 Task: Find connections with filter location Sardārshahr with filter topic #staysafewith filter profile language Potuguese with filter current company L&T Hydrocarbon Engineering Limited with filter school Indian Institute of Technology, Kharagpur with filter industry Optometrists with filter service category Coaching & Mentoring with filter keywords title Credit Counselor
Action: Mouse moved to (560, 78)
Screenshot: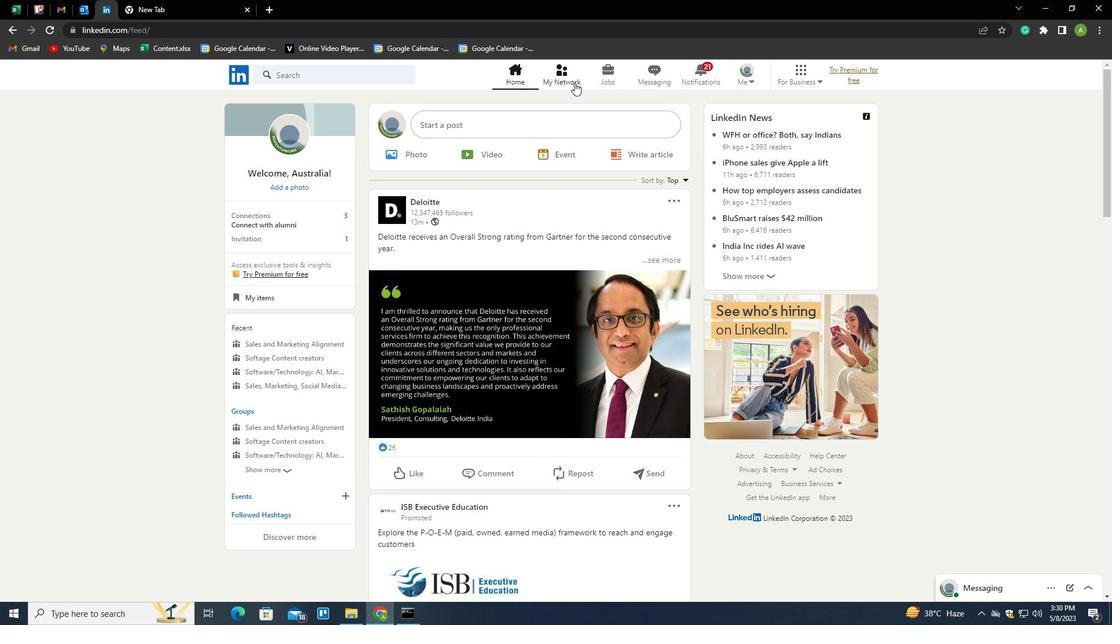 
Action: Mouse pressed left at (560, 78)
Screenshot: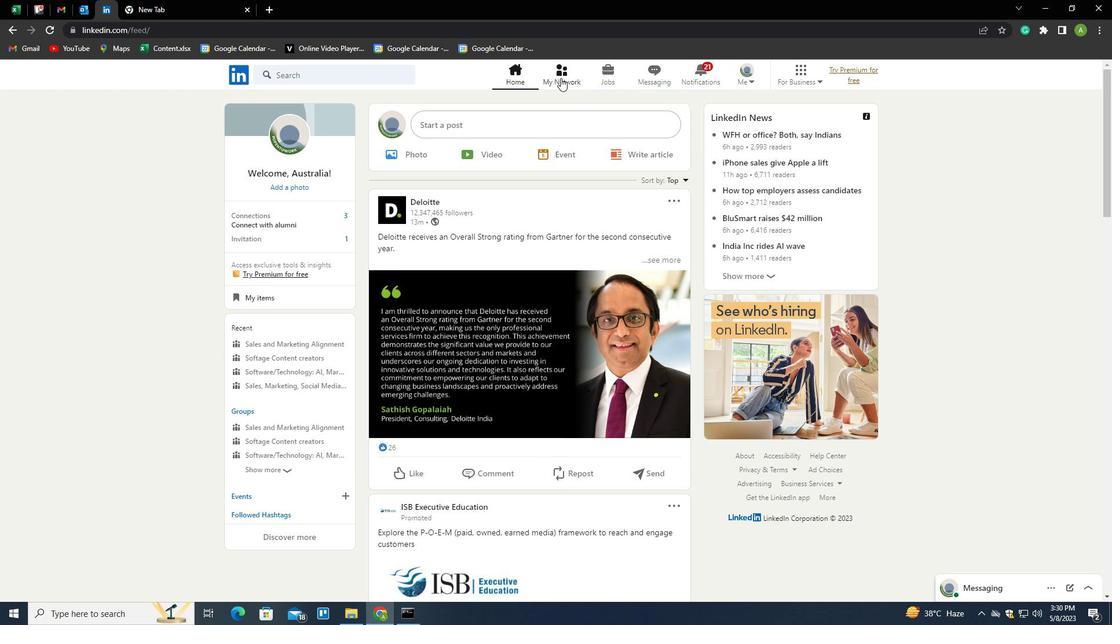 
Action: Mouse moved to (303, 141)
Screenshot: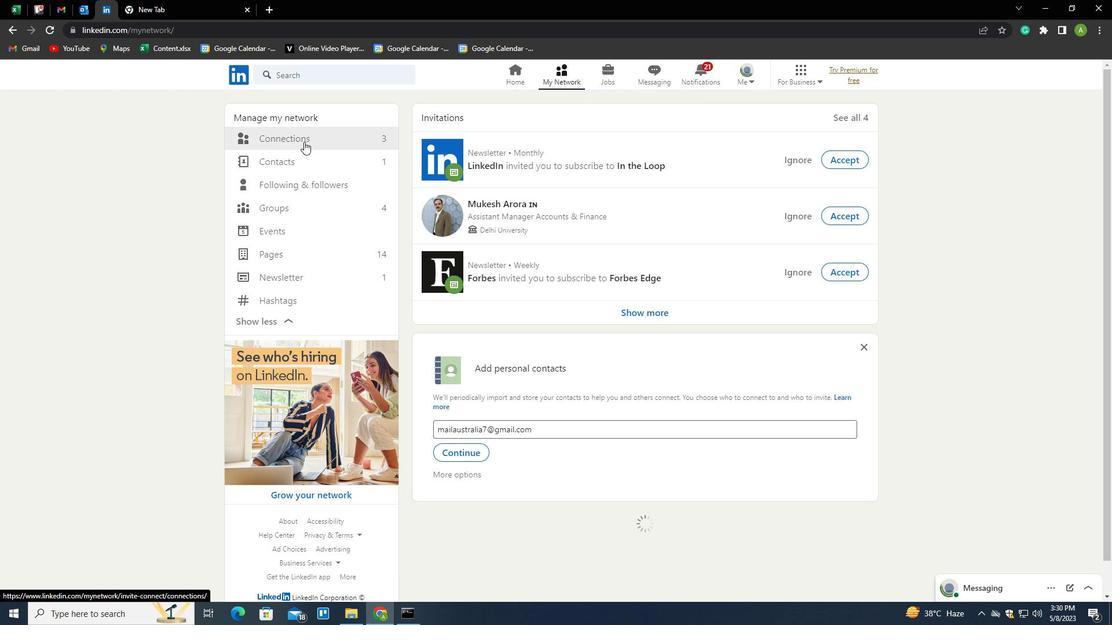 
Action: Mouse pressed left at (303, 141)
Screenshot: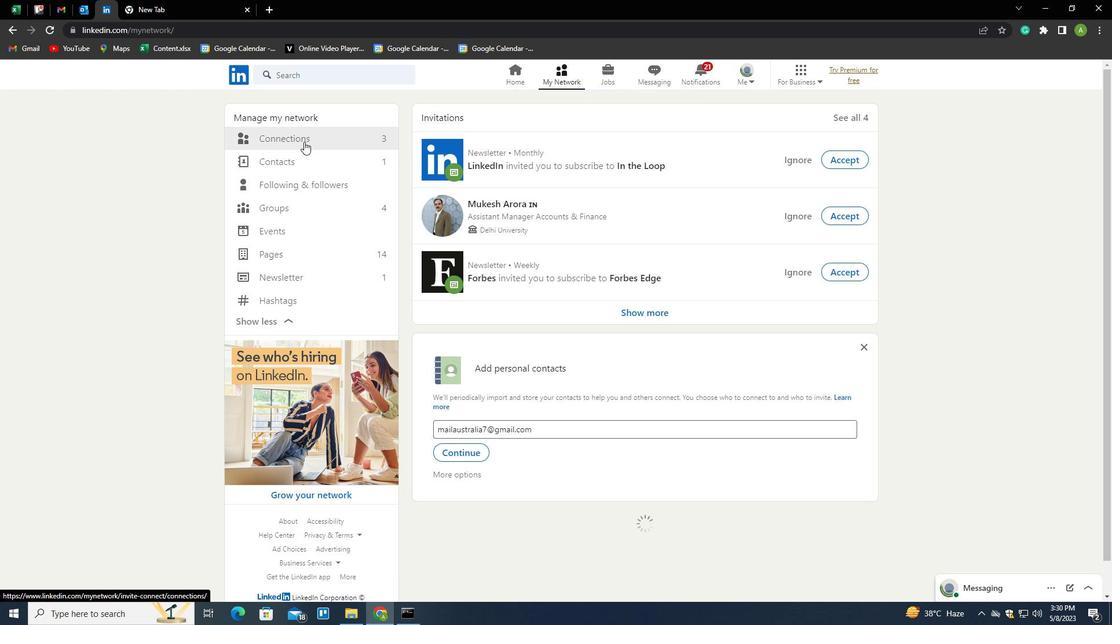 
Action: Mouse moved to (629, 140)
Screenshot: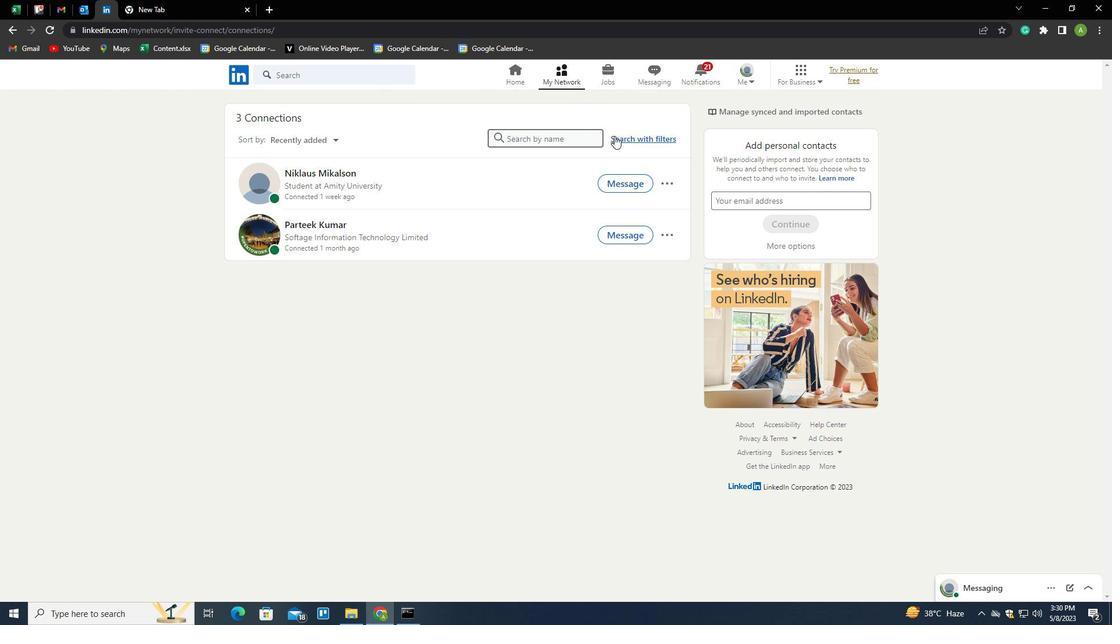 
Action: Mouse pressed left at (629, 140)
Screenshot: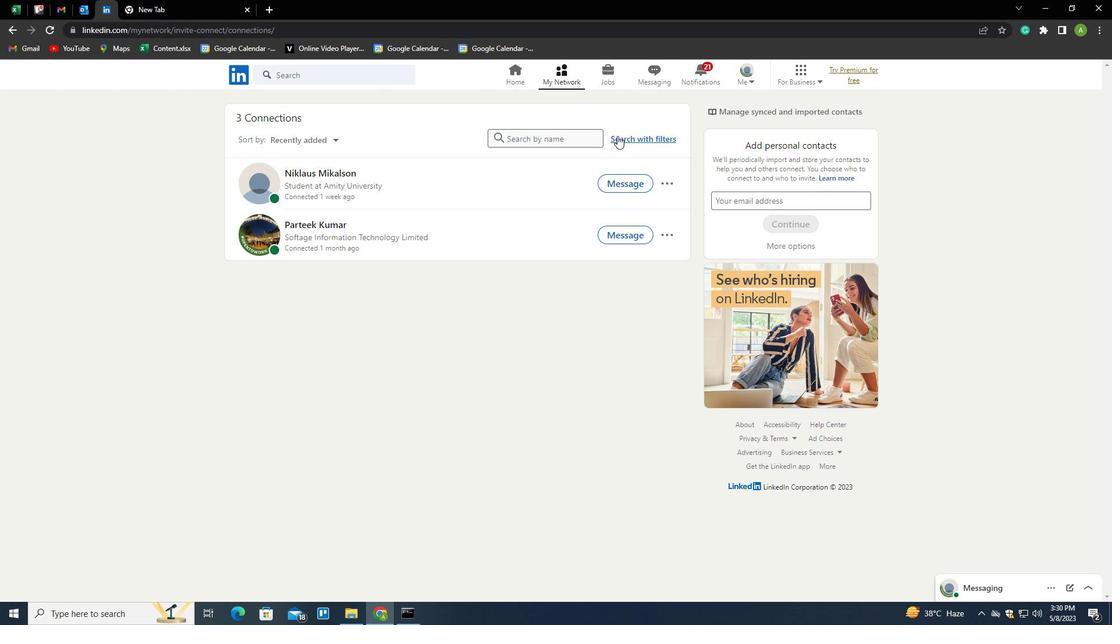 
Action: Mouse moved to (591, 106)
Screenshot: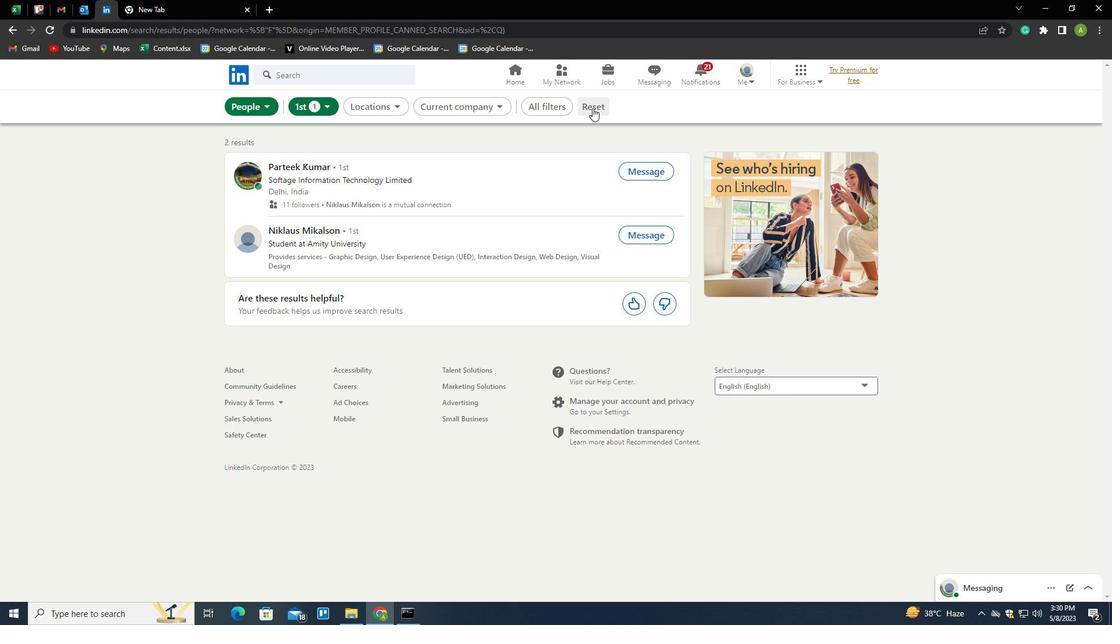 
Action: Mouse pressed left at (591, 106)
Screenshot: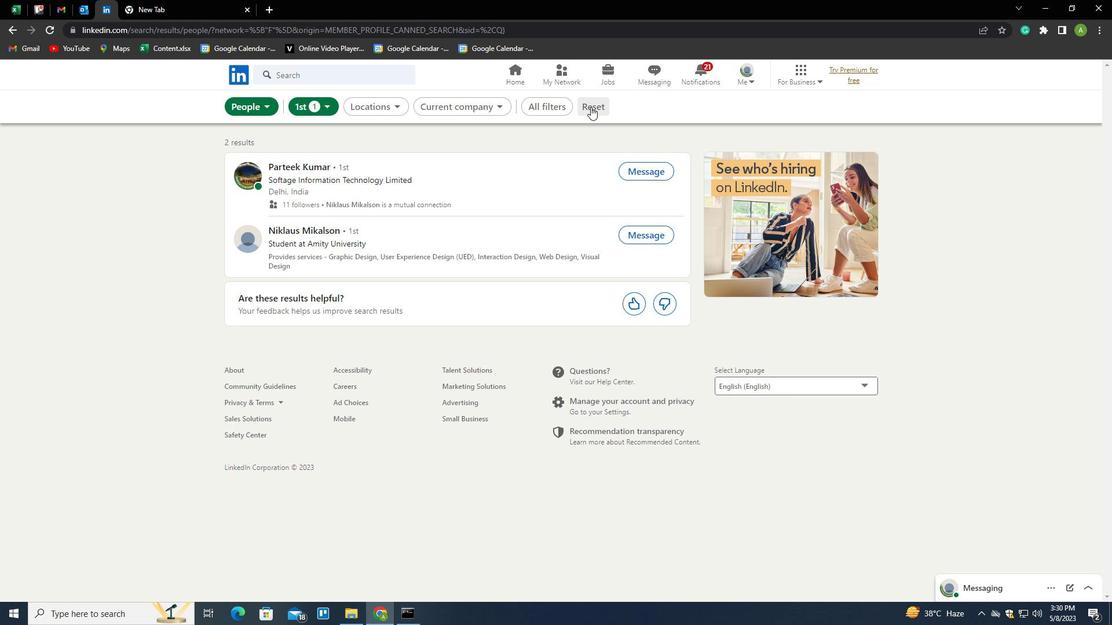 
Action: Mouse moved to (579, 107)
Screenshot: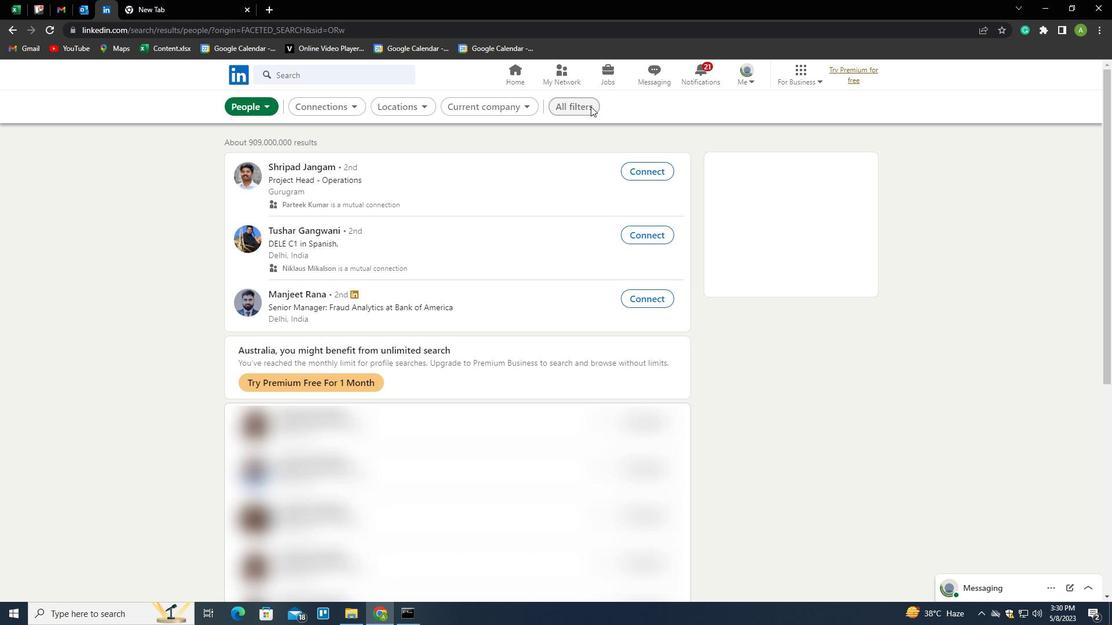 
Action: Mouse pressed left at (579, 107)
Screenshot: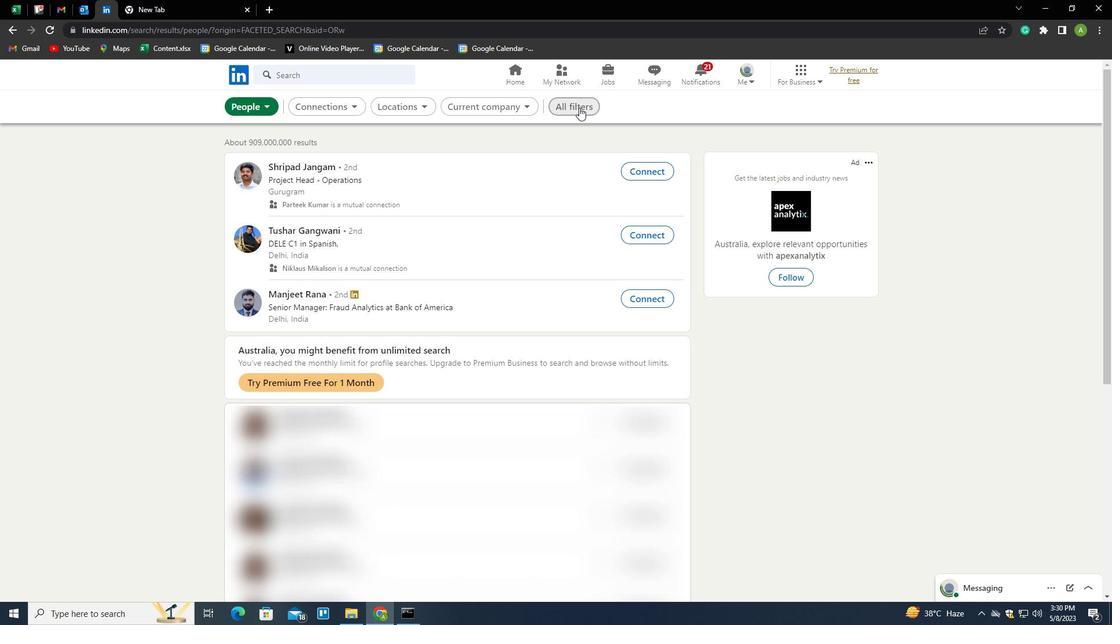 
Action: Mouse moved to (943, 373)
Screenshot: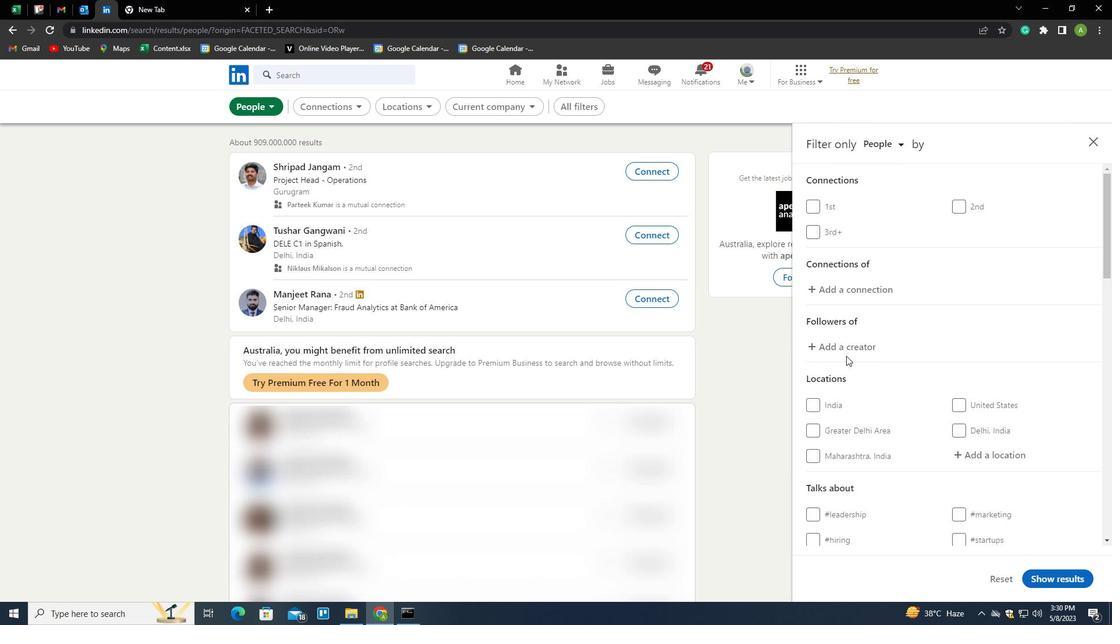 
Action: Mouse scrolled (943, 372) with delta (0, 0)
Screenshot: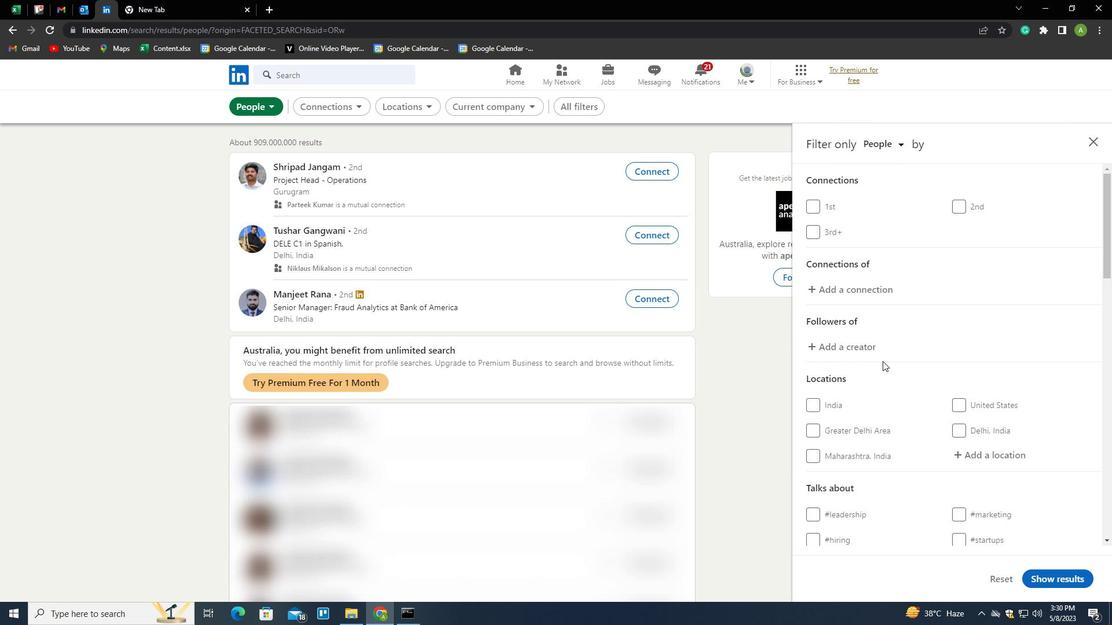 
Action: Mouse moved to (976, 398)
Screenshot: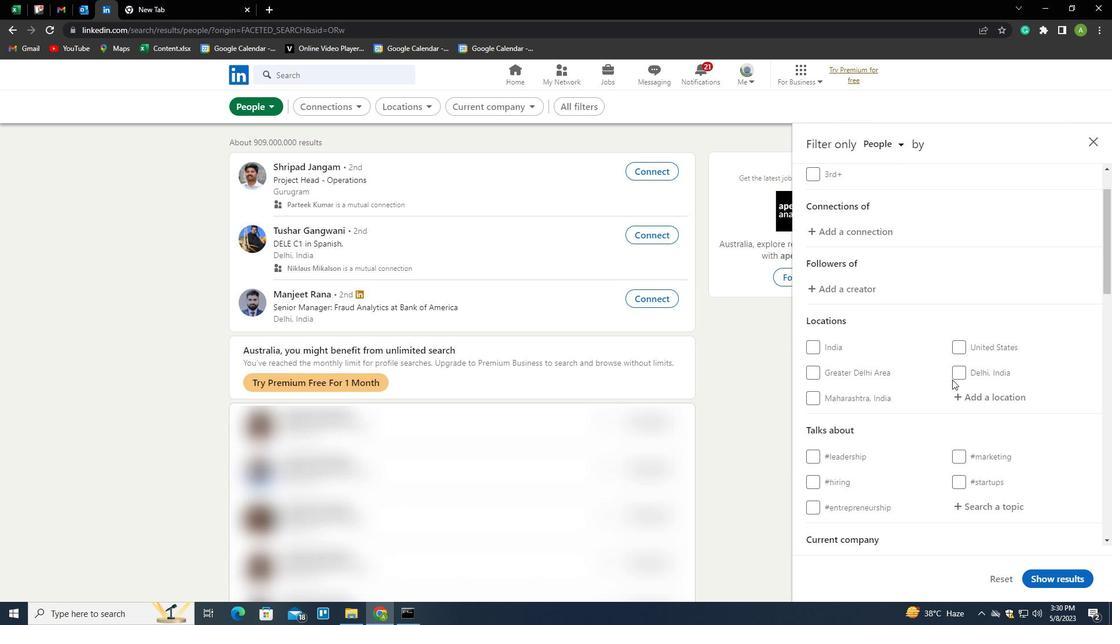 
Action: Mouse pressed left at (976, 398)
Screenshot: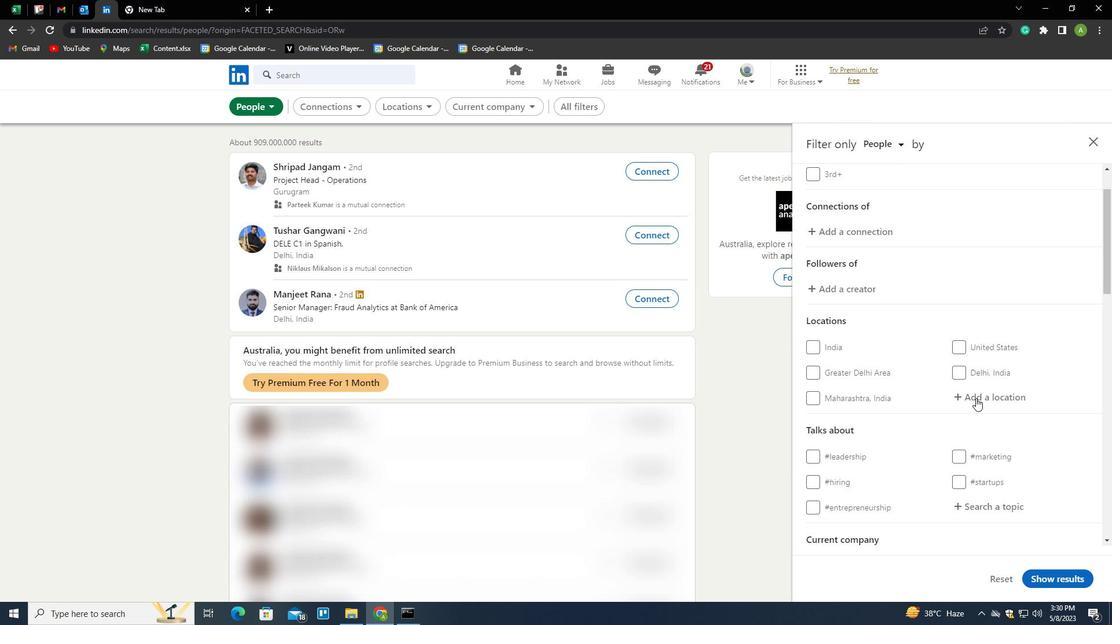
Action: Mouse moved to (998, 370)
Screenshot: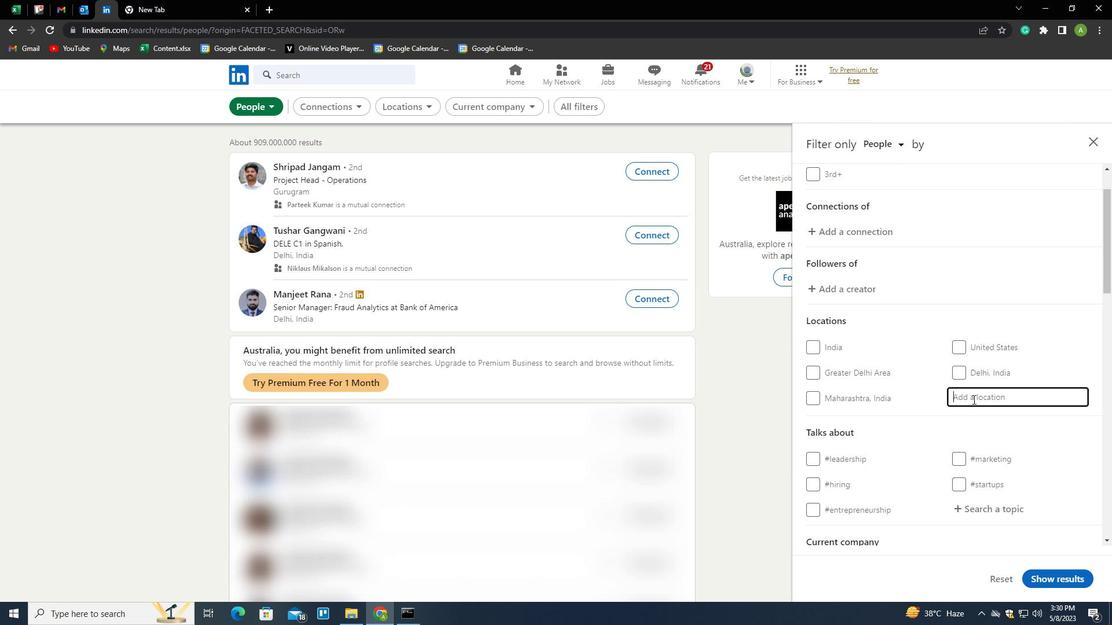 
Action: Key pressed <Key.shift>SARDARSHAHR<Key.down><Key.enter>
Screenshot: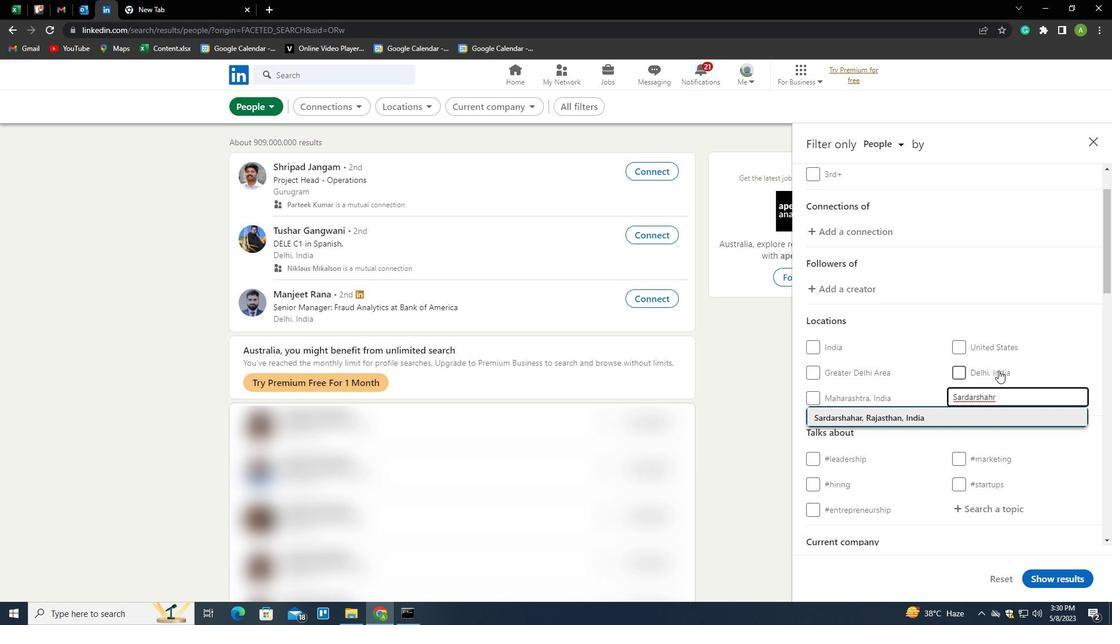 
Action: Mouse moved to (998, 370)
Screenshot: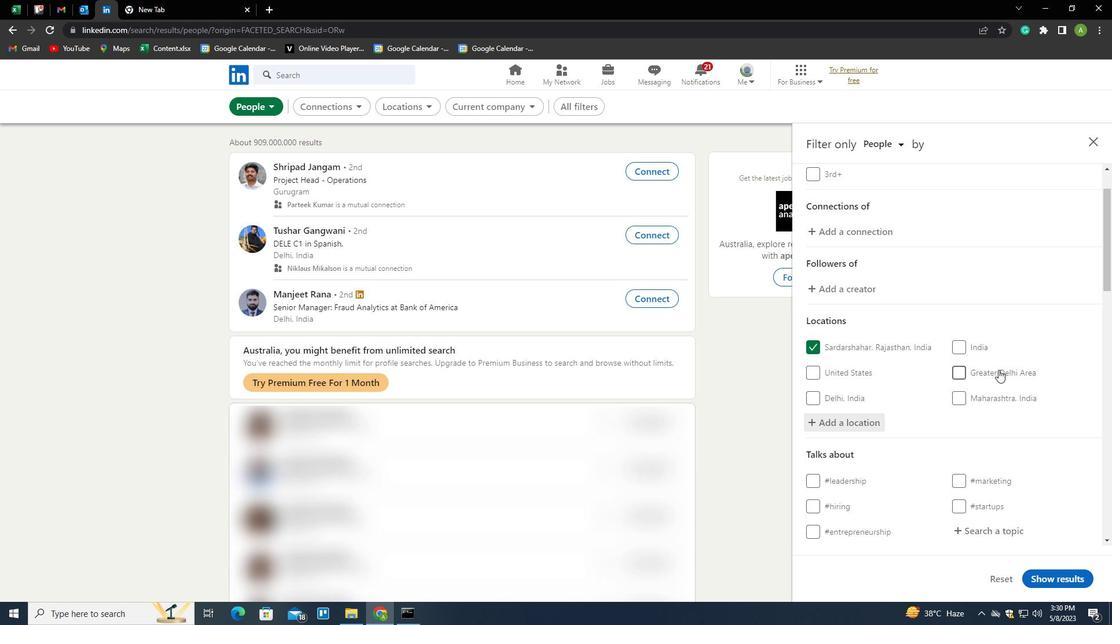 
Action: Mouse scrolled (998, 370) with delta (0, 0)
Screenshot: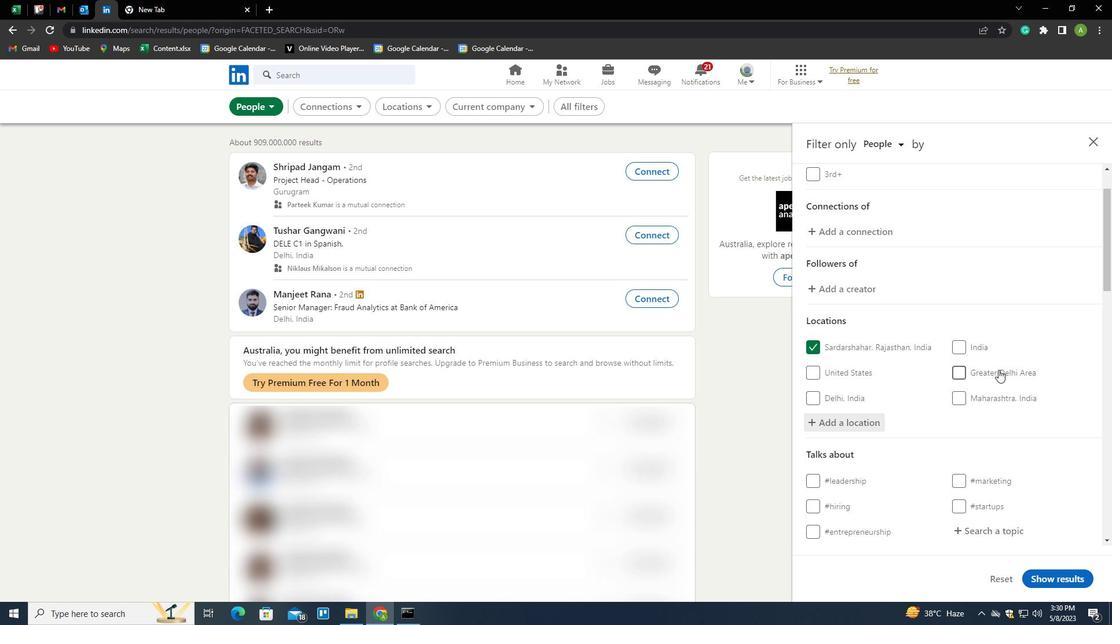 
Action: Mouse scrolled (998, 370) with delta (0, 0)
Screenshot: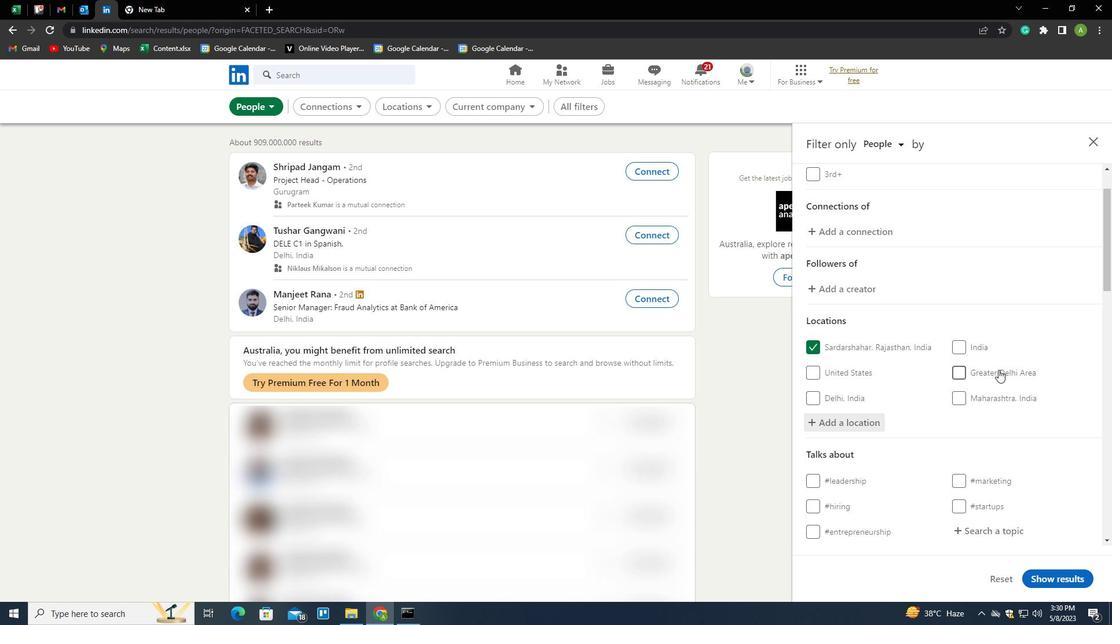 
Action: Mouse moved to (986, 409)
Screenshot: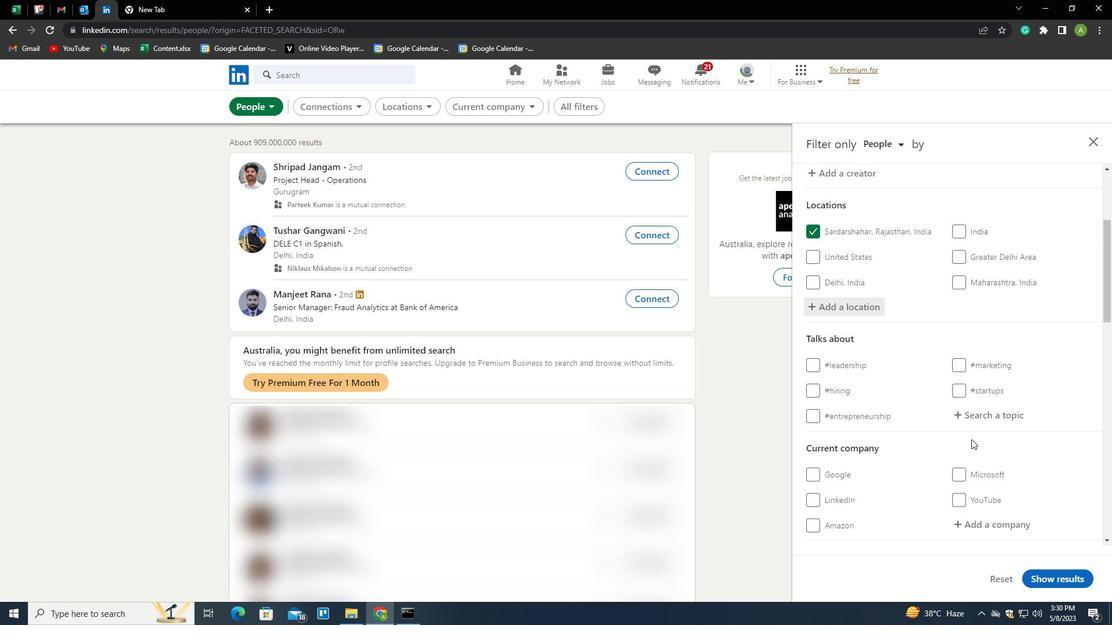 
Action: Mouse pressed left at (986, 409)
Screenshot: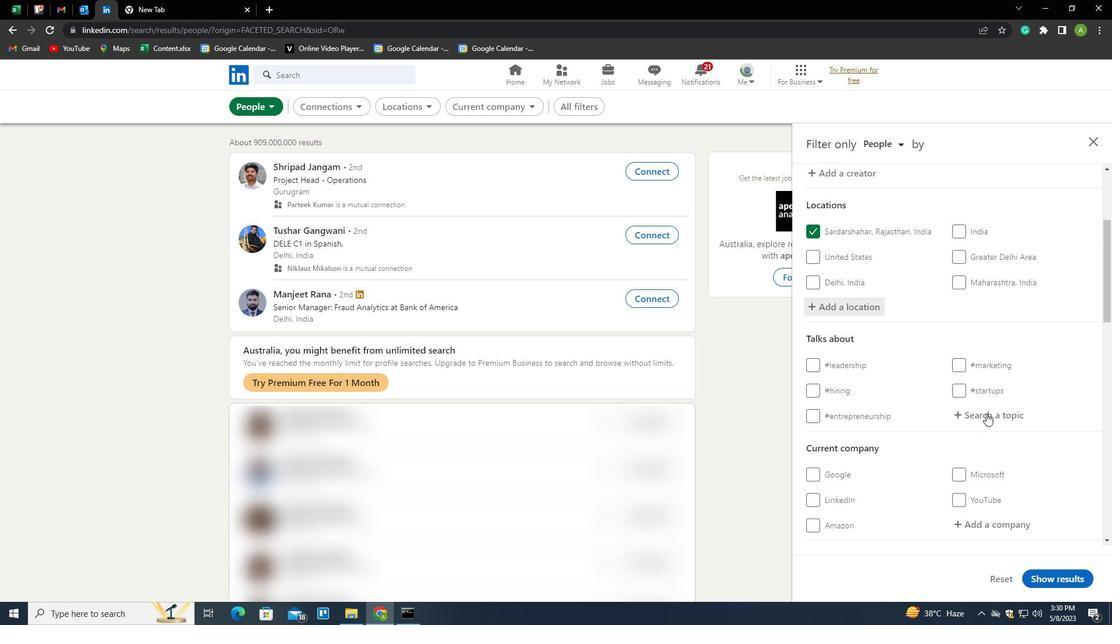 
Action: Mouse moved to (992, 406)
Screenshot: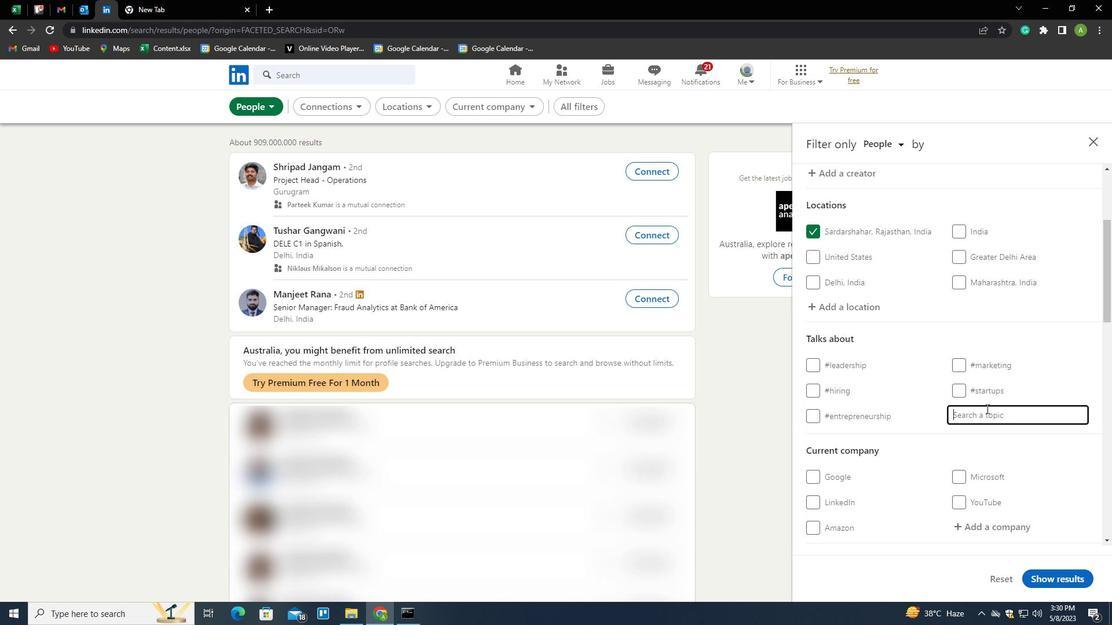 
Action: Key pressed STAYSAFE<Key.down><Key.enter>
Screenshot: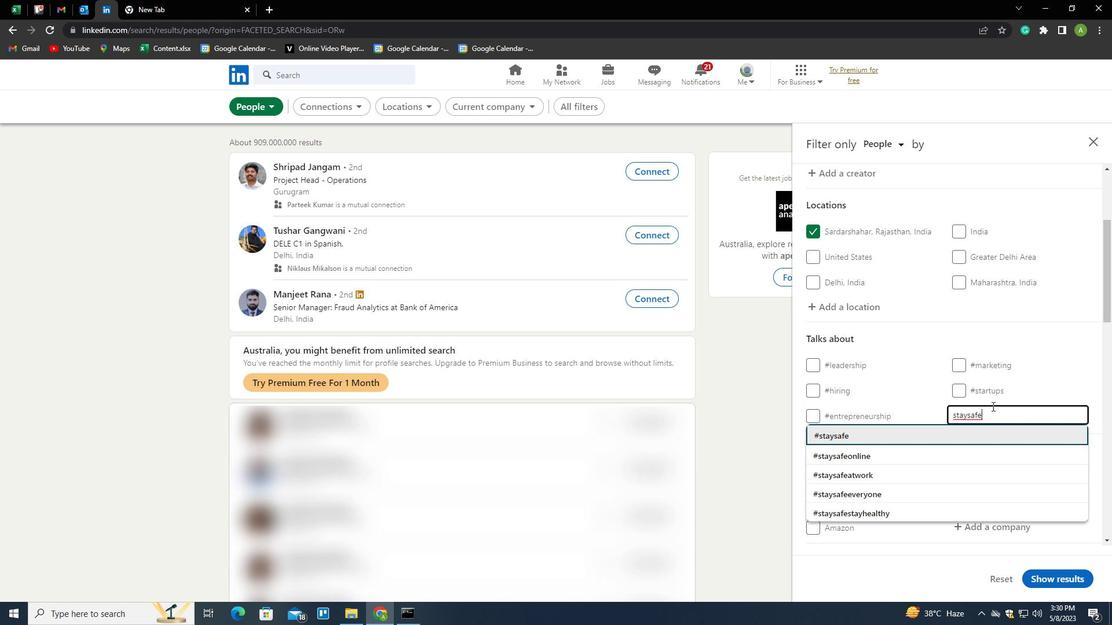 
Action: Mouse moved to (993, 407)
Screenshot: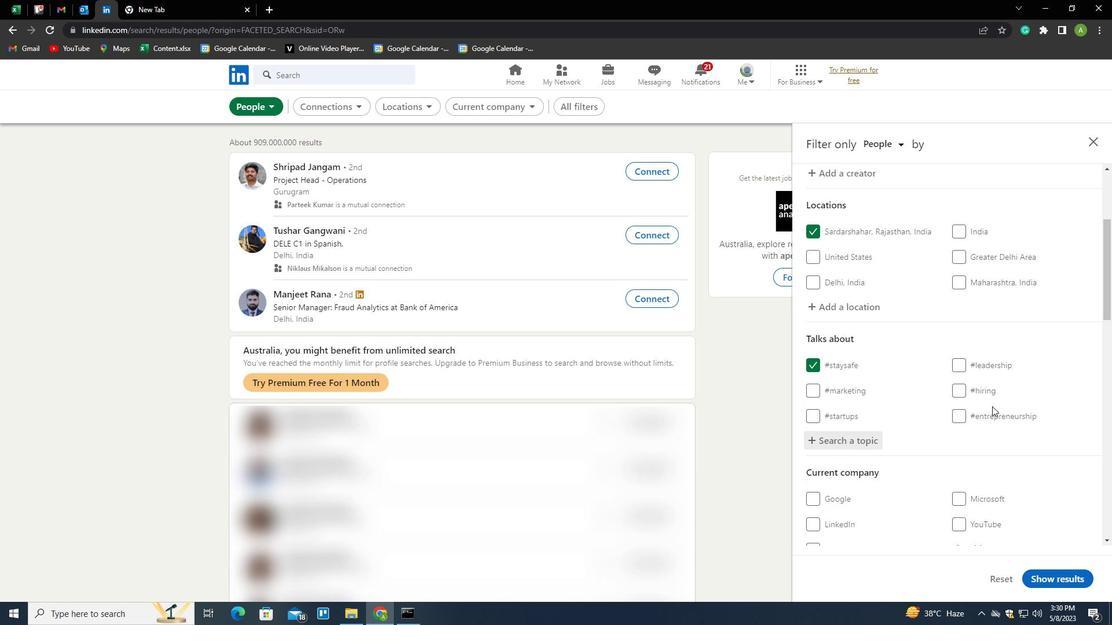 
Action: Mouse scrolled (993, 406) with delta (0, 0)
Screenshot: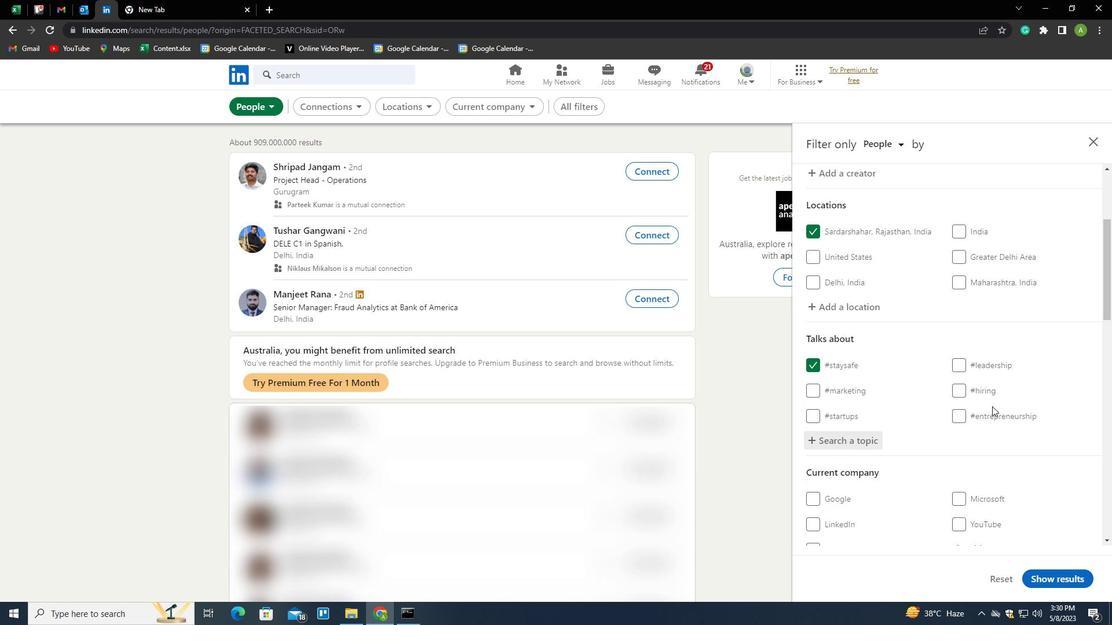 
Action: Mouse moved to (993, 407)
Screenshot: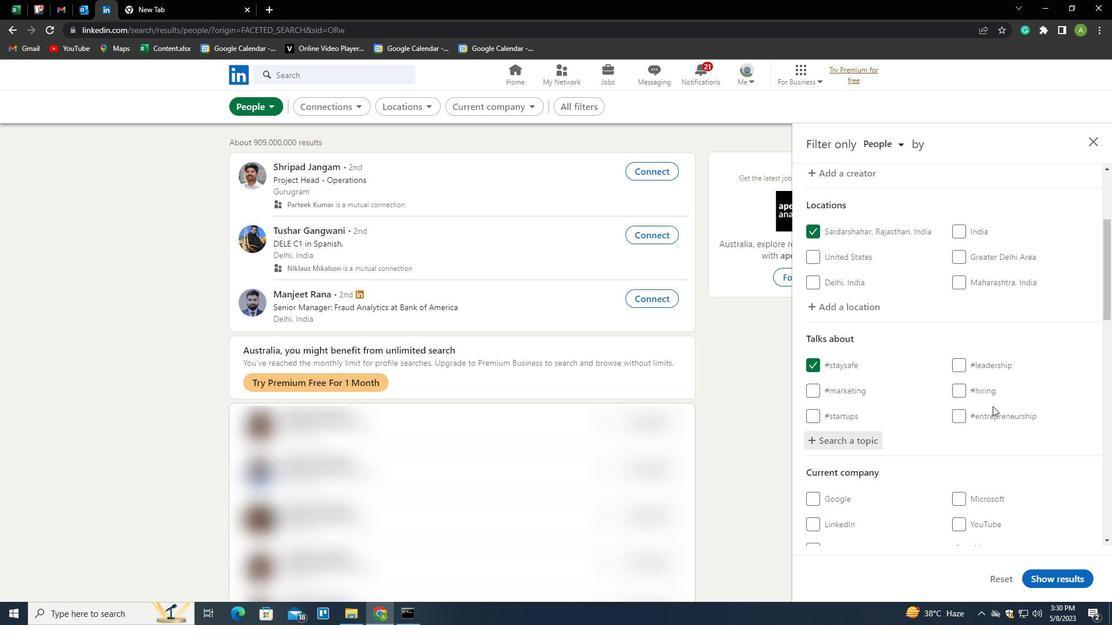 
Action: Mouse scrolled (993, 407) with delta (0, 0)
Screenshot: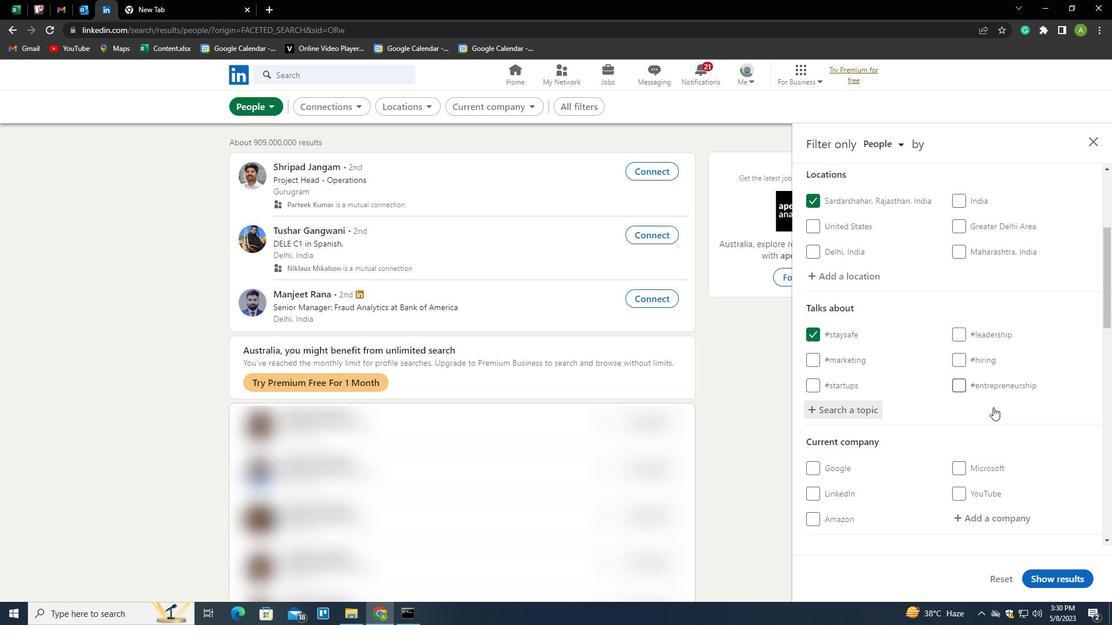 
Action: Mouse moved to (993, 409)
Screenshot: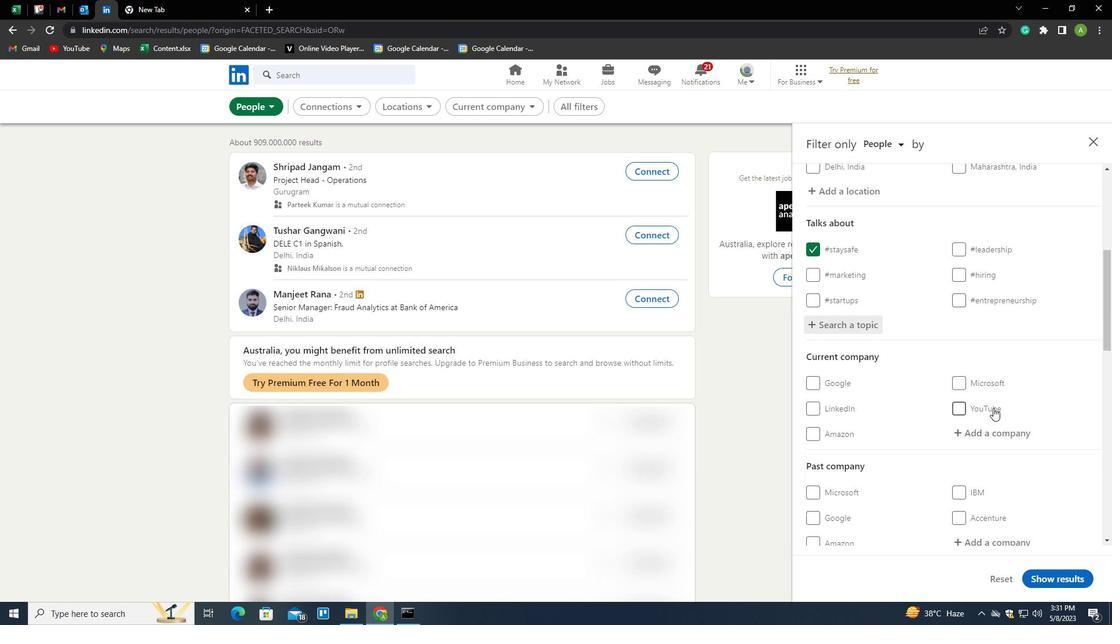 
Action: Mouse scrolled (993, 408) with delta (0, 0)
Screenshot: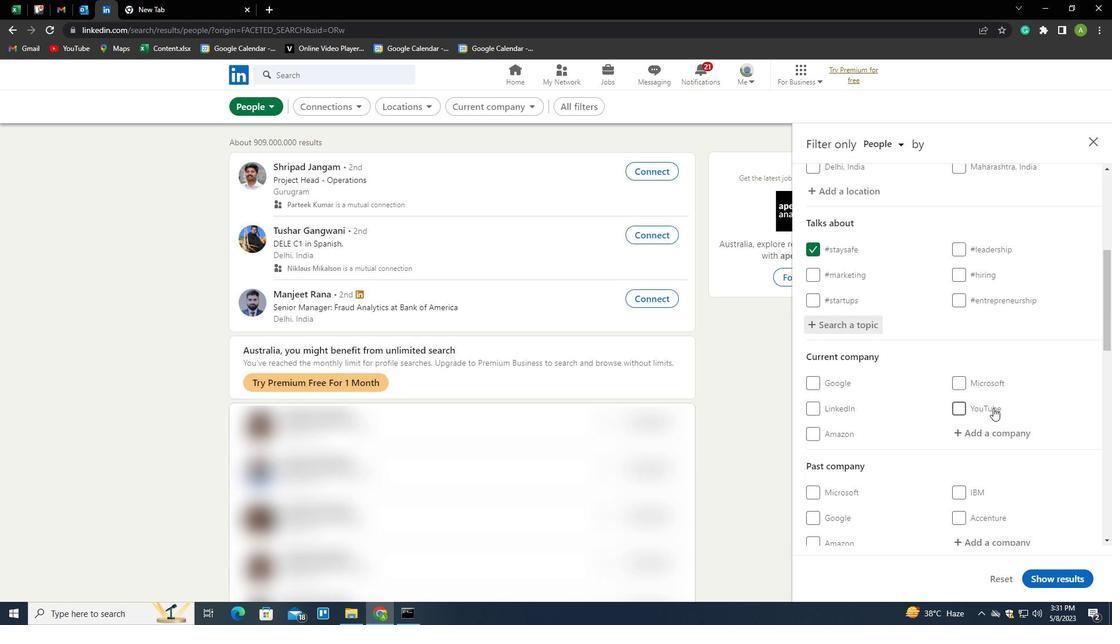 
Action: Mouse moved to (992, 409)
Screenshot: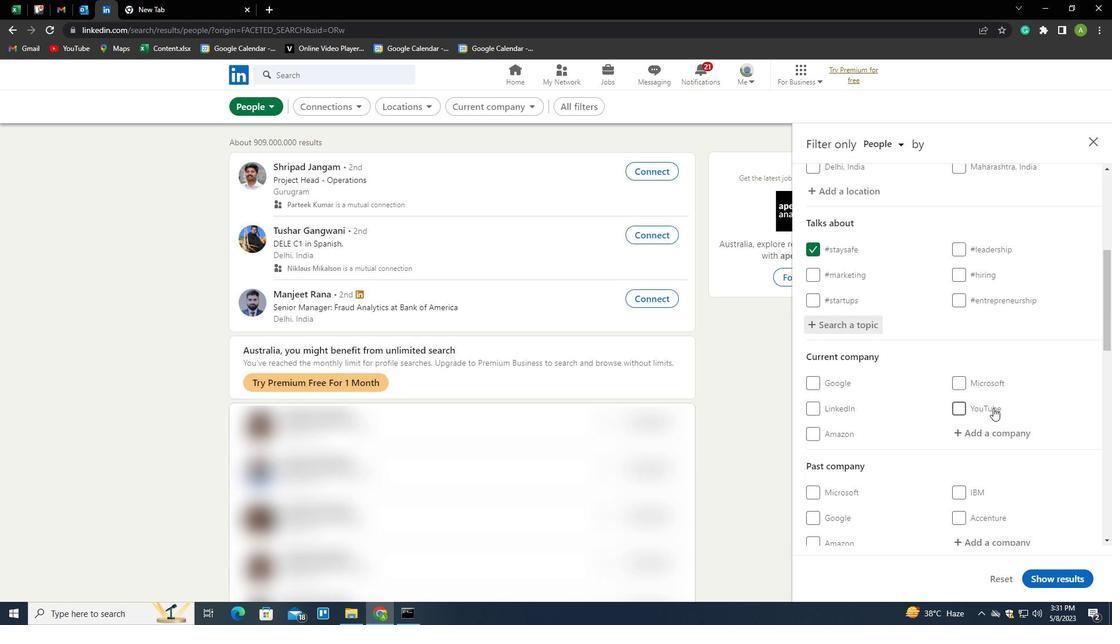 
Action: Mouse scrolled (992, 409) with delta (0, 0)
Screenshot: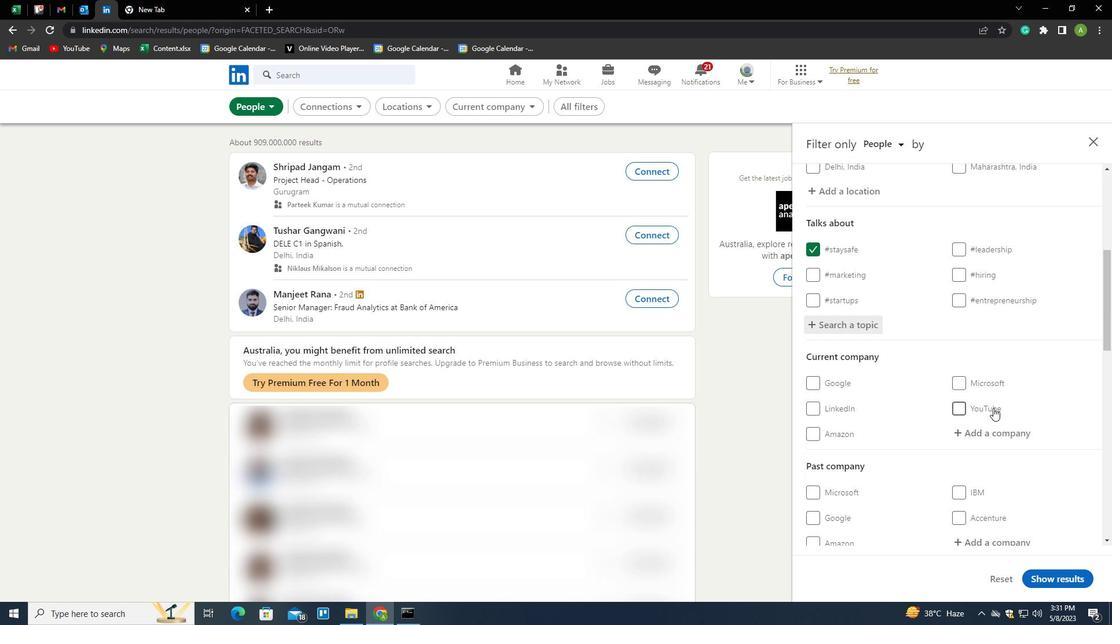 
Action: Mouse scrolled (992, 409) with delta (0, 0)
Screenshot: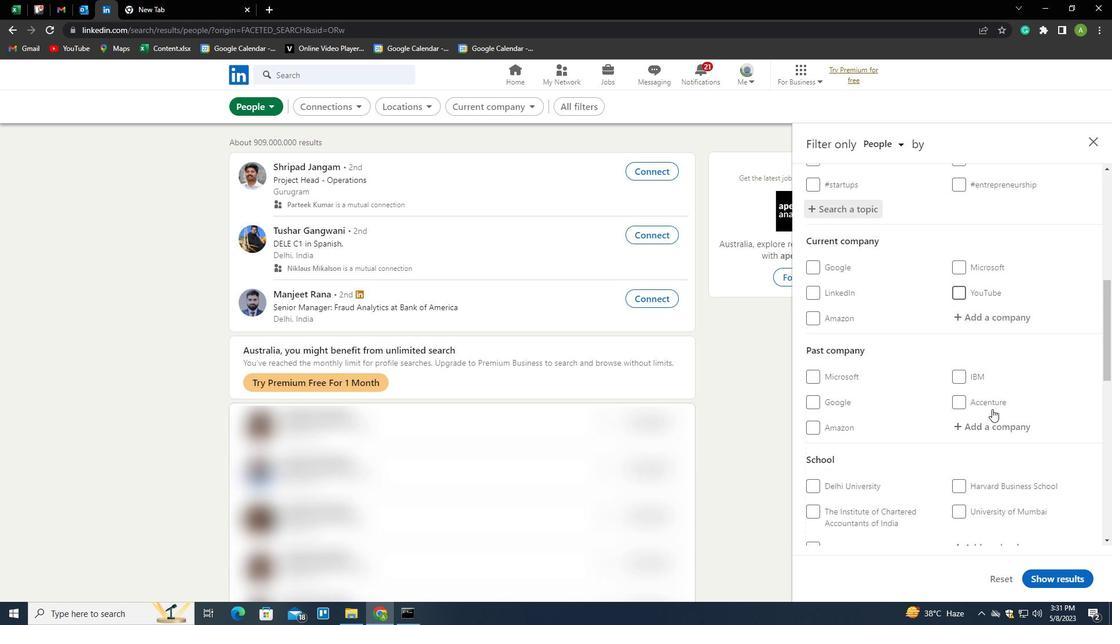 
Action: Mouse scrolled (992, 409) with delta (0, 0)
Screenshot: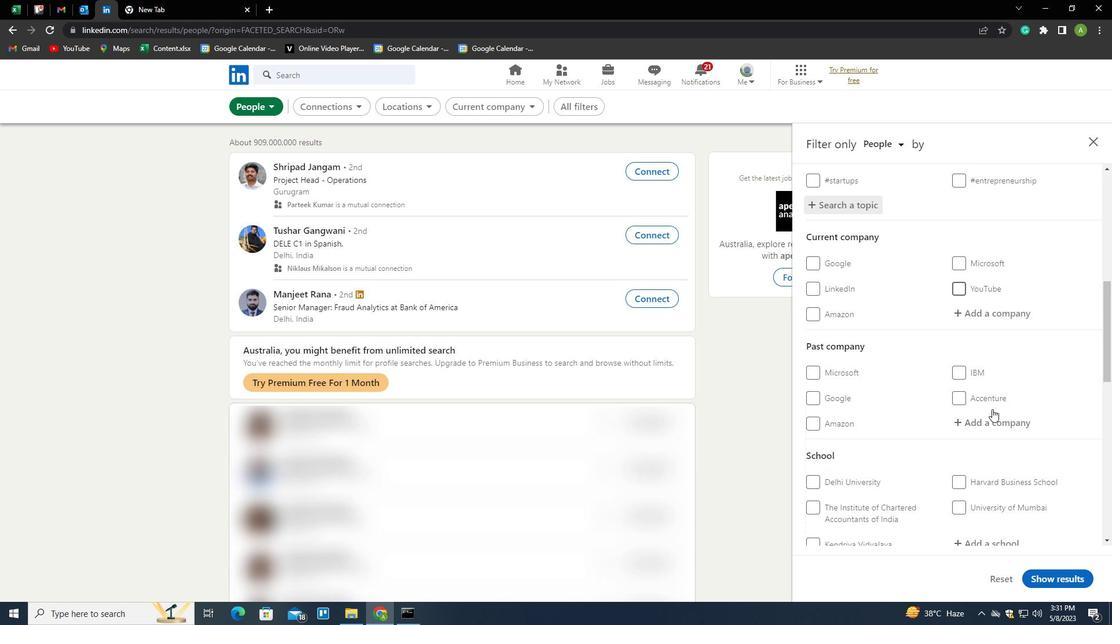 
Action: Mouse scrolled (992, 409) with delta (0, 0)
Screenshot: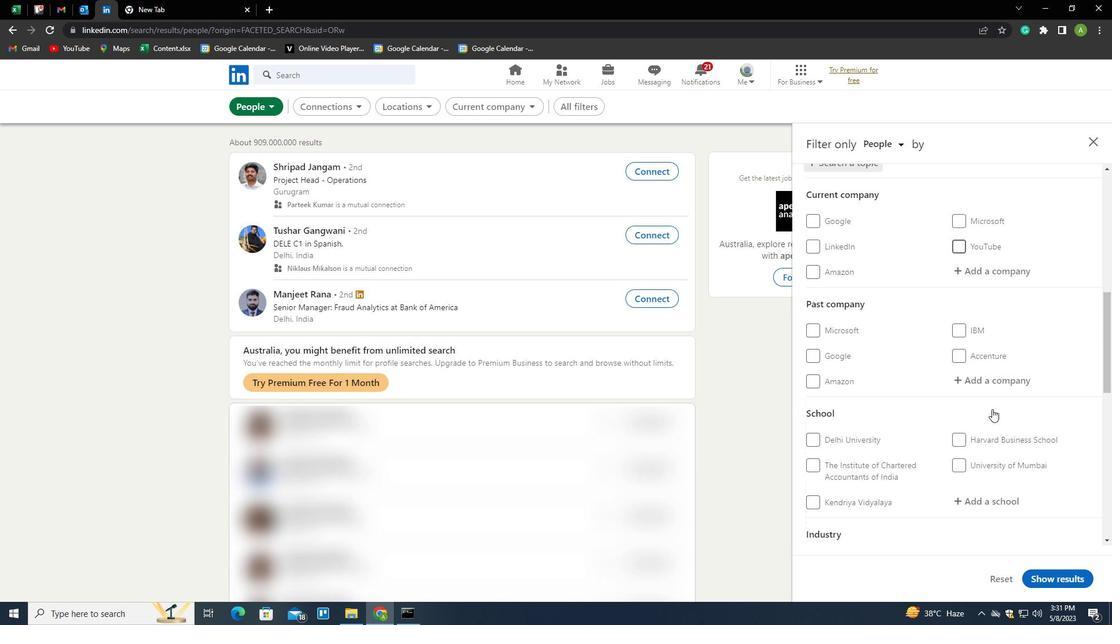 
Action: Mouse scrolled (992, 409) with delta (0, 0)
Screenshot: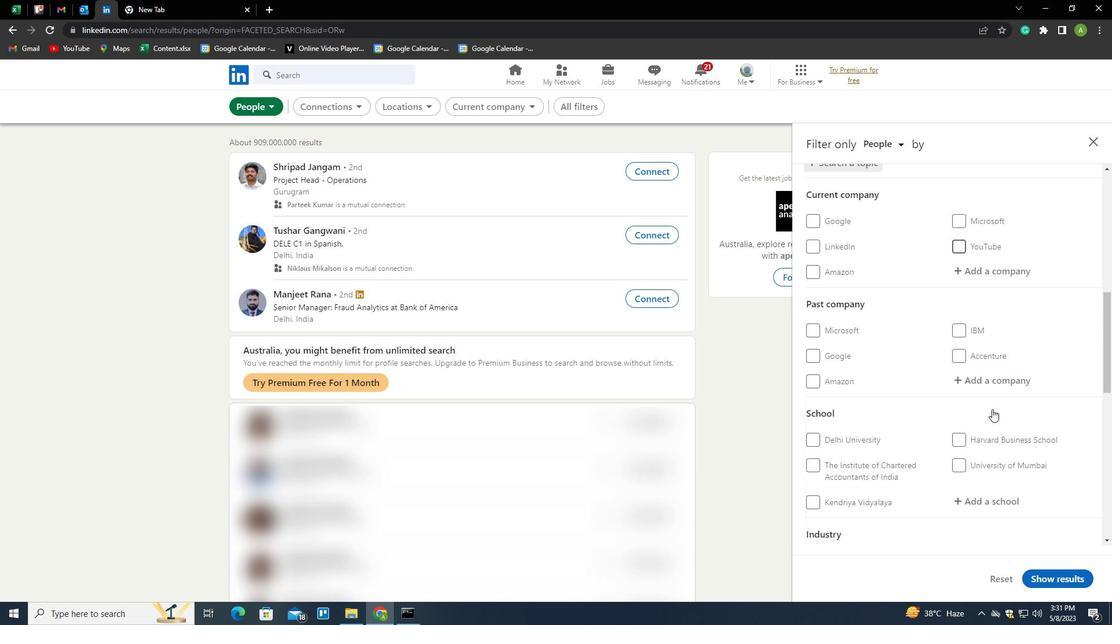 
Action: Mouse scrolled (992, 409) with delta (0, 0)
Screenshot: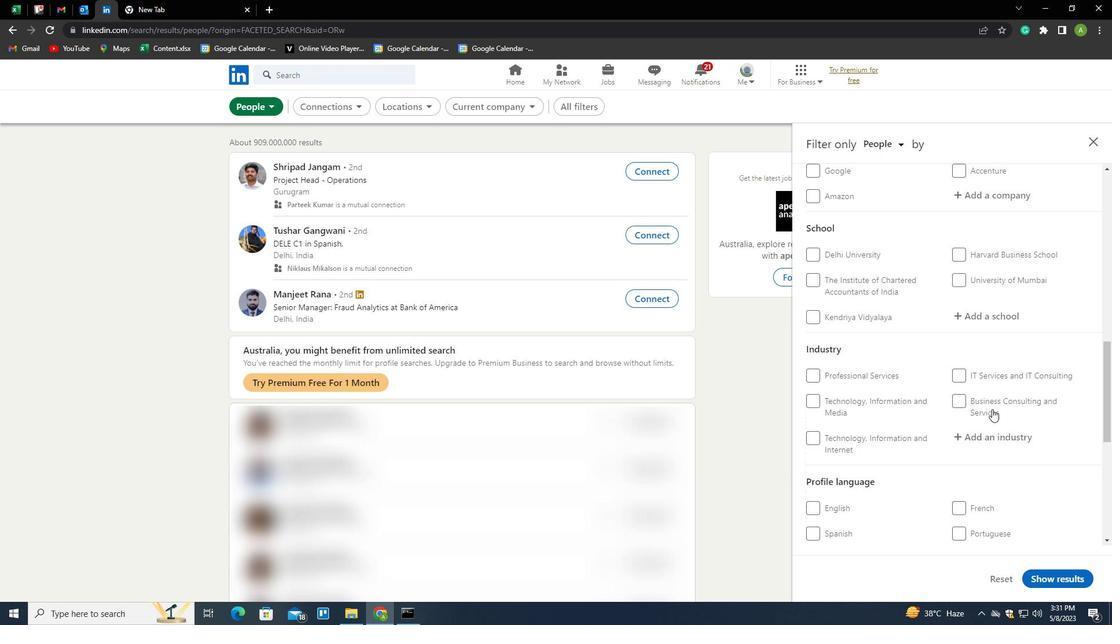 
Action: Mouse scrolled (992, 409) with delta (0, 0)
Screenshot: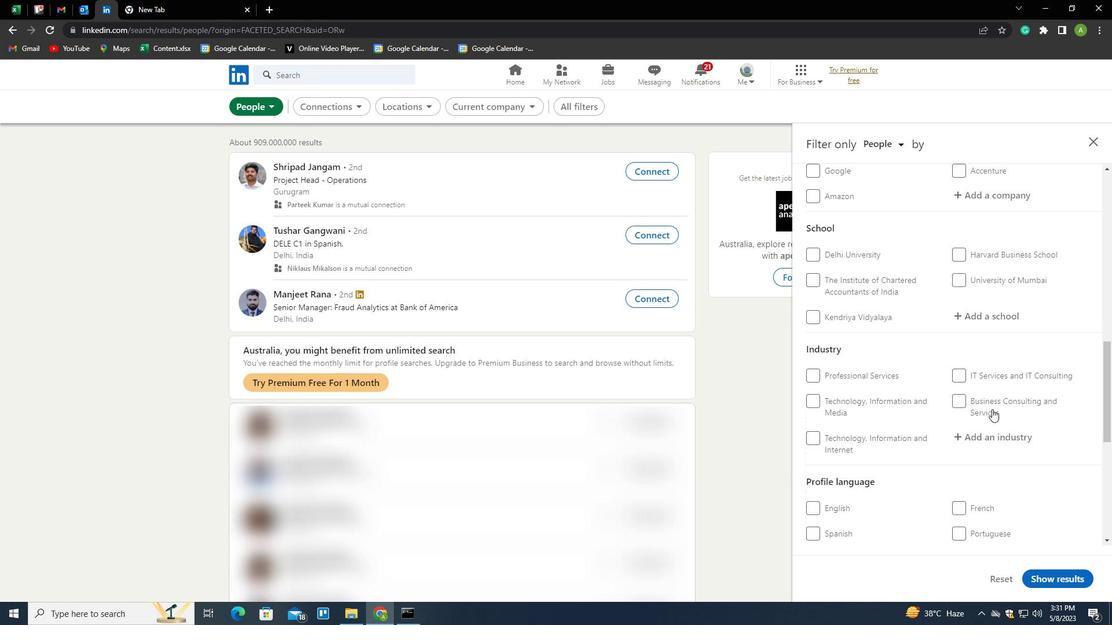 
Action: Mouse scrolled (992, 409) with delta (0, 0)
Screenshot: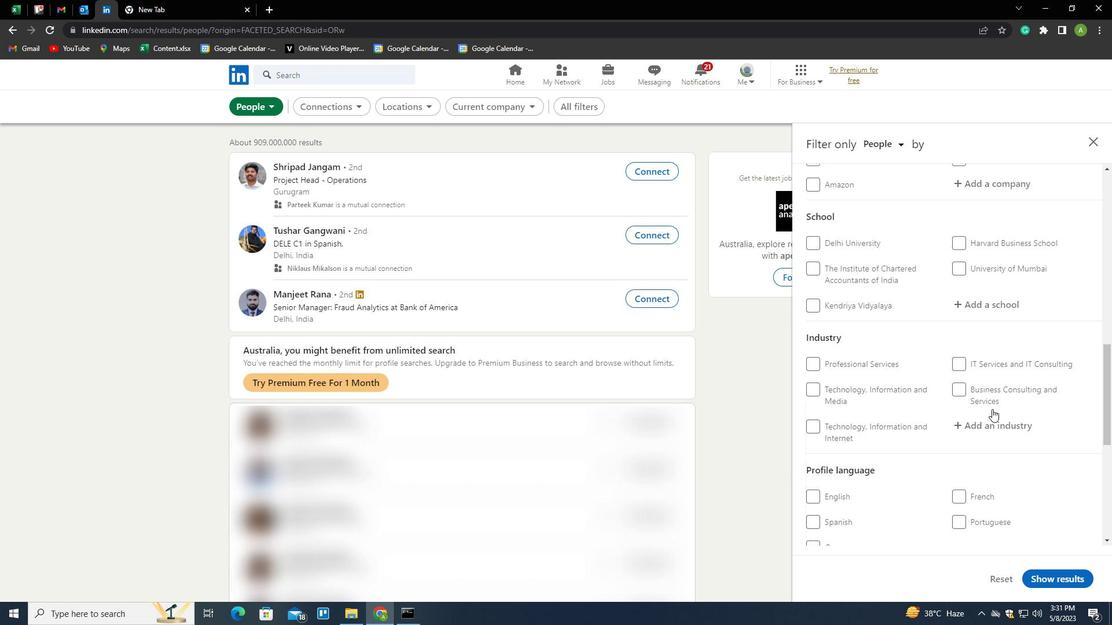 
Action: Mouse scrolled (992, 409) with delta (0, 0)
Screenshot: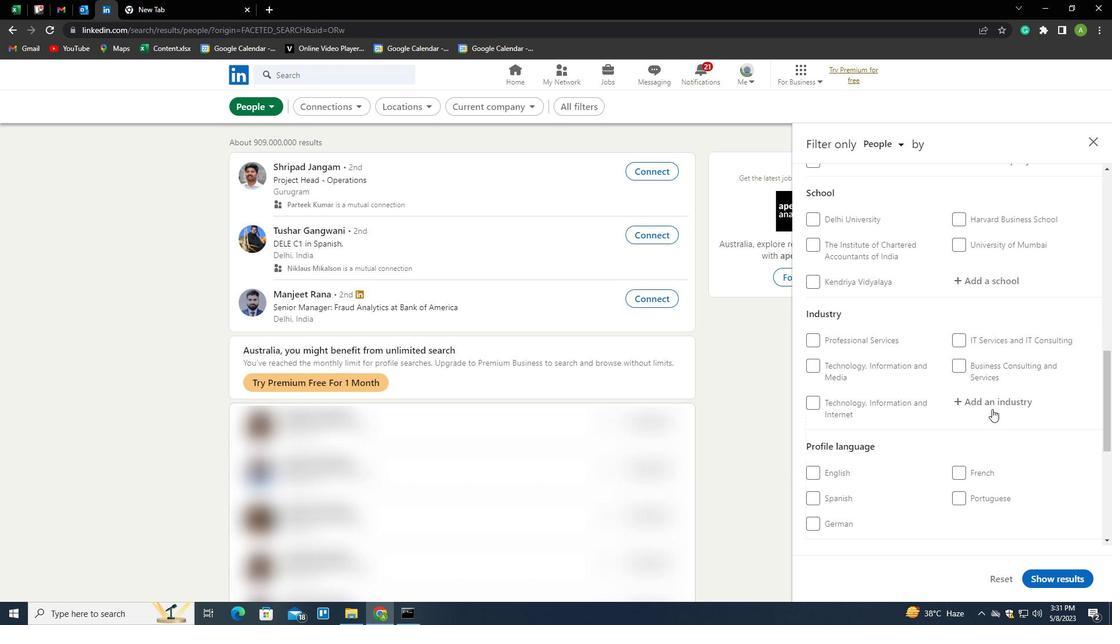 
Action: Mouse scrolled (992, 409) with delta (0, 0)
Screenshot: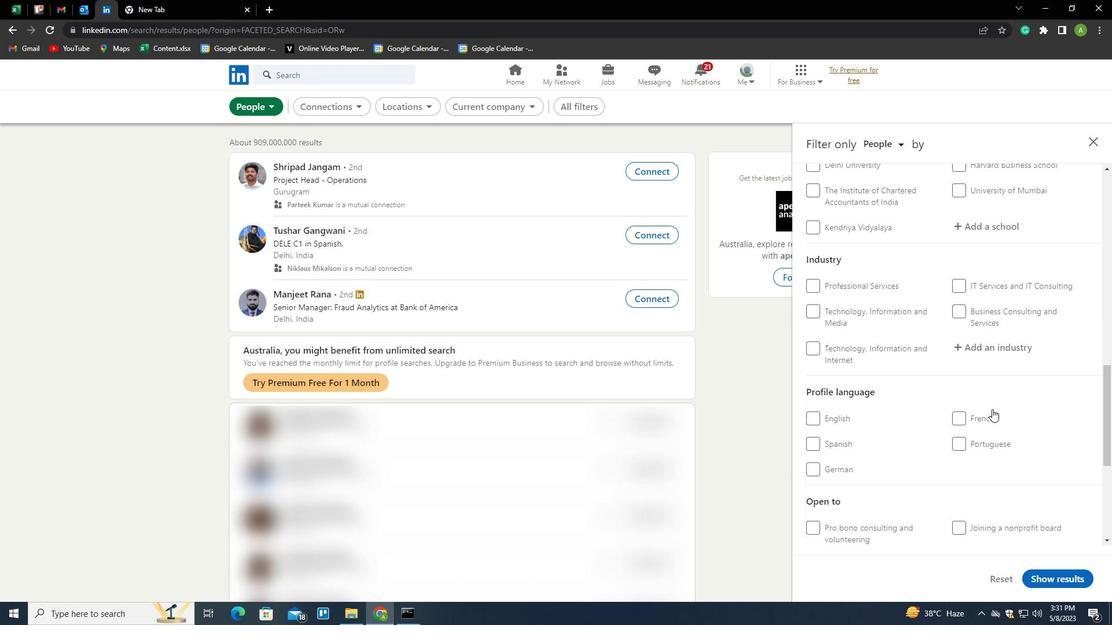 
Action: Mouse scrolled (992, 409) with delta (0, 0)
Screenshot: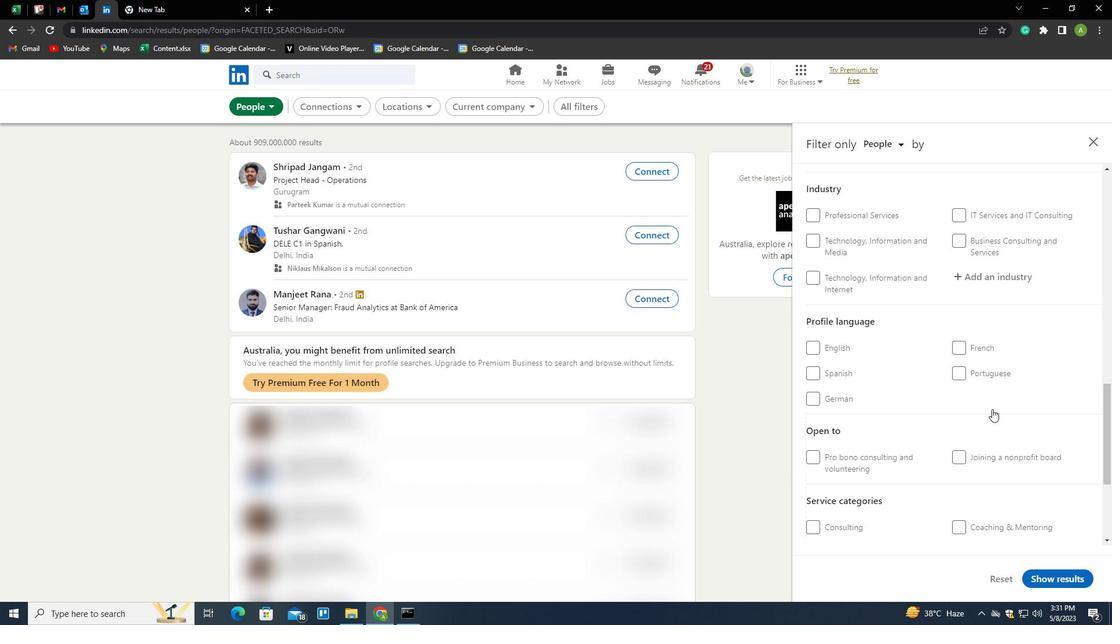 
Action: Mouse moved to (992, 409)
Screenshot: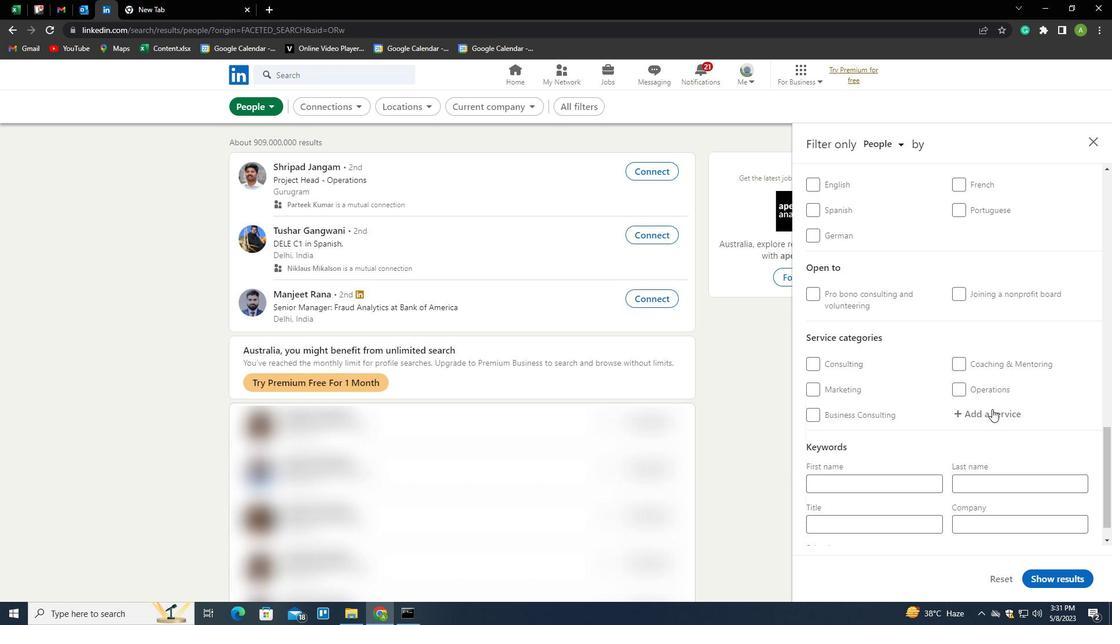 
Action: Mouse scrolled (992, 409) with delta (0, 0)
Screenshot: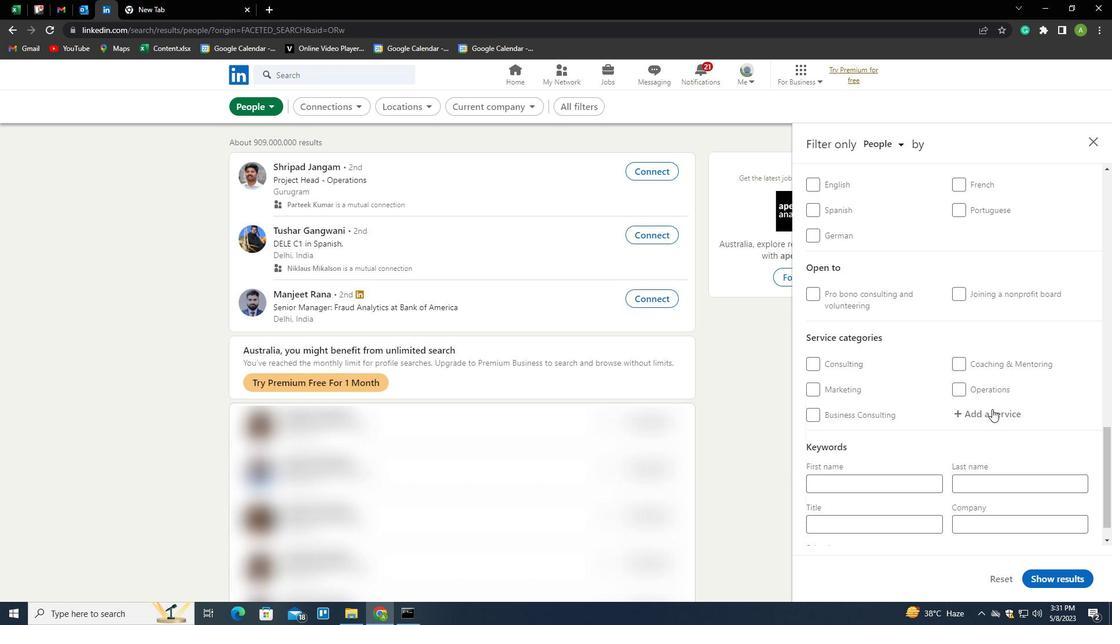 
Action: Mouse moved to (948, 365)
Screenshot: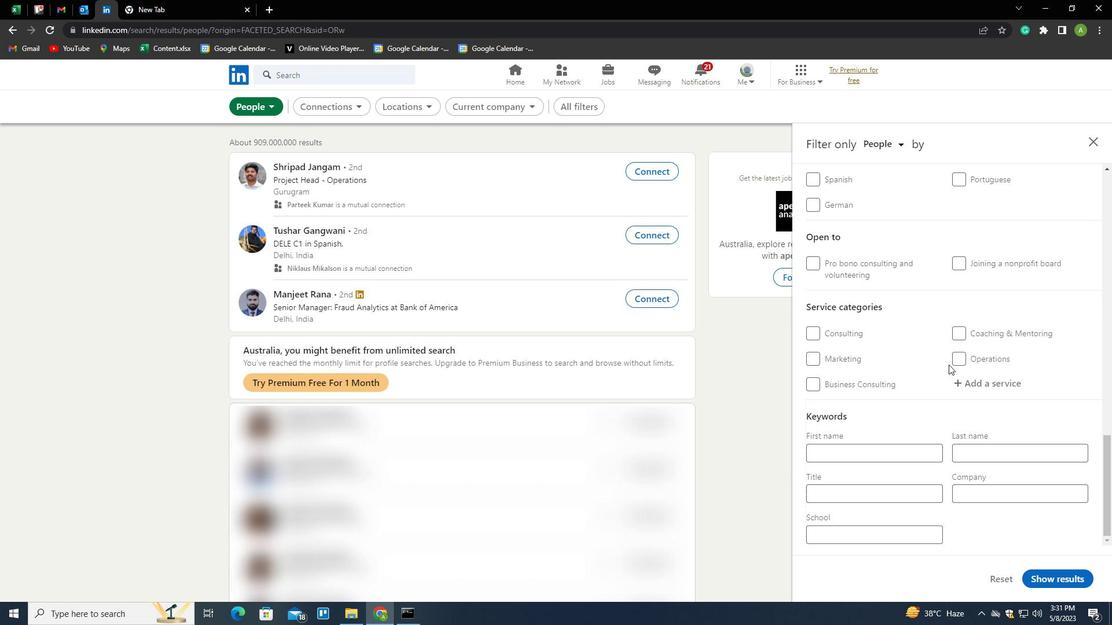 
Action: Mouse scrolled (948, 365) with delta (0, 0)
Screenshot: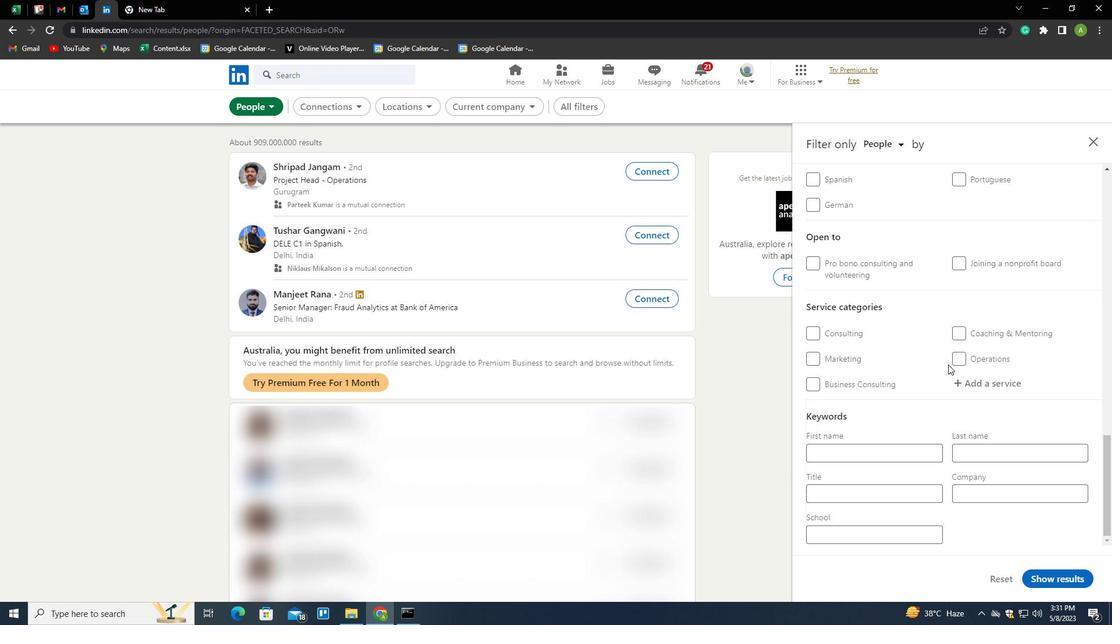 
Action: Mouse moved to (946, 364)
Screenshot: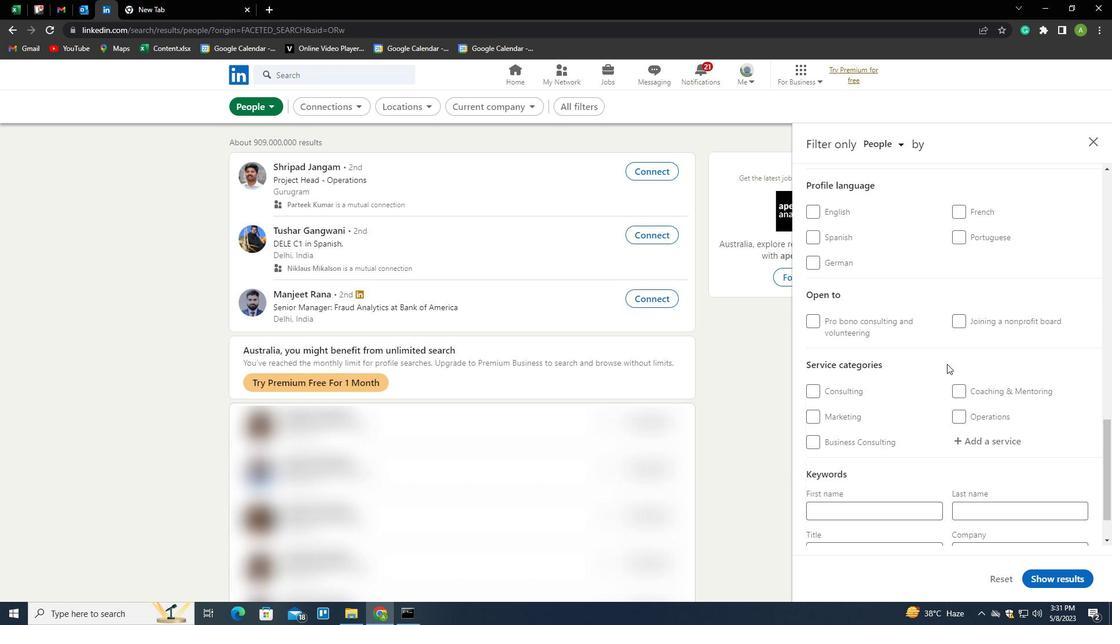
Action: Mouse scrolled (946, 365) with delta (0, 0)
Screenshot: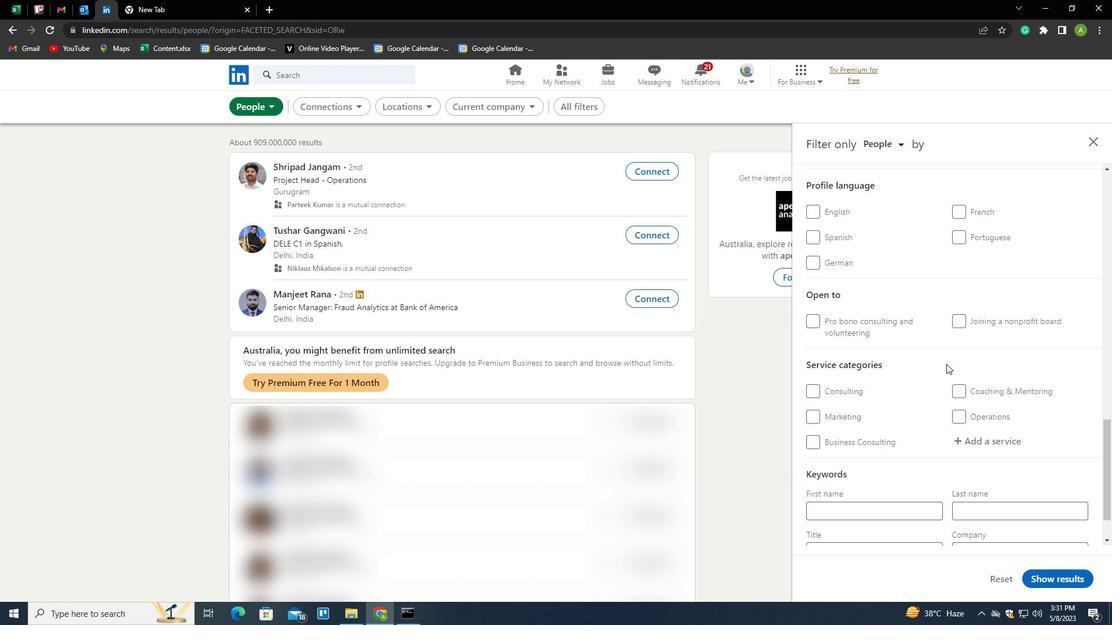 
Action: Mouse scrolled (946, 365) with delta (0, 0)
Screenshot: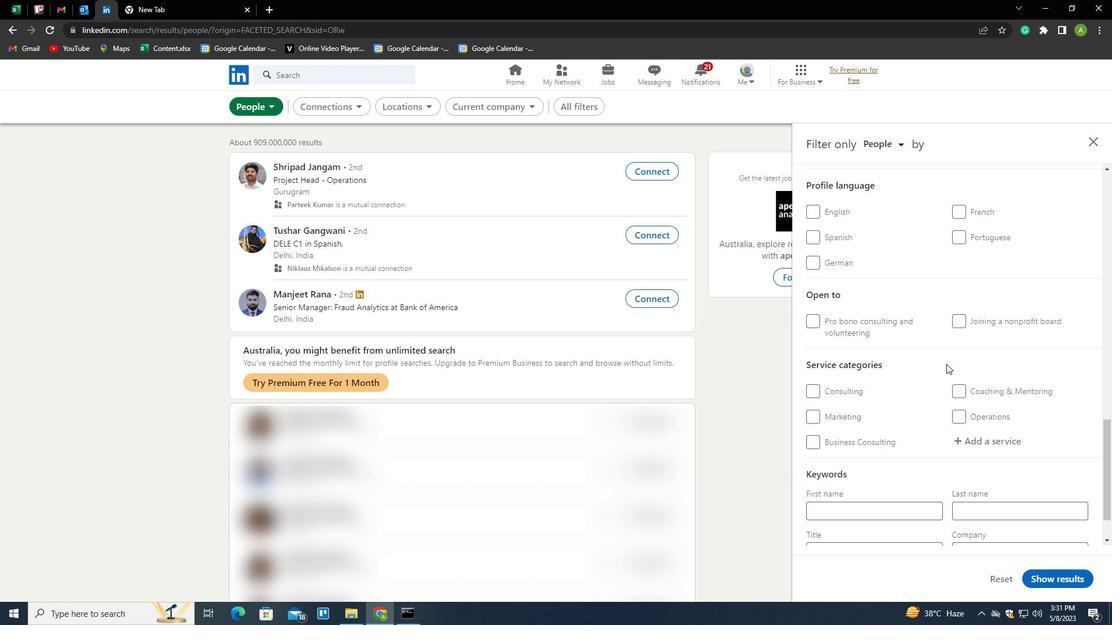 
Action: Mouse moved to (954, 351)
Screenshot: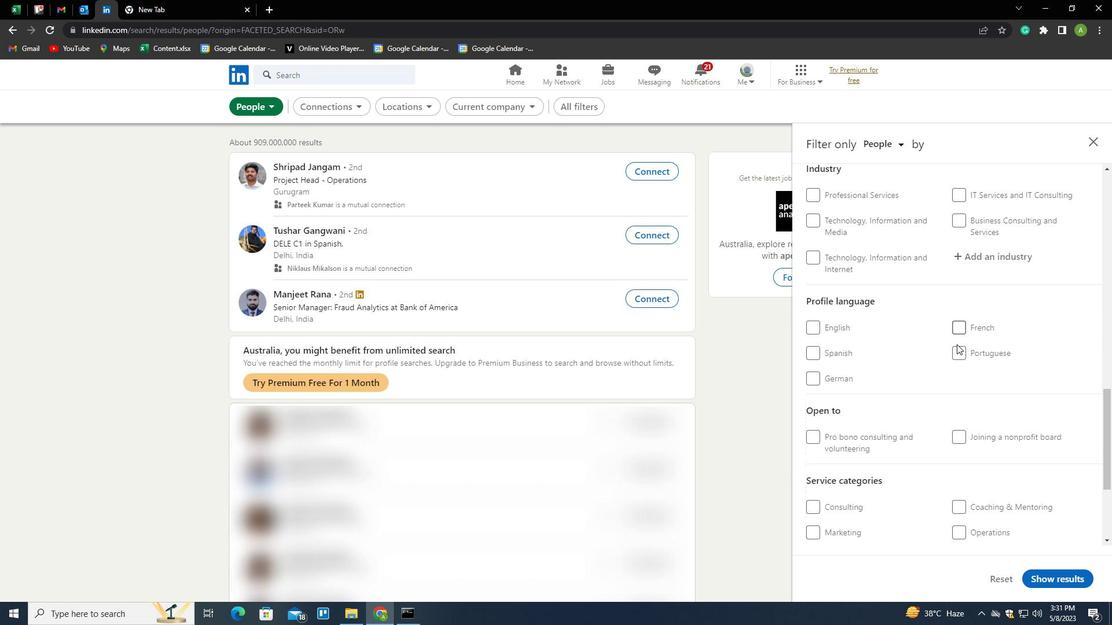 
Action: Mouse pressed left at (954, 351)
Screenshot: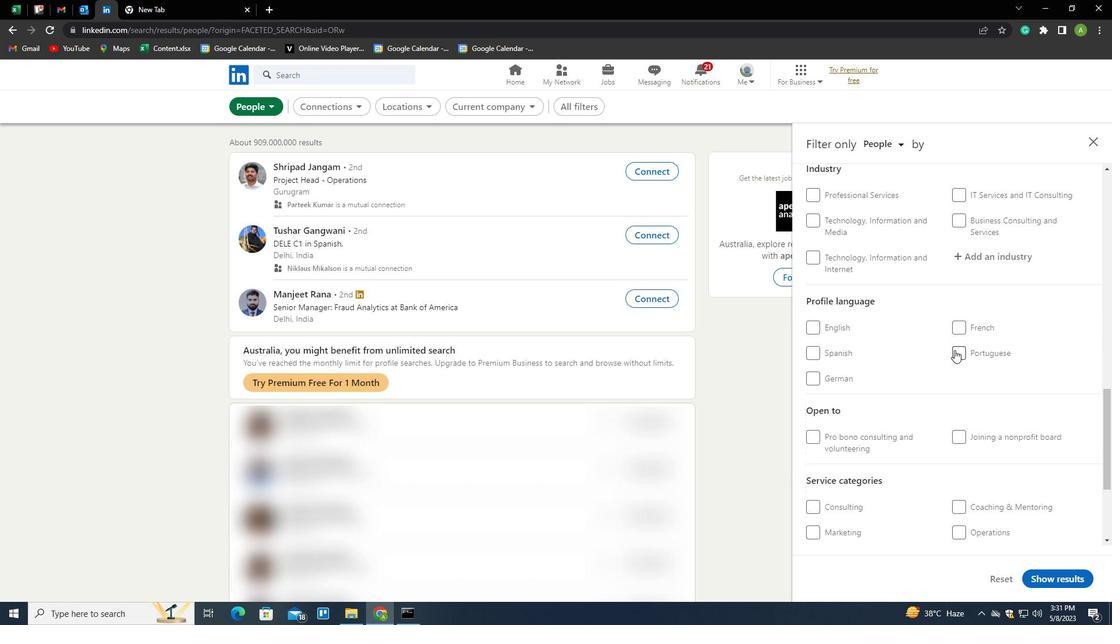 
Action: Mouse moved to (1032, 338)
Screenshot: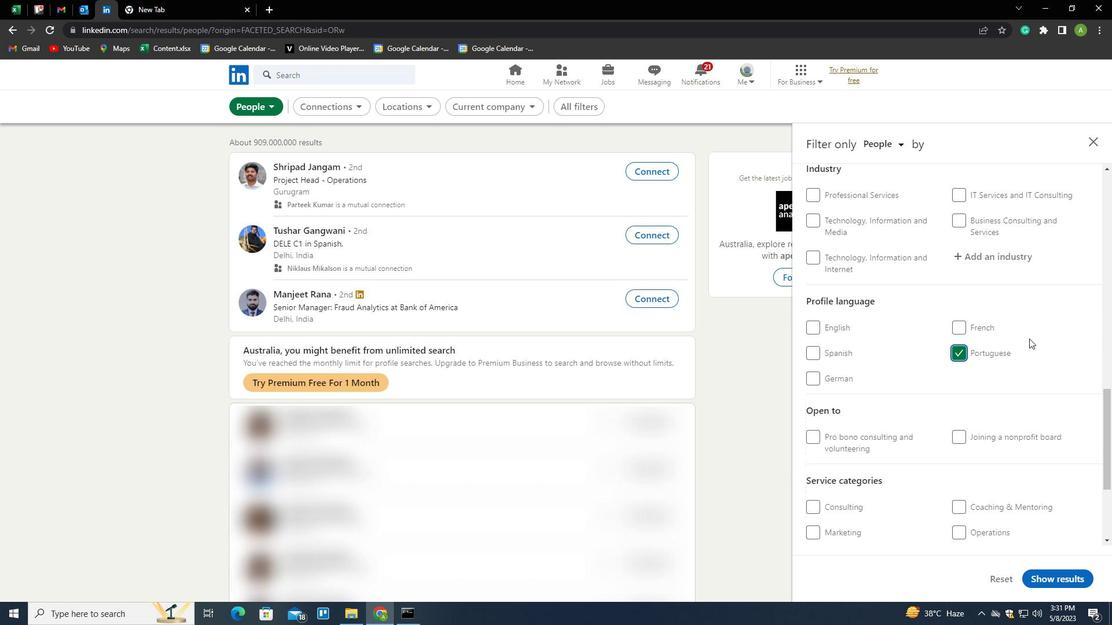 
Action: Mouse scrolled (1032, 338) with delta (0, 0)
Screenshot: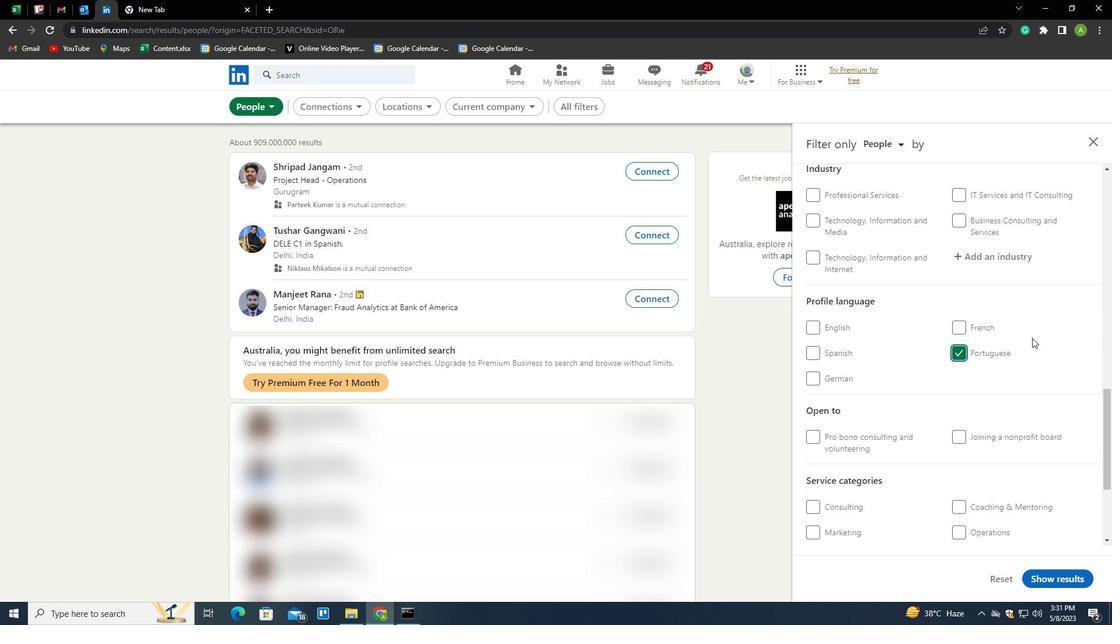 
Action: Mouse scrolled (1032, 338) with delta (0, 0)
Screenshot: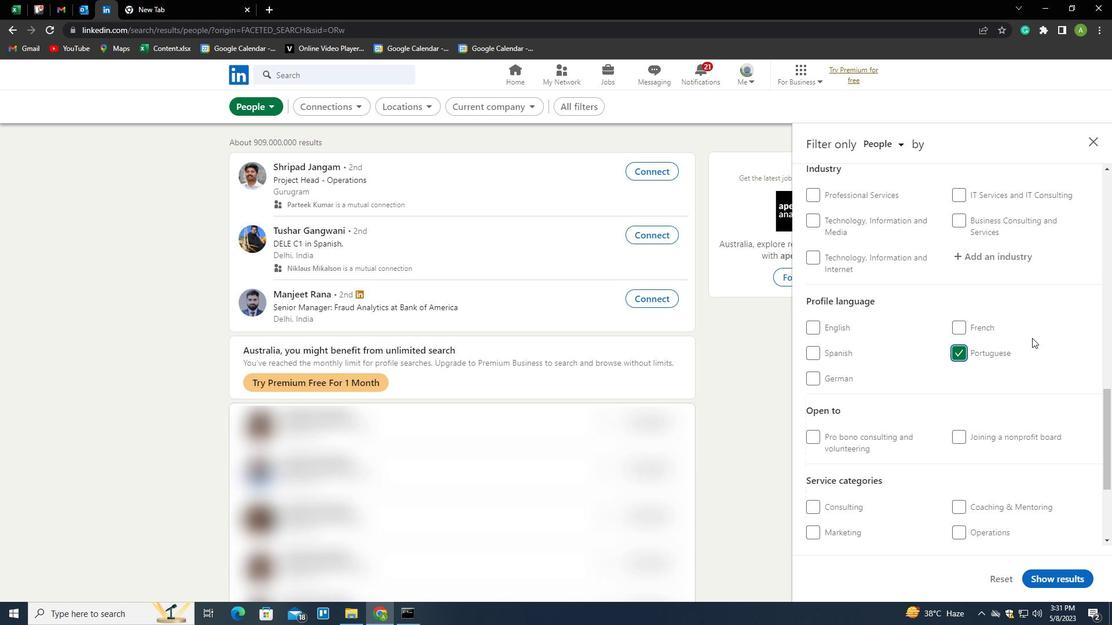 
Action: Mouse scrolled (1032, 338) with delta (0, 0)
Screenshot: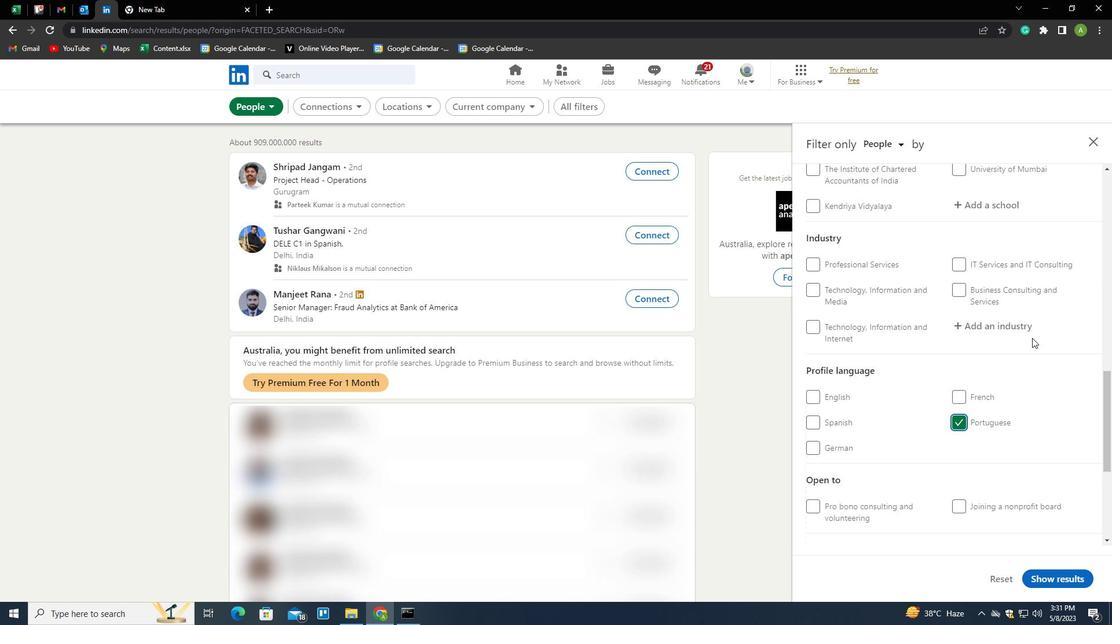 
Action: Mouse scrolled (1032, 338) with delta (0, 0)
Screenshot: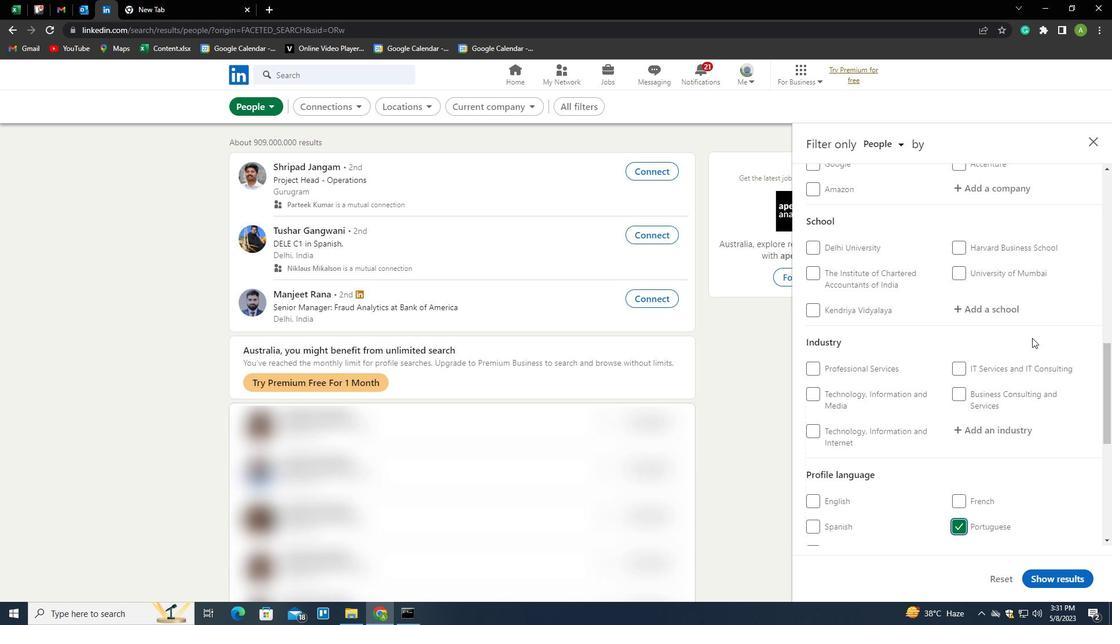 
Action: Mouse scrolled (1032, 338) with delta (0, 0)
Screenshot: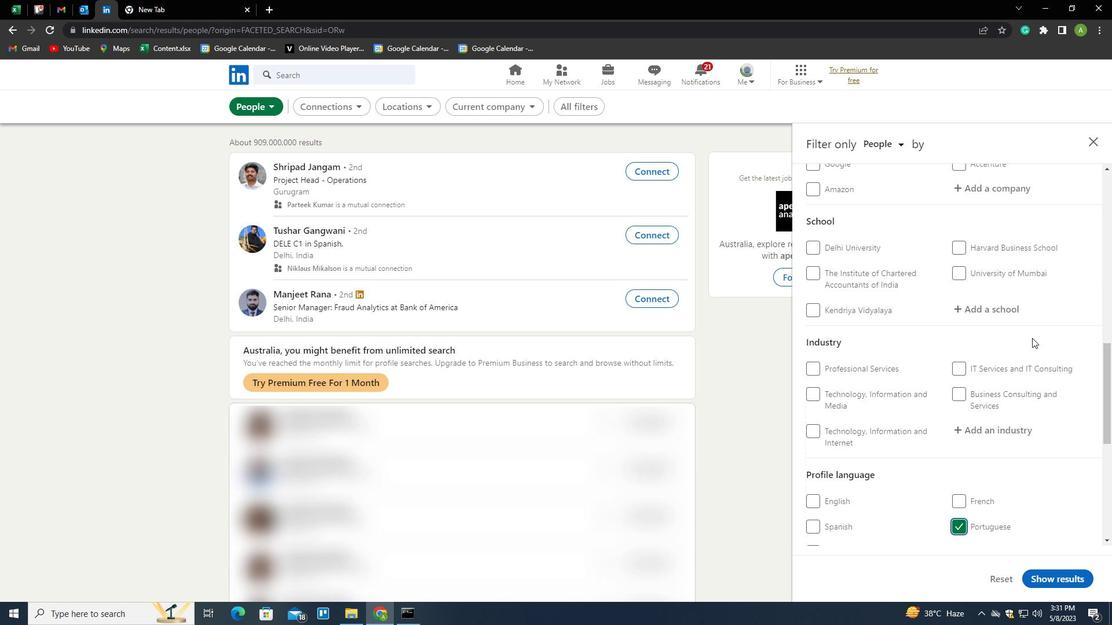 
Action: Mouse scrolled (1032, 338) with delta (0, 0)
Screenshot: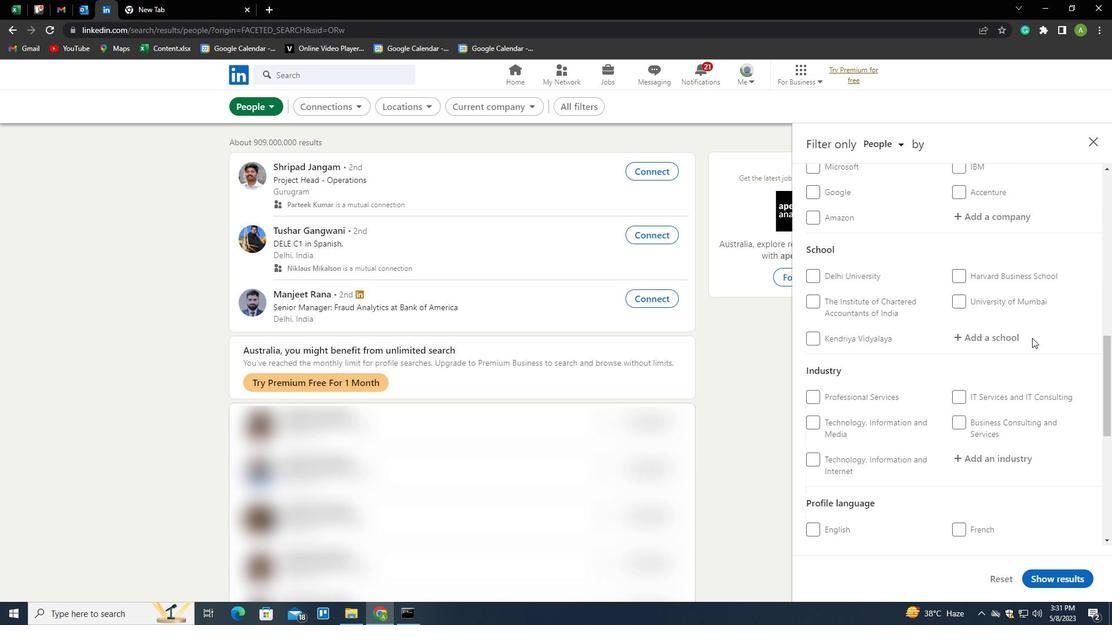 
Action: Mouse scrolled (1032, 338) with delta (0, 0)
Screenshot: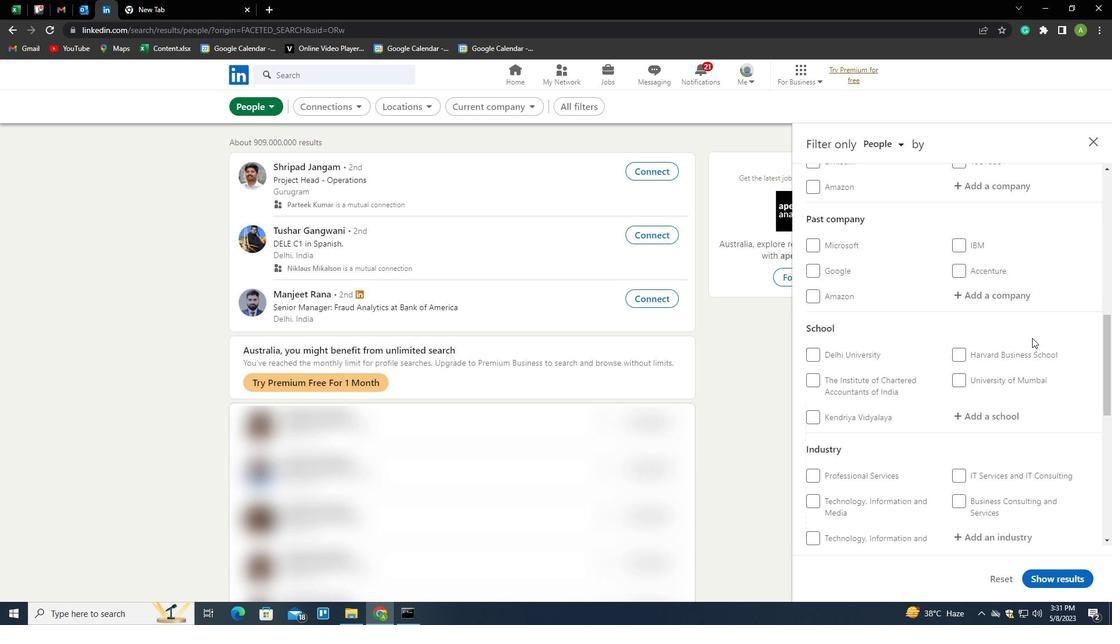 
Action: Mouse scrolled (1032, 338) with delta (0, 0)
Screenshot: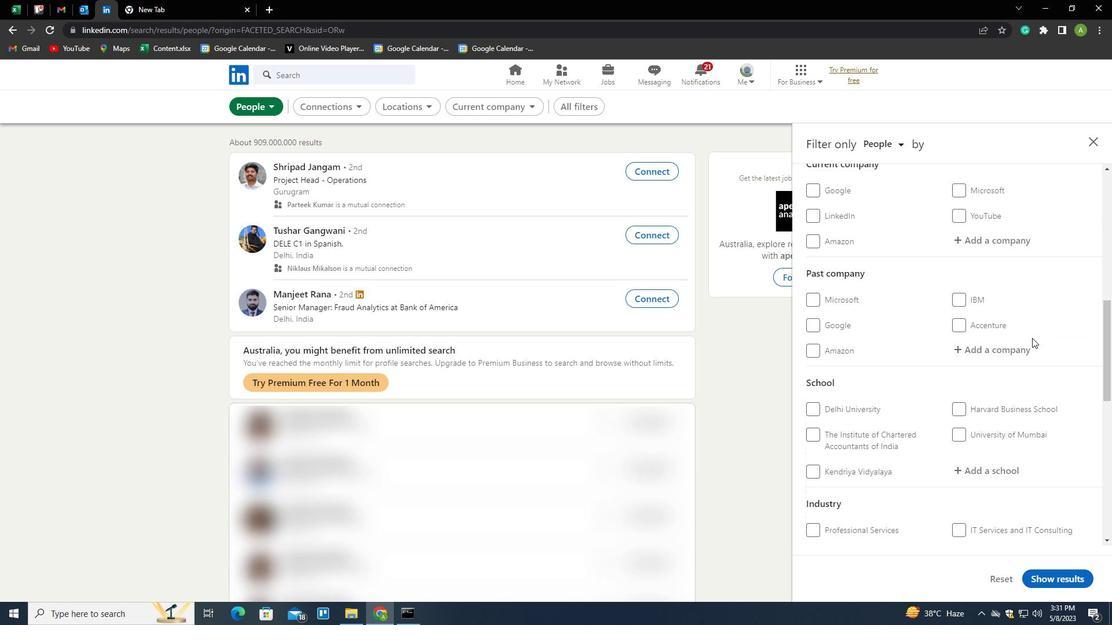 
Action: Mouse moved to (997, 360)
Screenshot: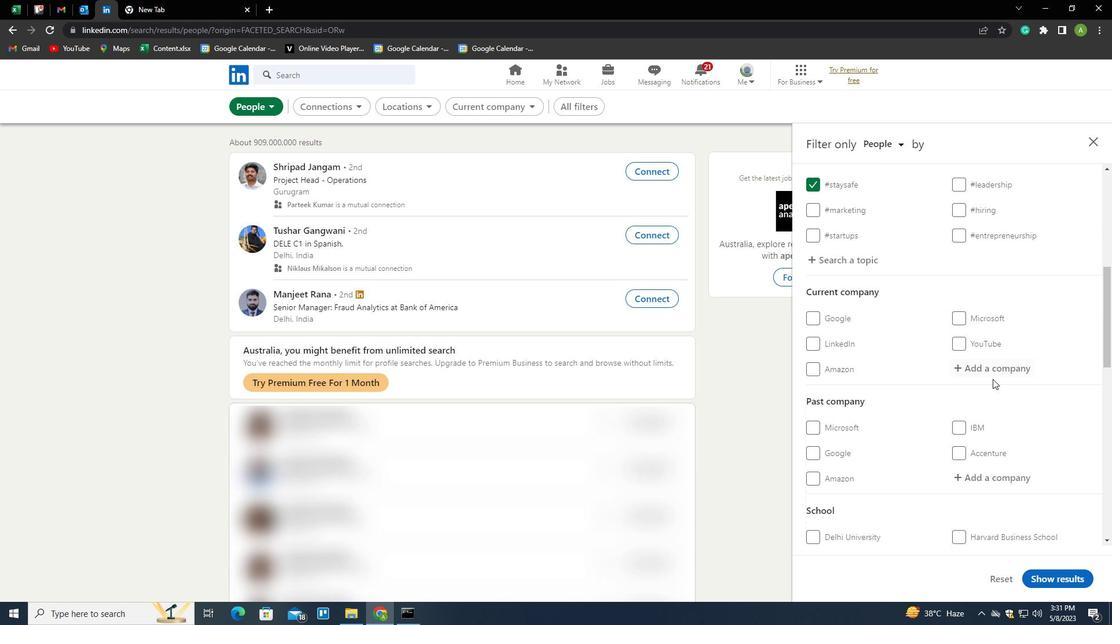 
Action: Mouse pressed left at (997, 360)
Screenshot: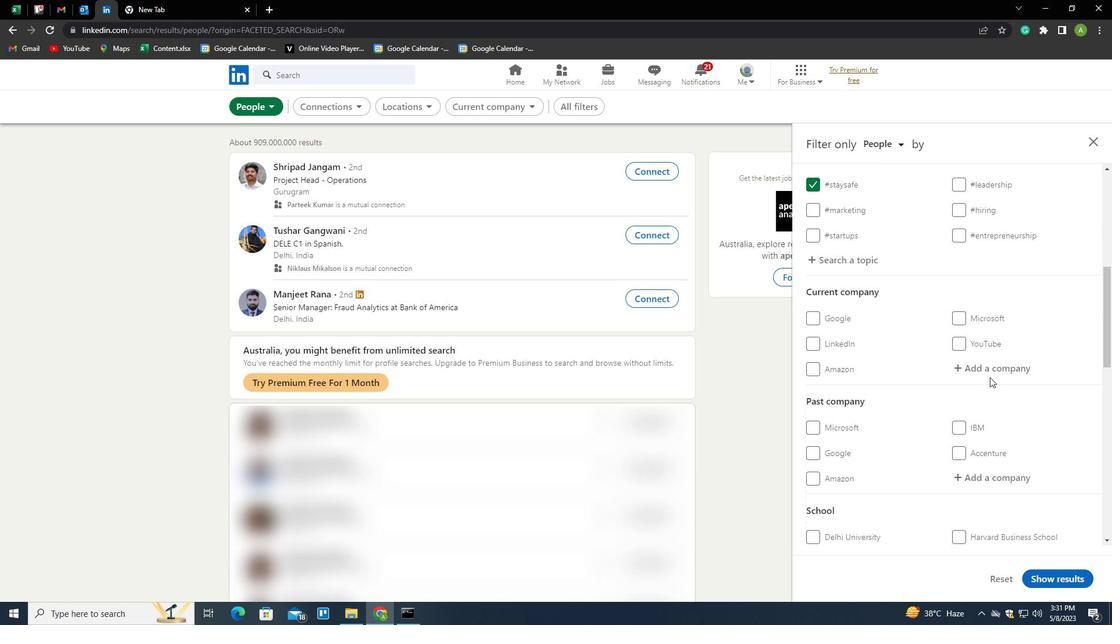 
Action: Mouse moved to (1008, 353)
Screenshot: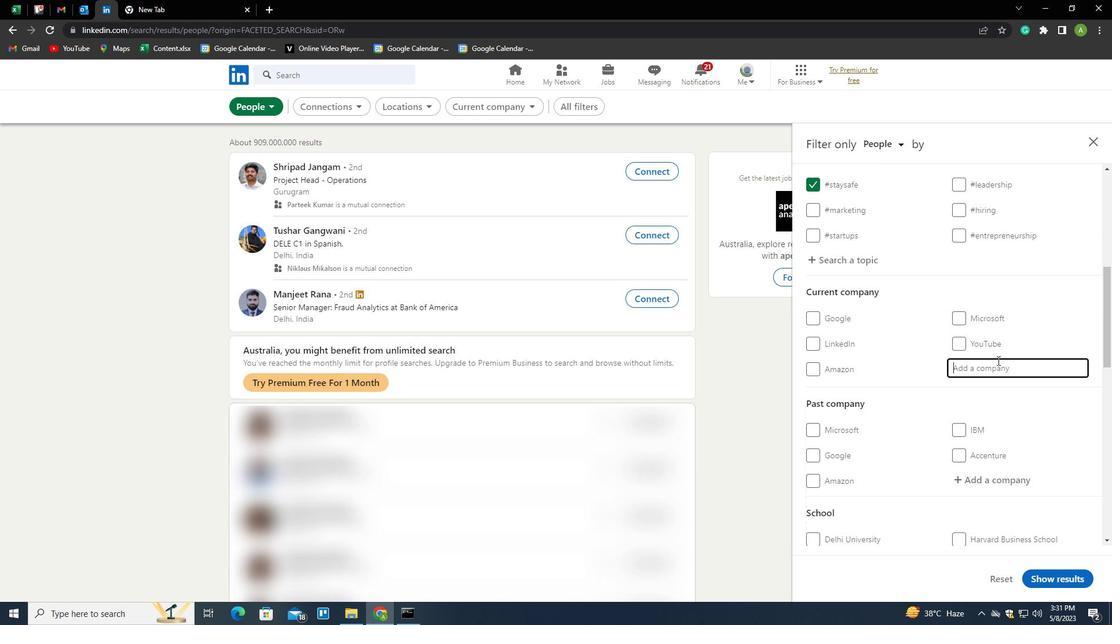 
Action: Key pressed <Key.shift>L<Key.shift><Key.shift><Key.shift><Key.shift><Key.shift><Key.shift><Key.shift><Key.shift><Key.shift>&T
Screenshot: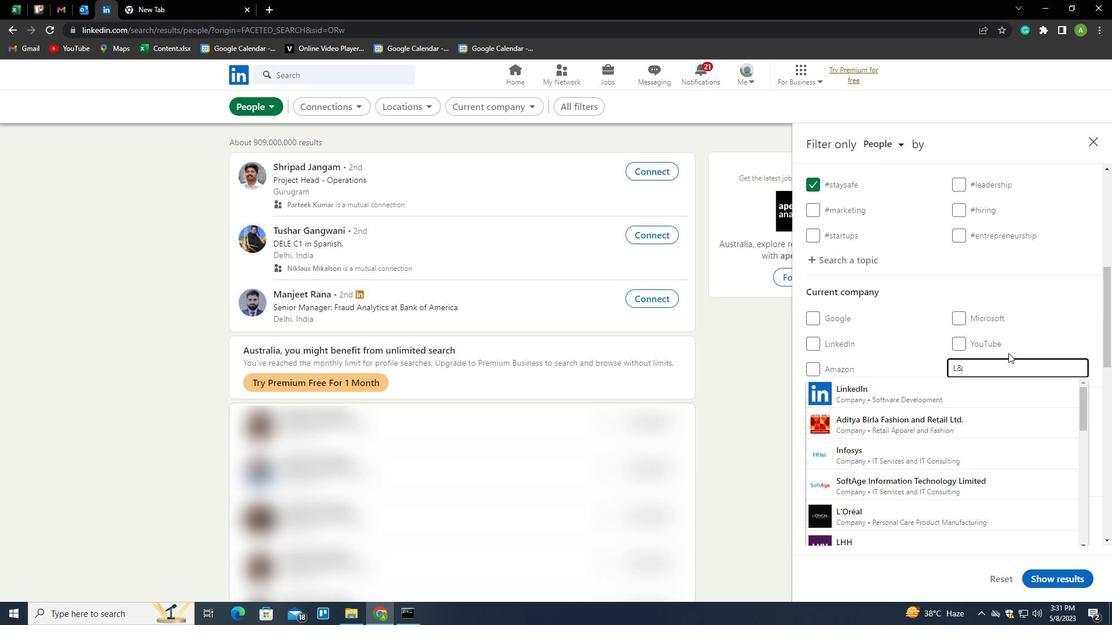 
Action: Mouse moved to (1009, 352)
Screenshot: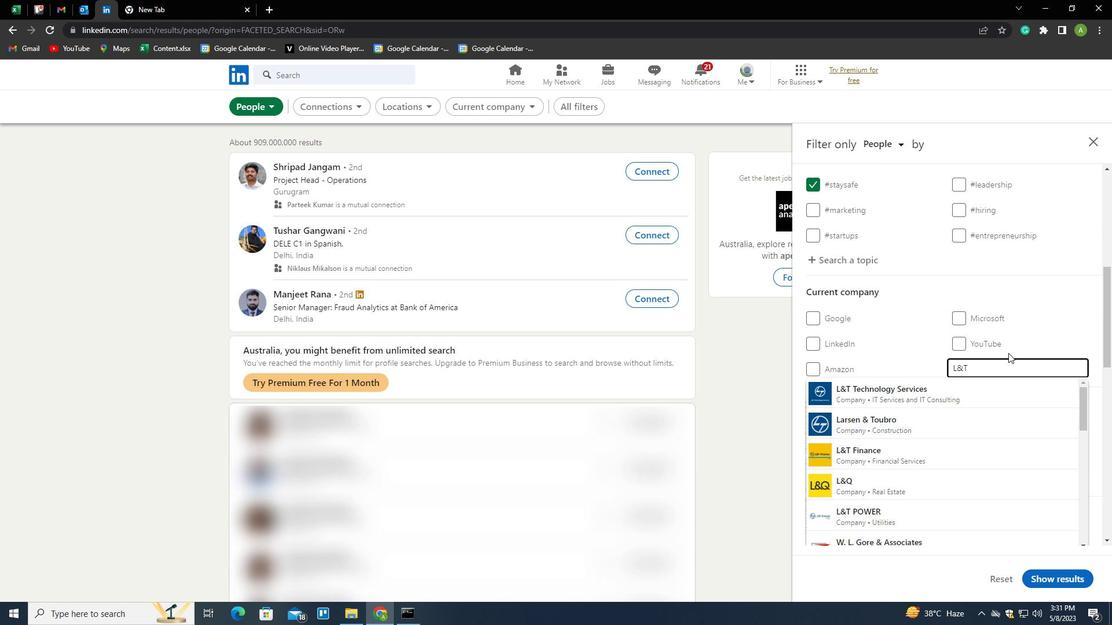 
Action: Key pressed <Key.space><Key.shift><Key.shift>HYDERA<Key.backspace>OCA<Key.backspace><Key.backspace><Key.backspace><Key.backspace><Key.backspace>ROCARBON<Key.space><Key.shift>ENGINEERING<Key.space><Key.shift><Key.shift><Key.shift><Key.shift><Key.shift><Key.shift><Key.shift><Key.shift><Key.shift>LIMITED<Key.down><Key.enter>
Screenshot: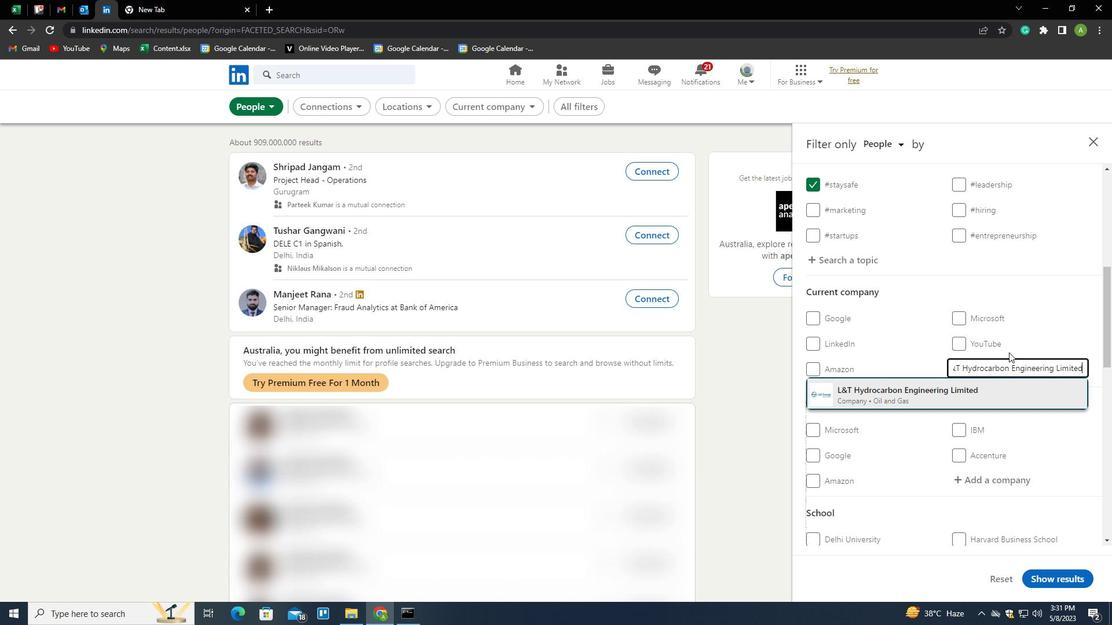 
Action: Mouse scrolled (1009, 352) with delta (0, 0)
Screenshot: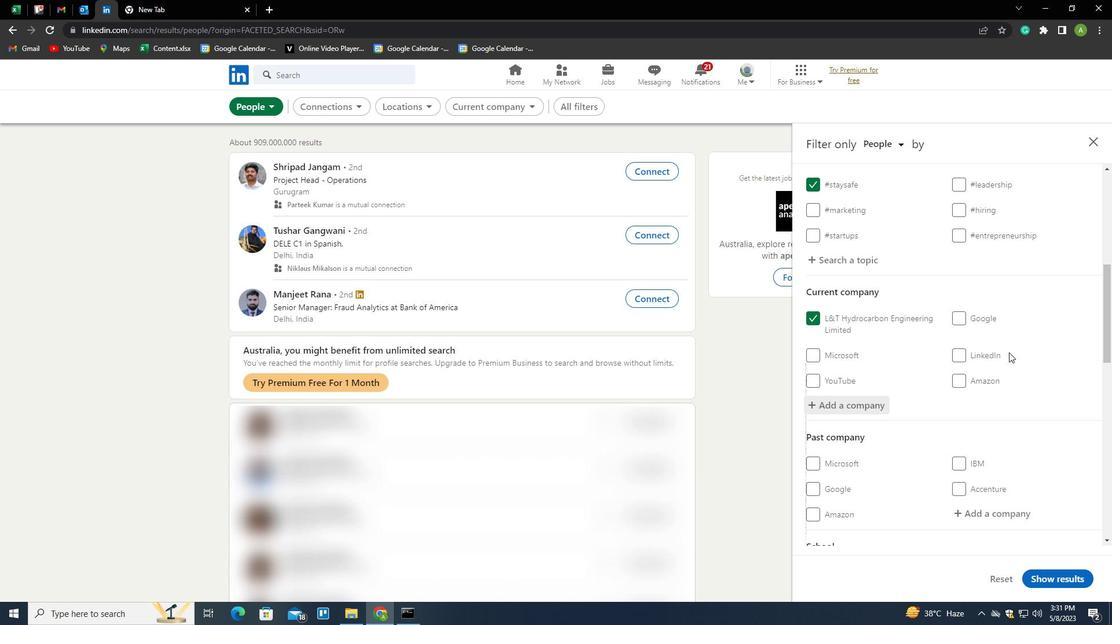 
Action: Mouse scrolled (1009, 352) with delta (0, 0)
Screenshot: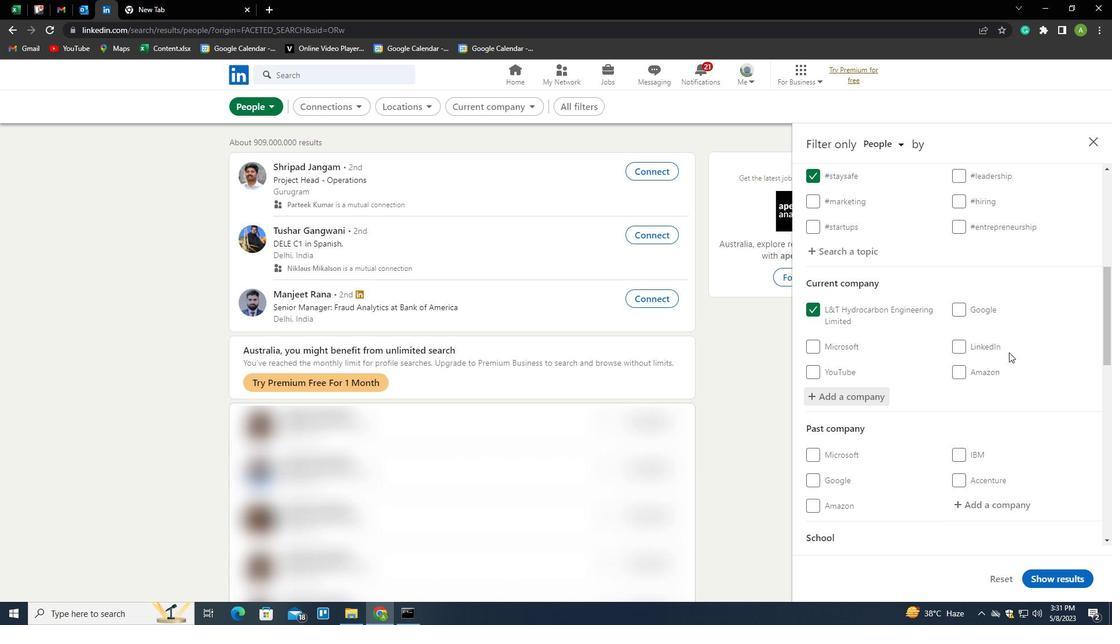 
Action: Mouse scrolled (1009, 352) with delta (0, 0)
Screenshot: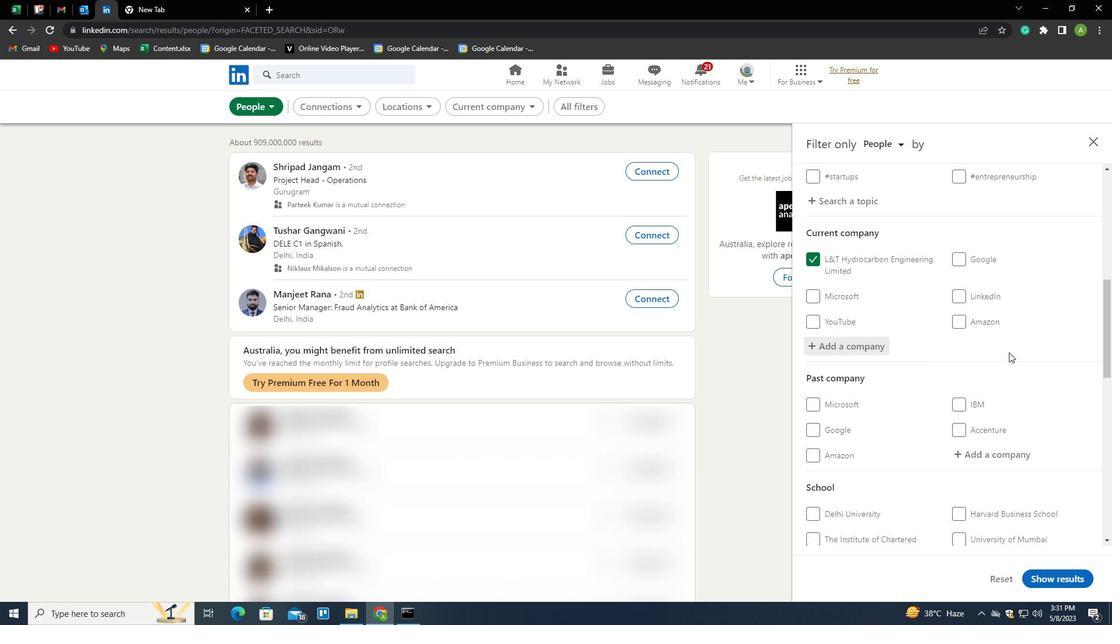 
Action: Mouse moved to (993, 391)
Screenshot: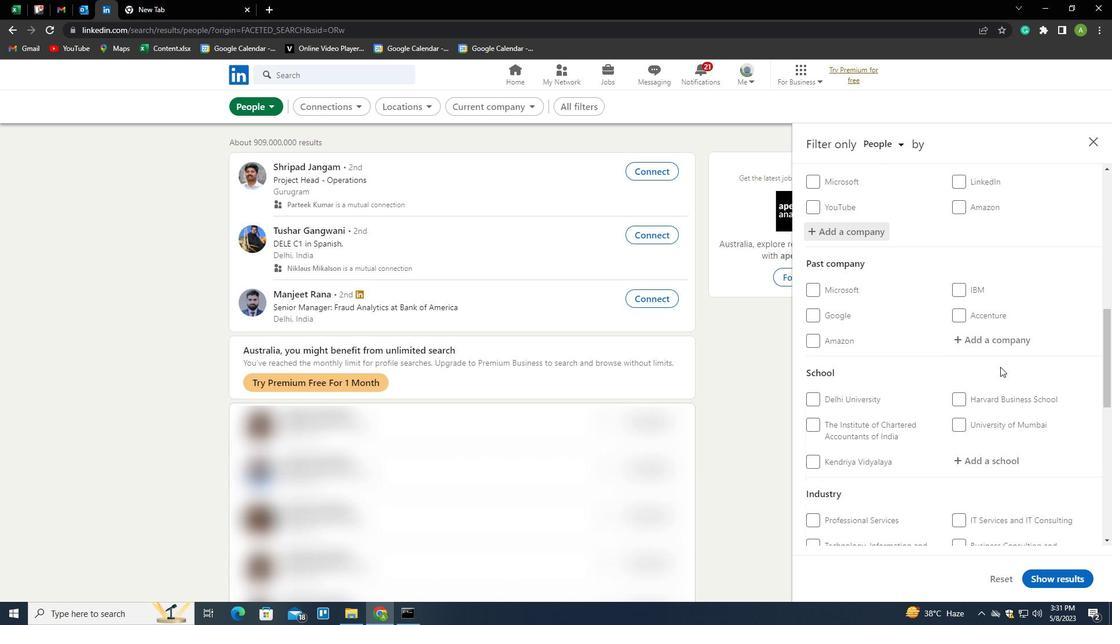 
Action: Mouse scrolled (993, 390) with delta (0, 0)
Screenshot: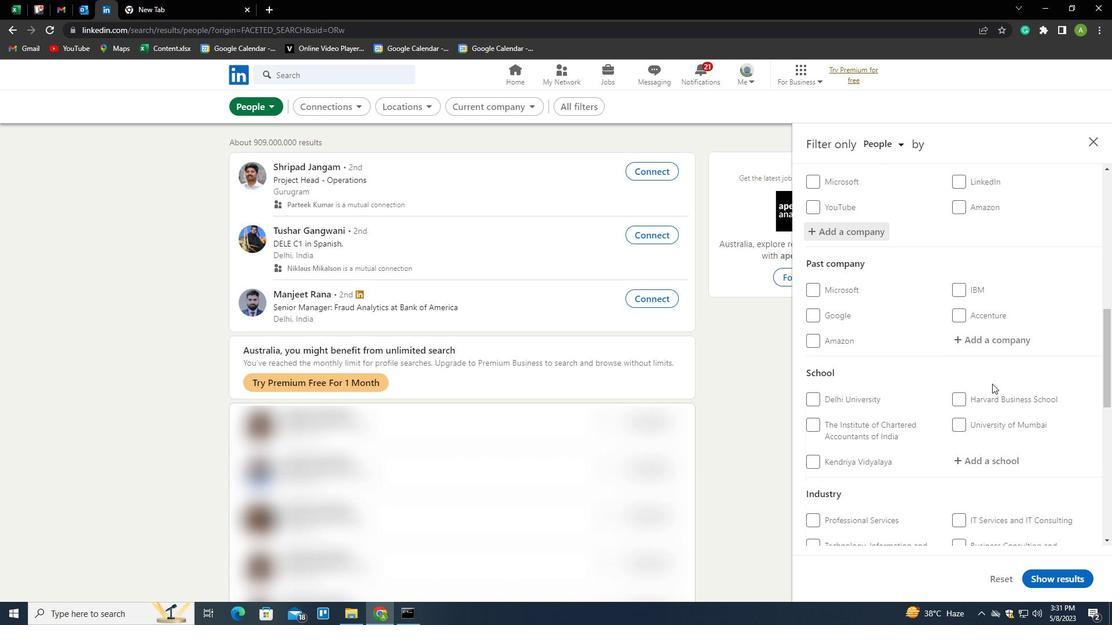 
Action: Mouse moved to (993, 391)
Screenshot: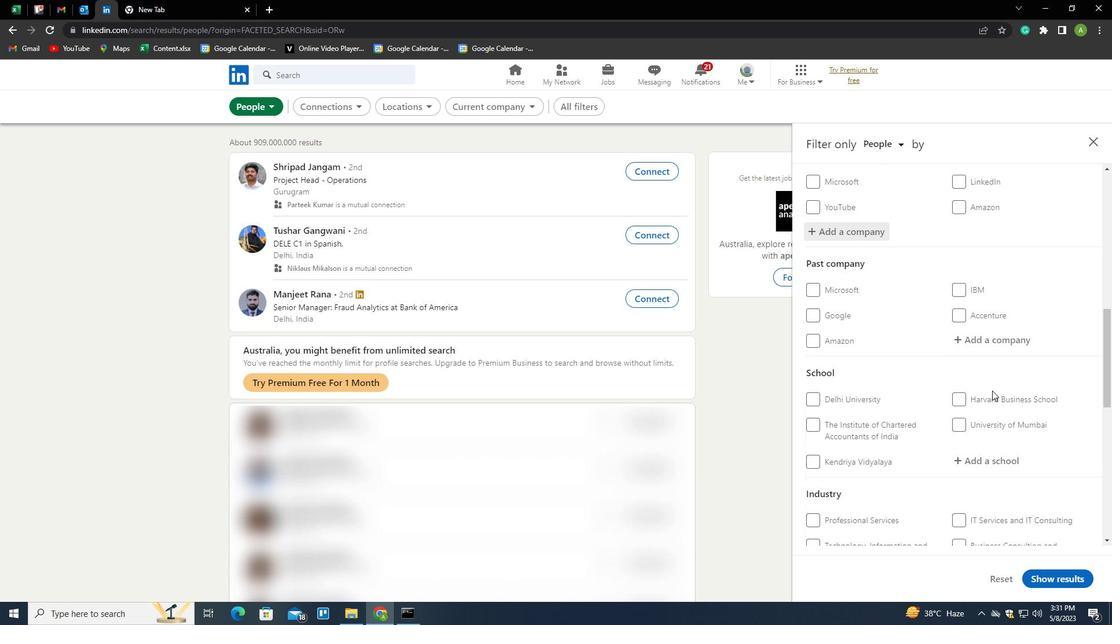 
Action: Mouse scrolled (993, 391) with delta (0, 0)
Screenshot: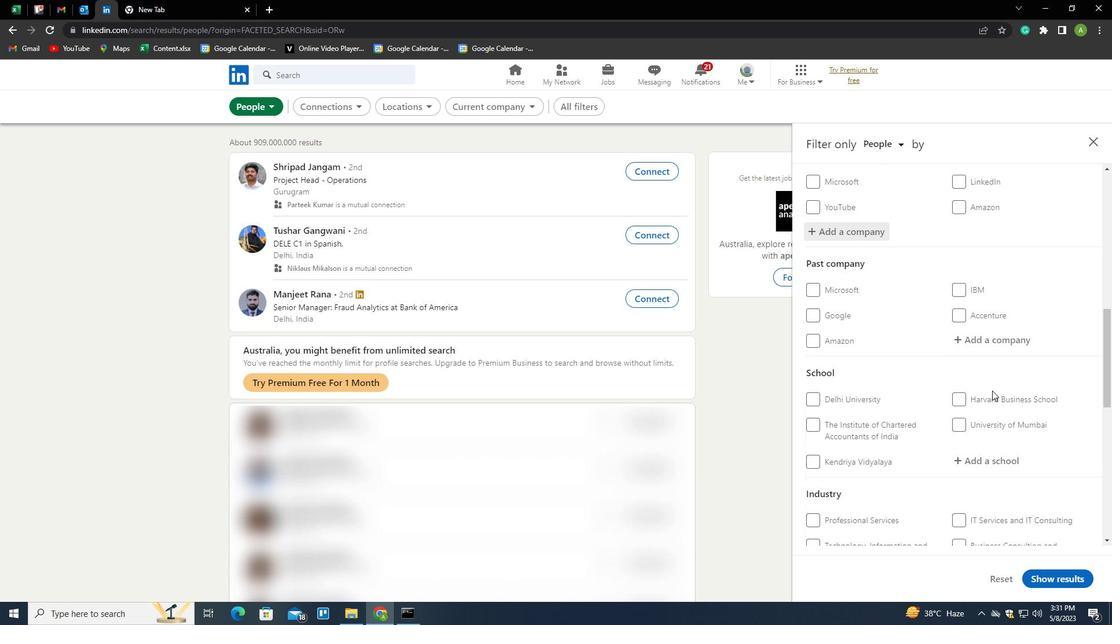 
Action: Mouse moved to (998, 340)
Screenshot: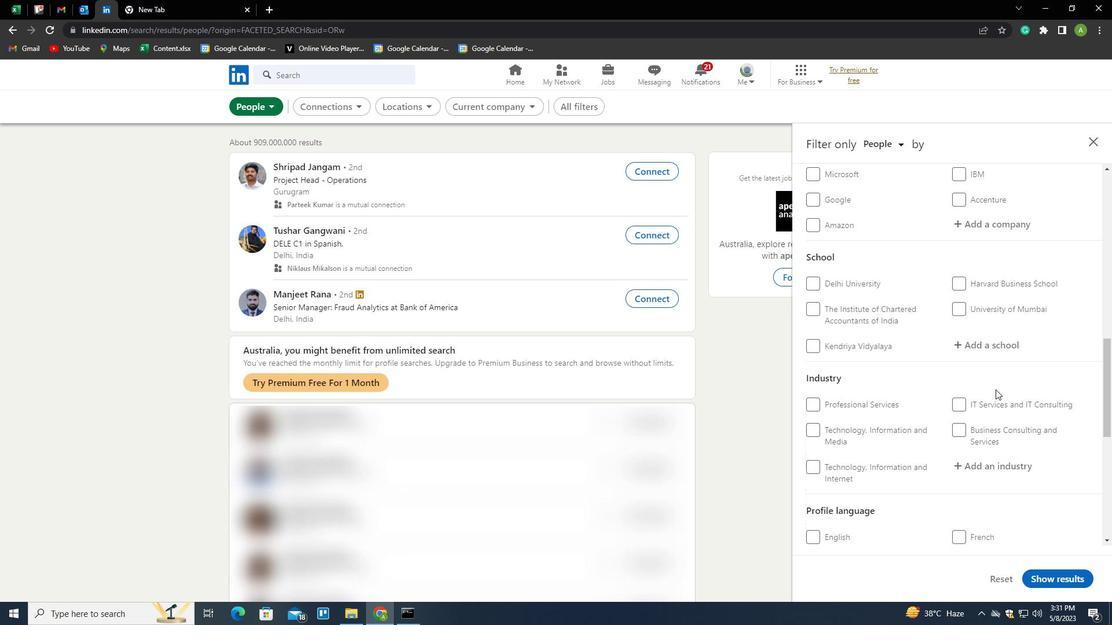 
Action: Mouse pressed left at (998, 340)
Screenshot: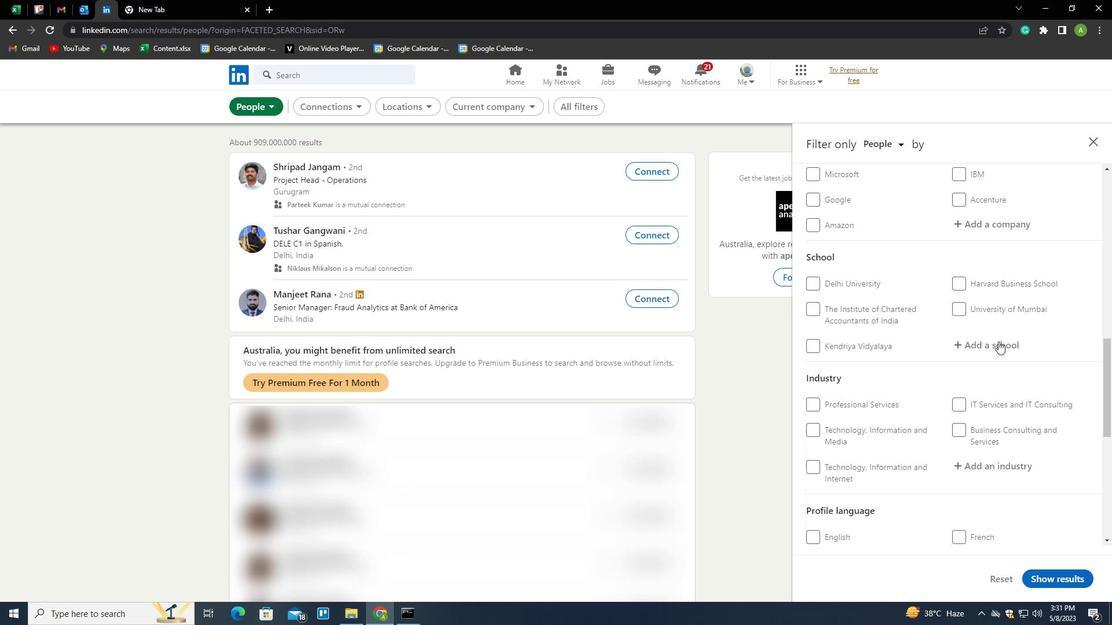 
Action: Mouse moved to (998, 340)
Screenshot: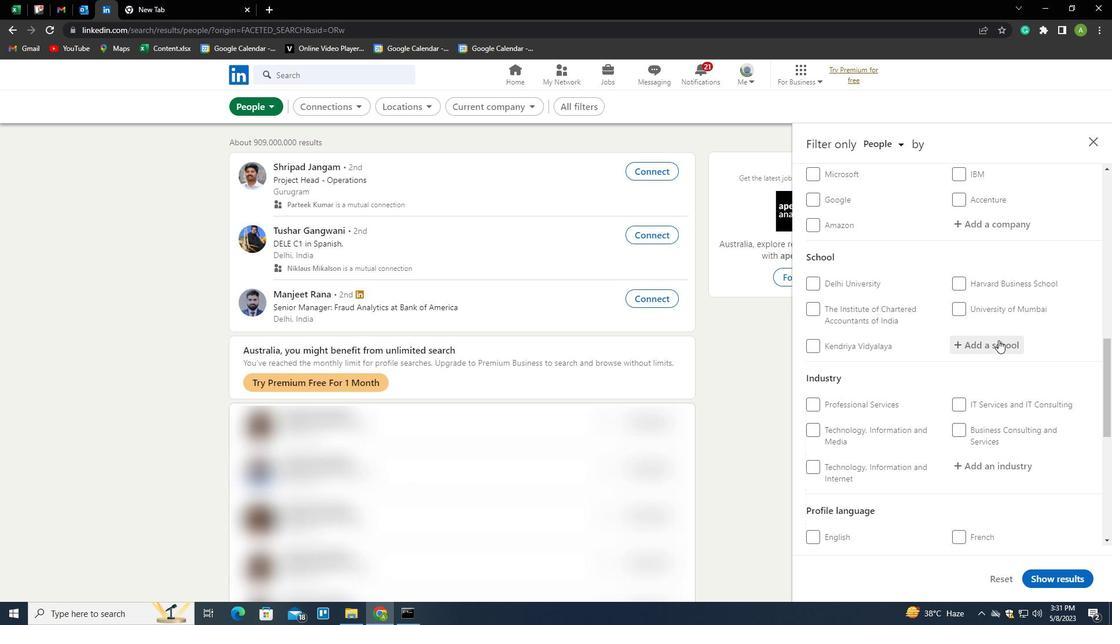 
Action: Key pressed <Key.shift>INDIAN<Key.space><Key.shift><Key.shift>INDT<Key.backspace><Key.backspace>STITUTE<Key.space>OF<Key.space><Key.shift>TECHNOLOGY,<Key.space><Key.shift>KHARAN<Key.backspace>GPUR<Key.down><Key.enter>
Screenshot: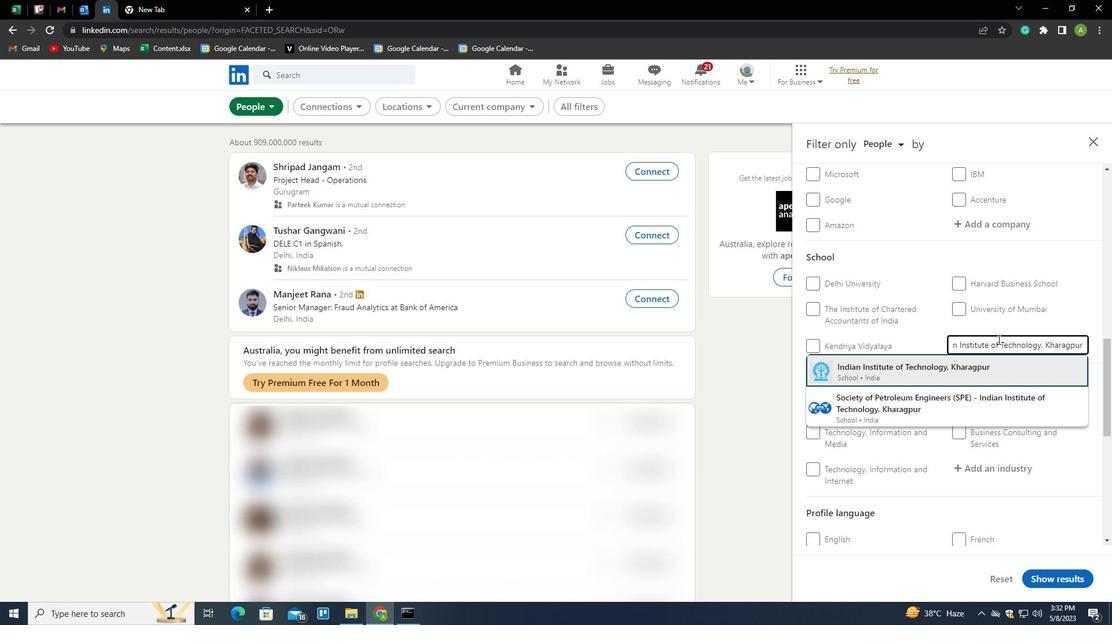 
Action: Mouse scrolled (998, 339) with delta (0, 0)
Screenshot: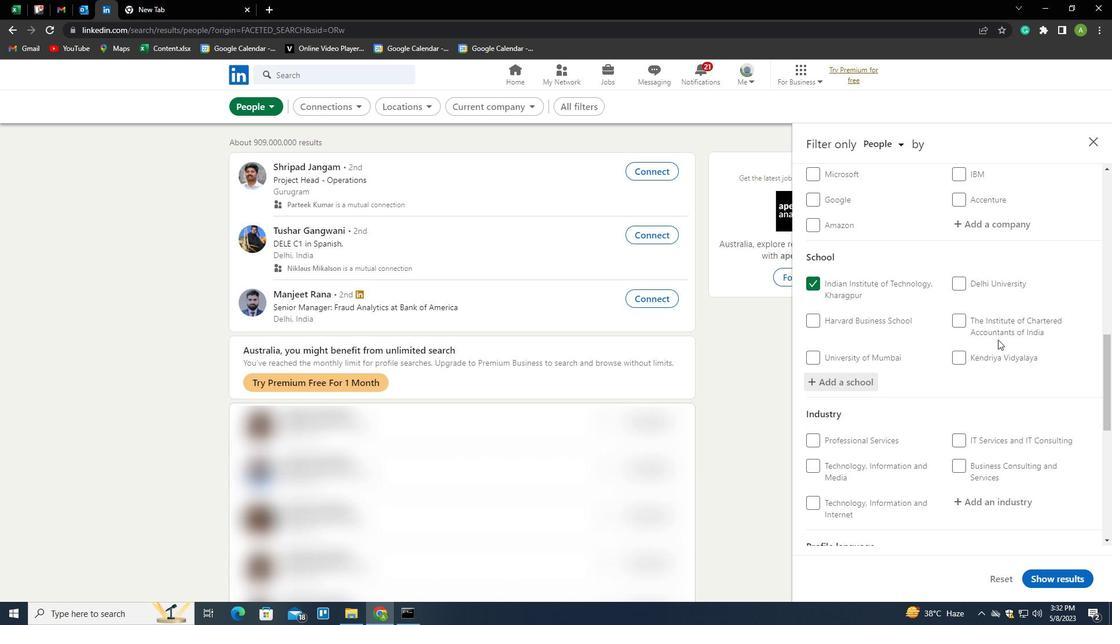 
Action: Mouse scrolled (998, 339) with delta (0, 0)
Screenshot: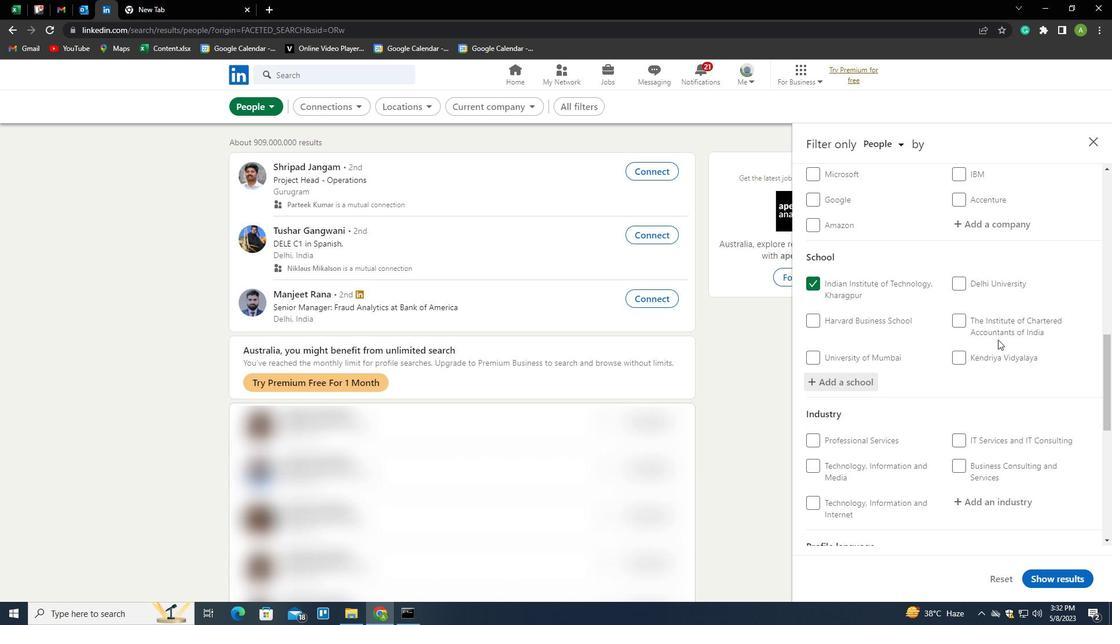 
Action: Mouse scrolled (998, 339) with delta (0, 0)
Screenshot: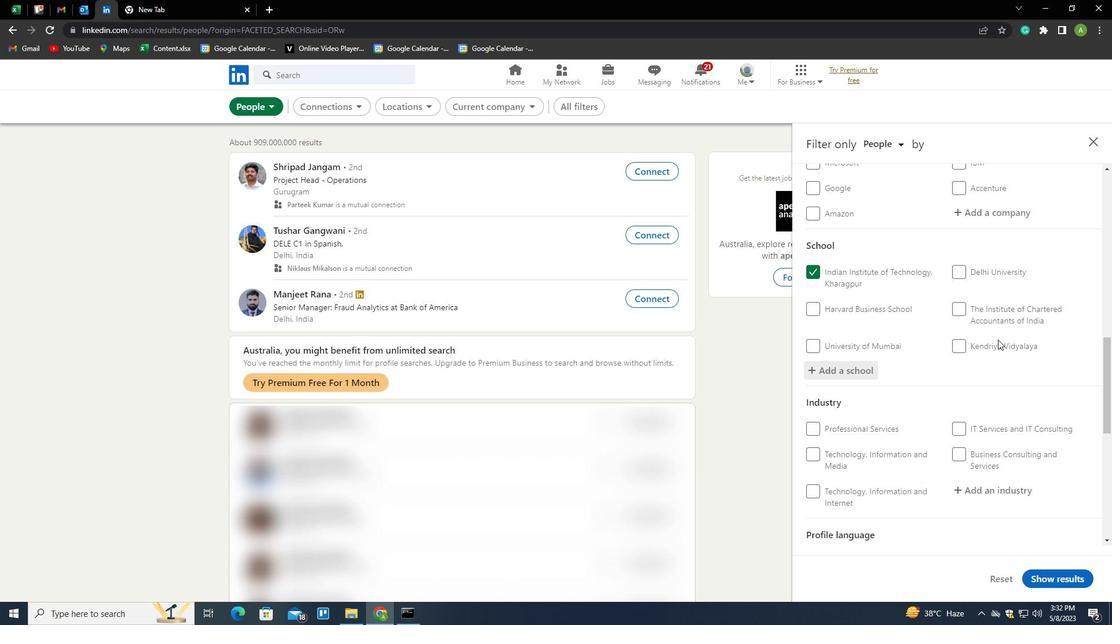 
Action: Mouse moved to (997, 329)
Screenshot: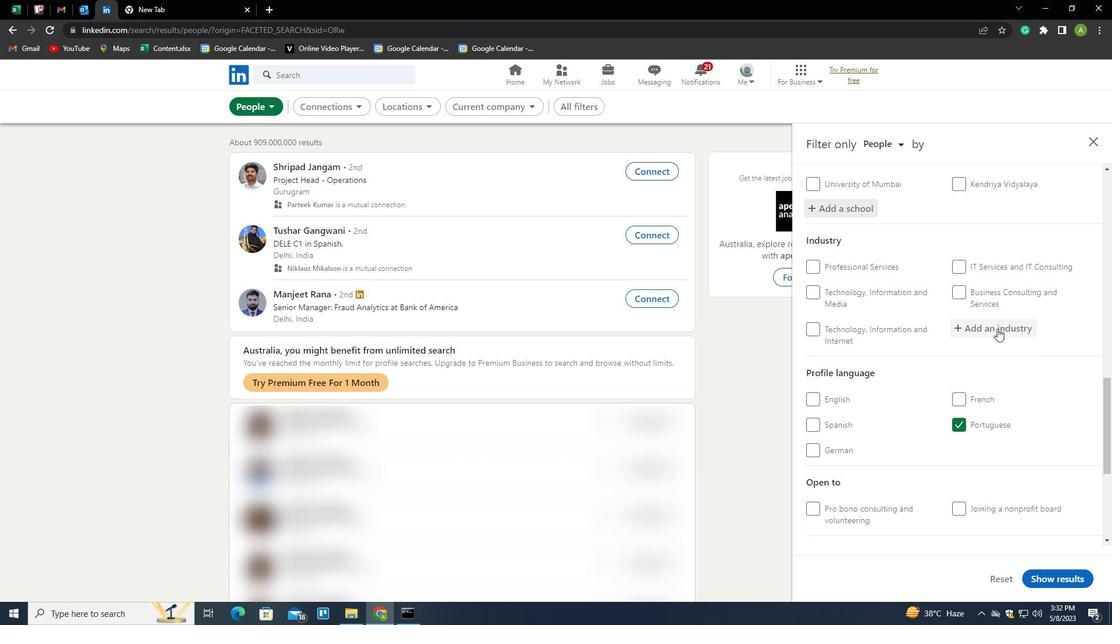 
Action: Mouse pressed left at (997, 329)
Screenshot: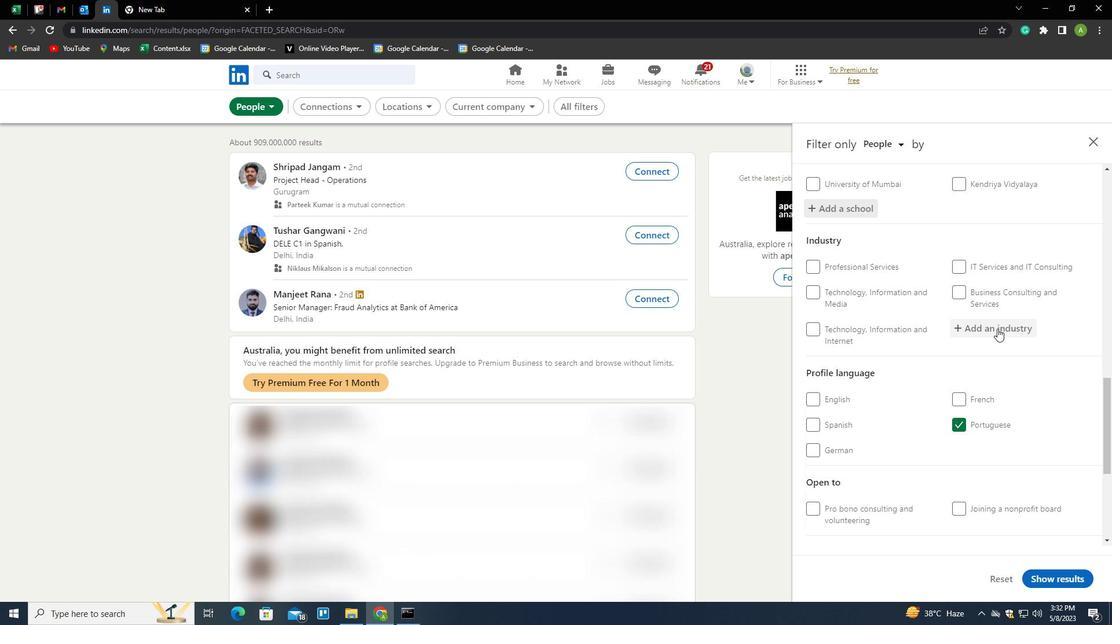 
Action: Mouse moved to (994, 329)
Screenshot: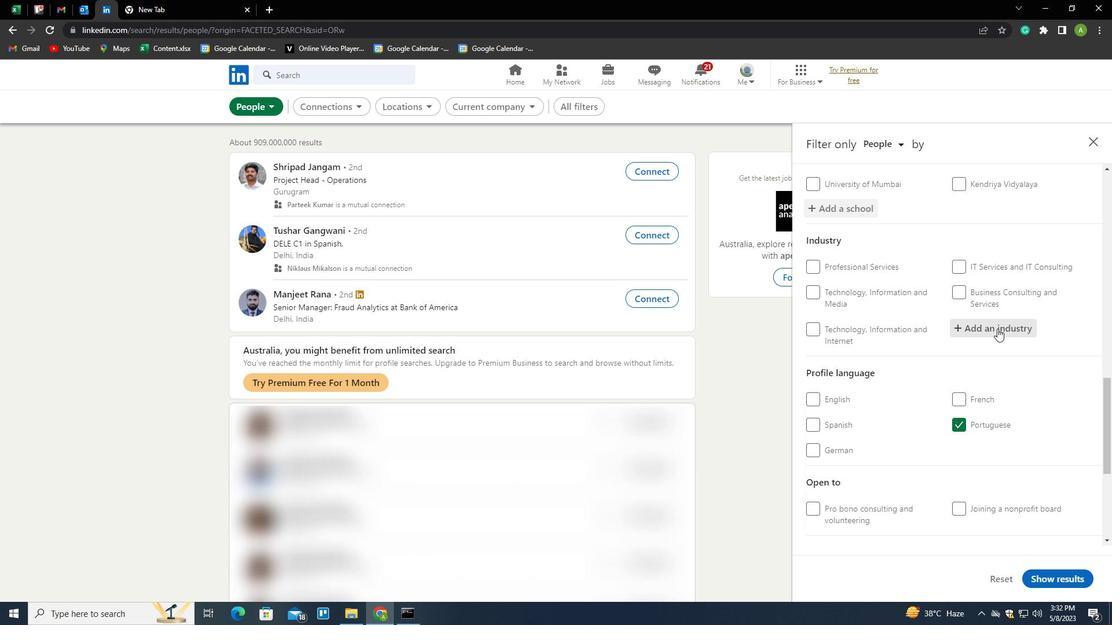 
Action: Key pressed <Key.shift>OPTOMETRISTS<Key.down><Key.enter>
Screenshot: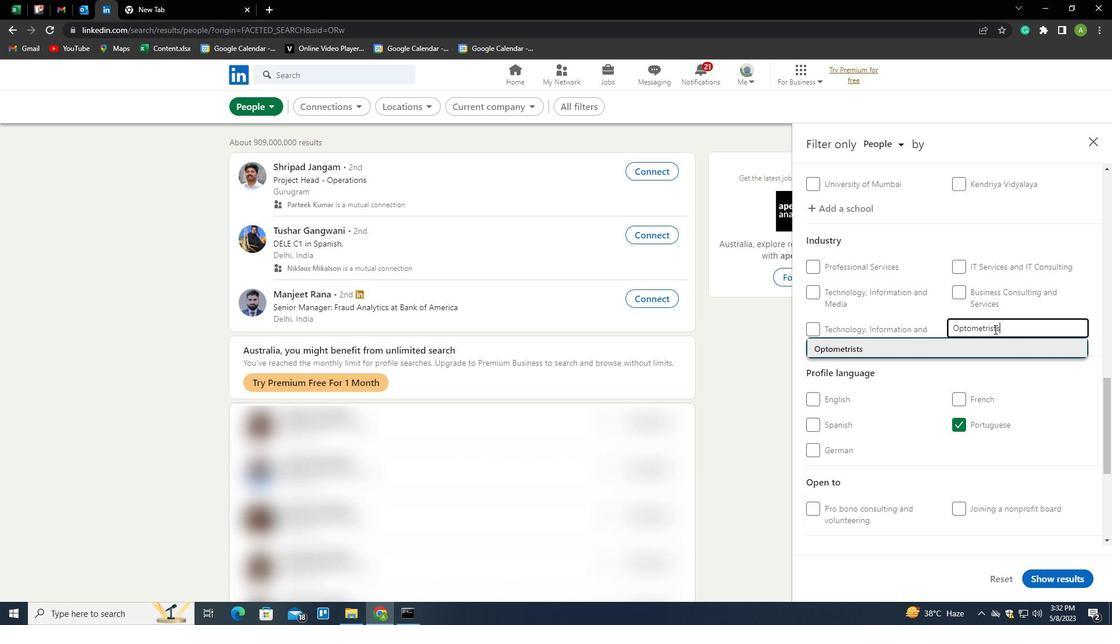 
Action: Mouse scrolled (994, 329) with delta (0, 0)
Screenshot: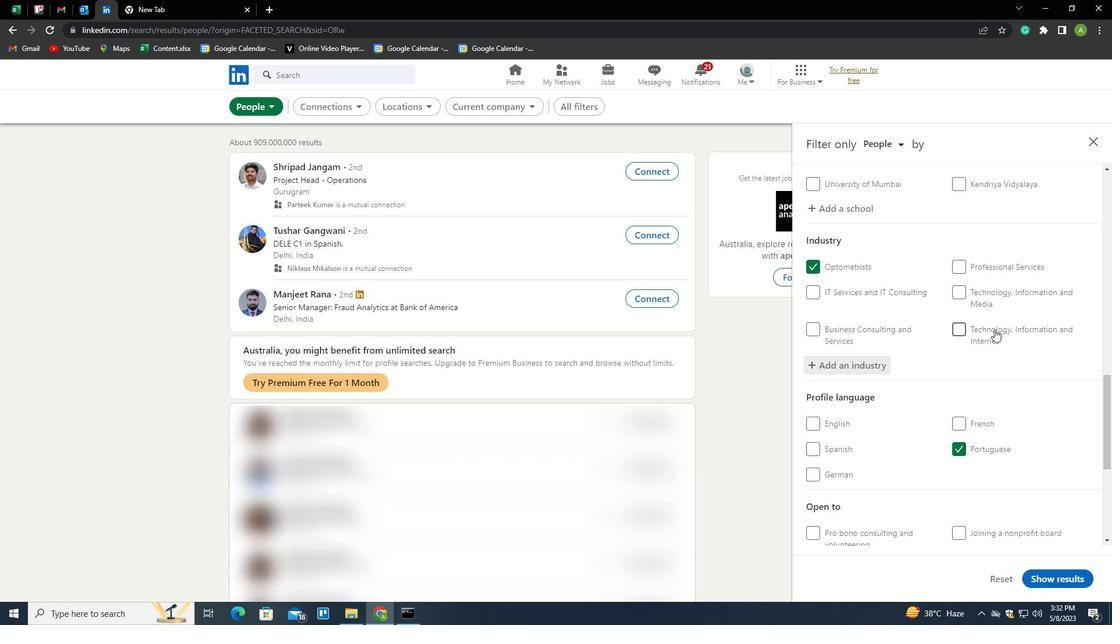 
Action: Mouse scrolled (994, 329) with delta (0, 0)
Screenshot: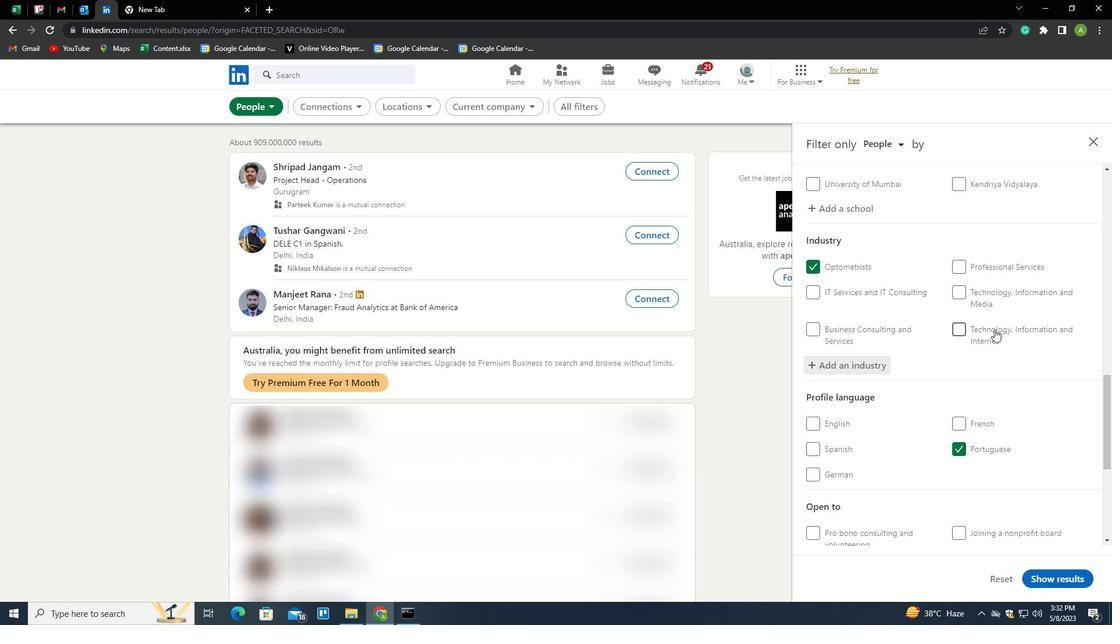 
Action: Mouse scrolled (994, 329) with delta (0, 0)
Screenshot: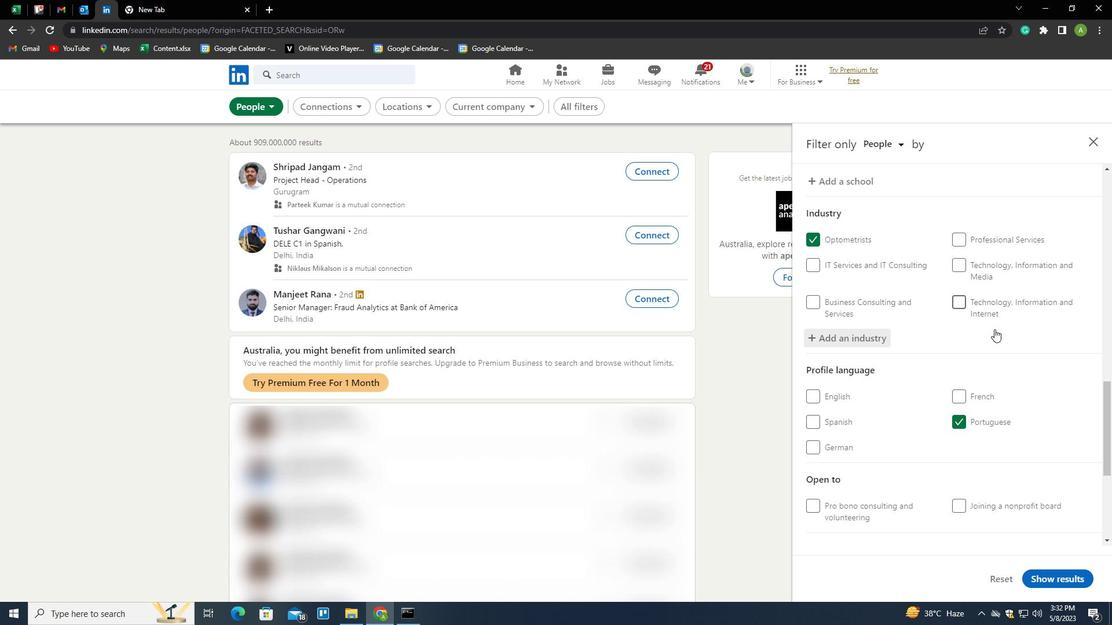 
Action: Mouse scrolled (994, 329) with delta (0, 0)
Screenshot: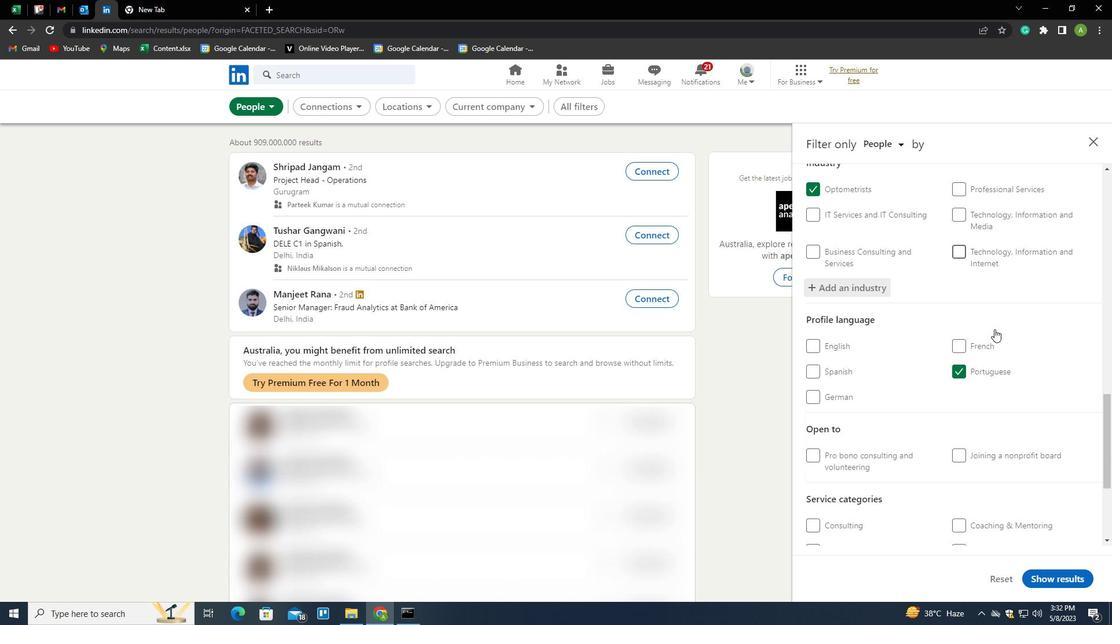 
Action: Mouse scrolled (994, 329) with delta (0, 0)
Screenshot: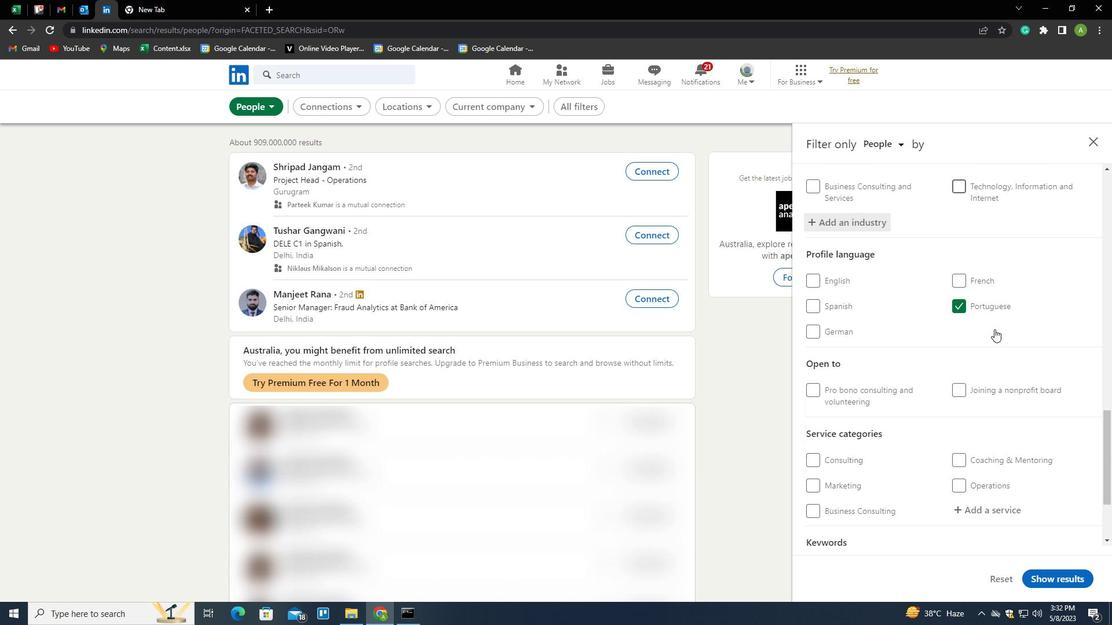 
Action: Mouse moved to (989, 390)
Screenshot: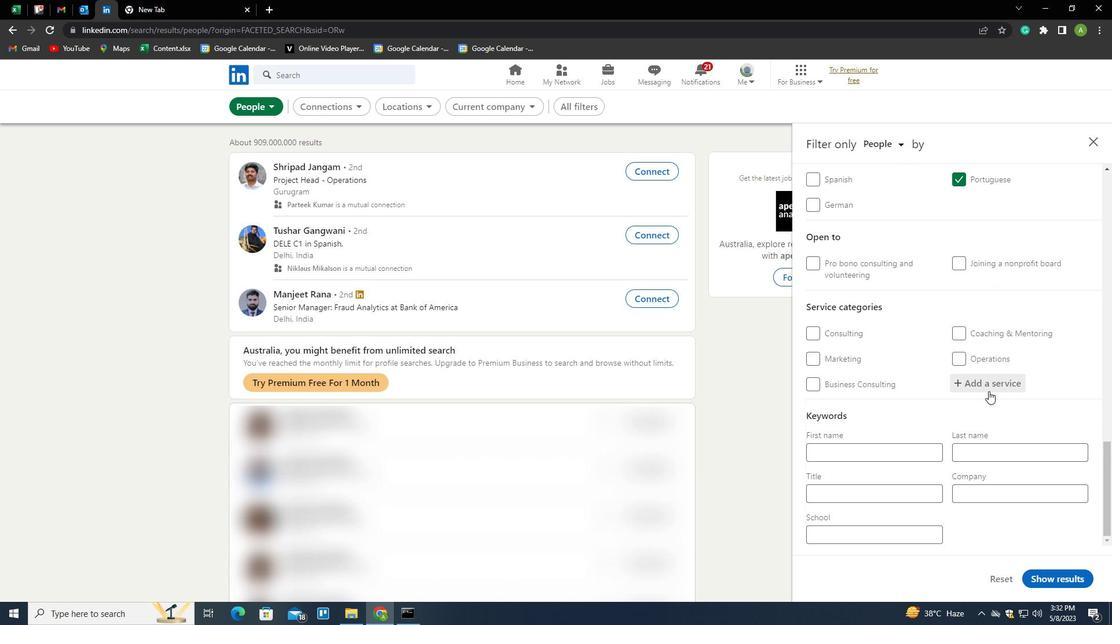 
Action: Mouse pressed left at (989, 390)
Screenshot: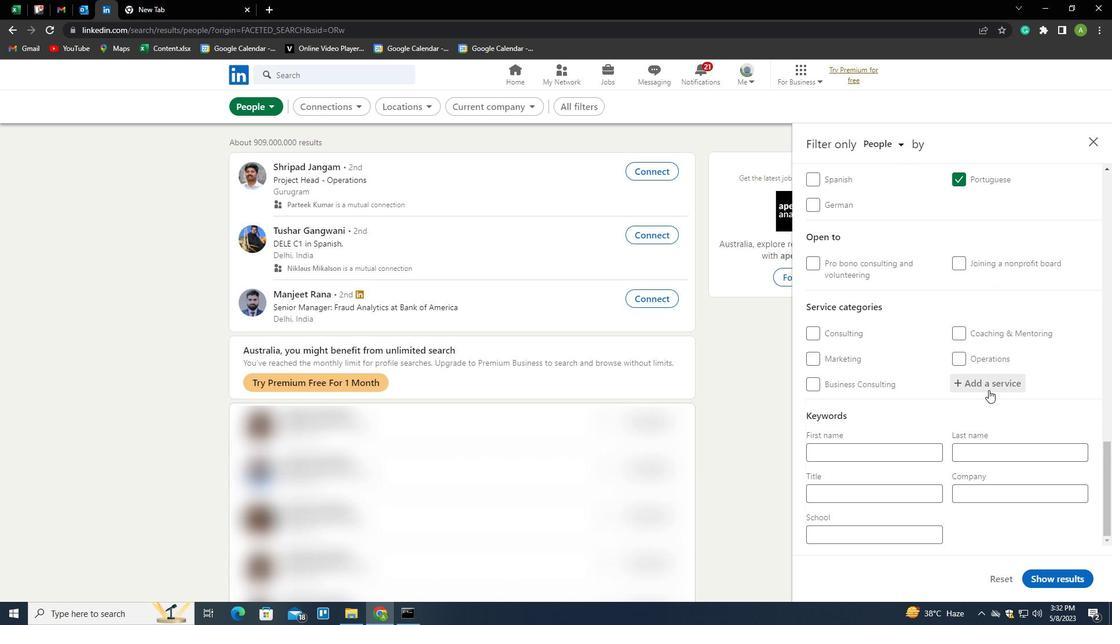 
Action: Mouse moved to (993, 386)
Screenshot: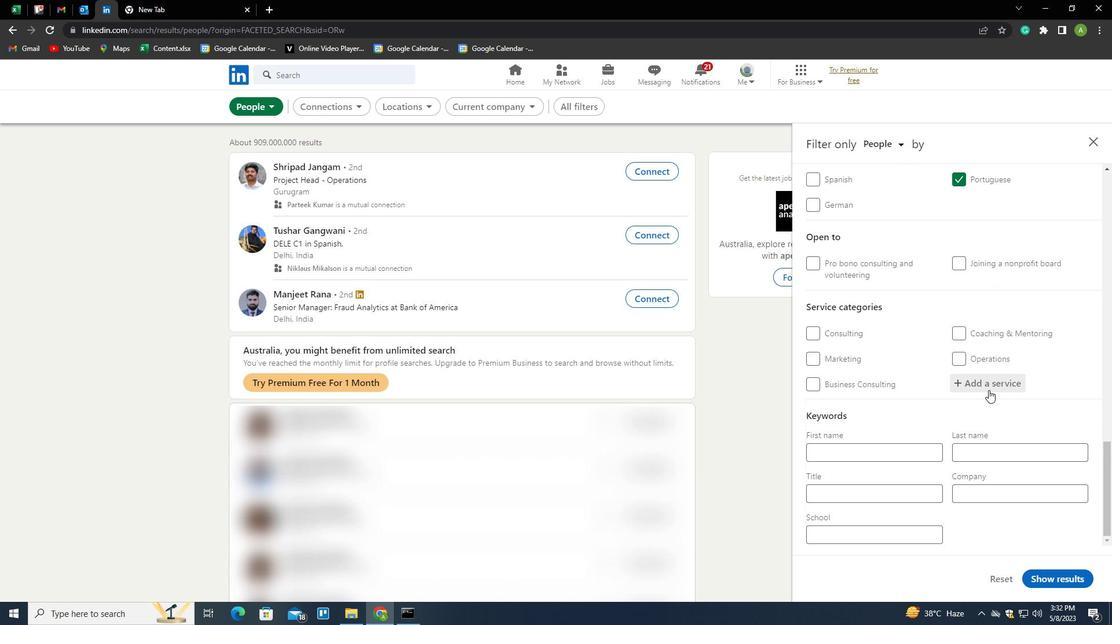
Action: Key pressed <Key.shift>COACHING<Key.space><Key.shift><Key.shift><Key.shift>&
Screenshot: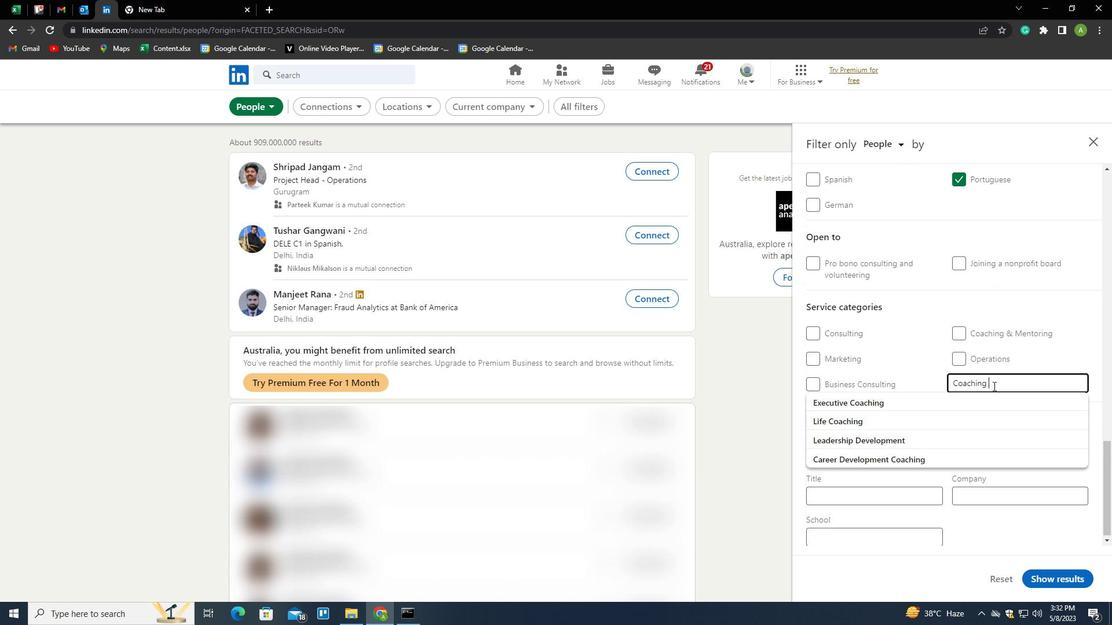 
Action: Mouse moved to (994, 385)
Screenshot: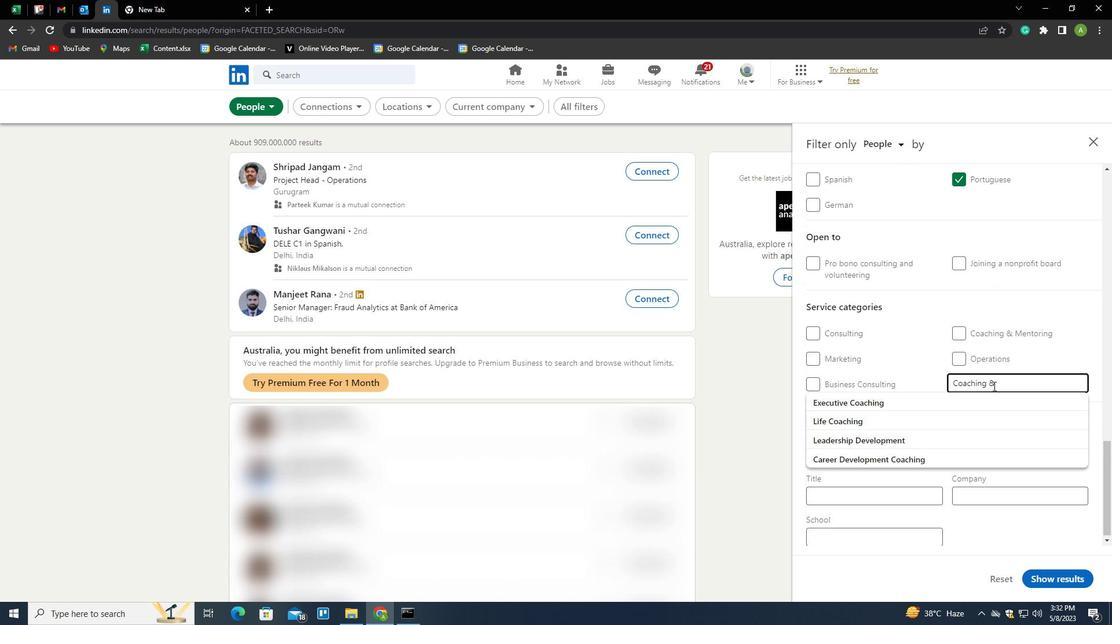 
Action: Key pressed <Key.space><Key.shift>
Screenshot: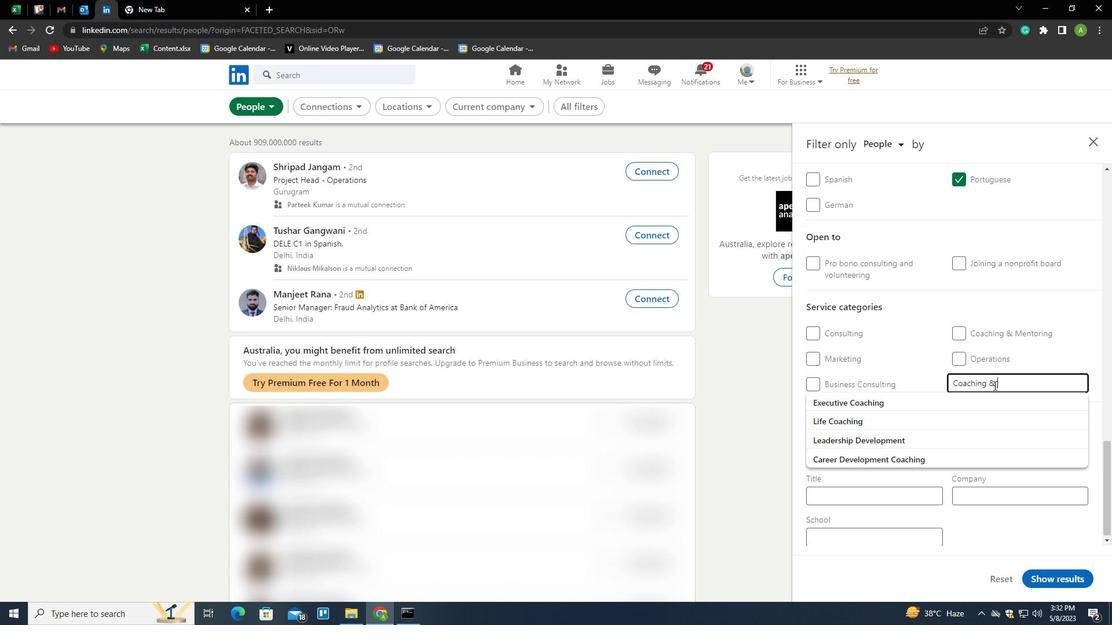 
Action: Mouse moved to (994, 385)
Screenshot: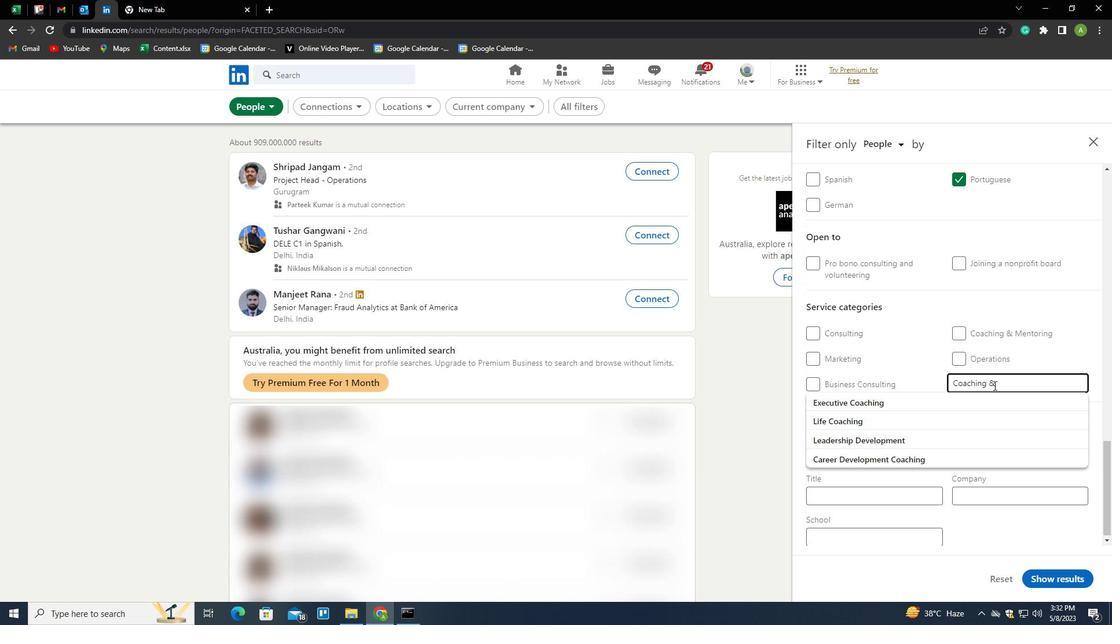 
Action: Key pressed ME
Screenshot: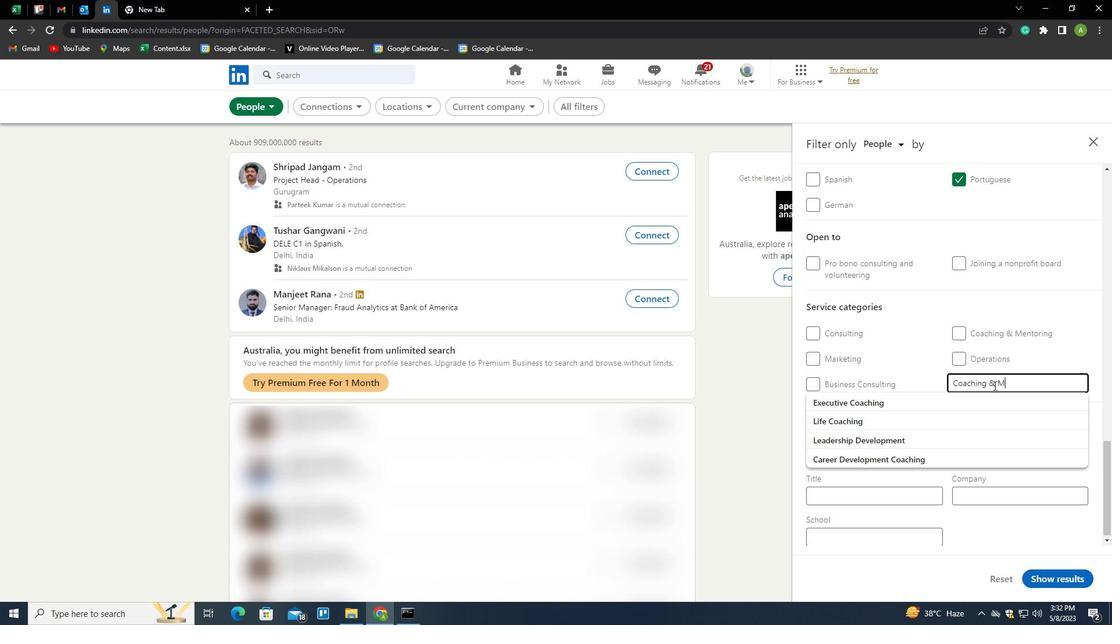
Action: Mouse moved to (994, 385)
Screenshot: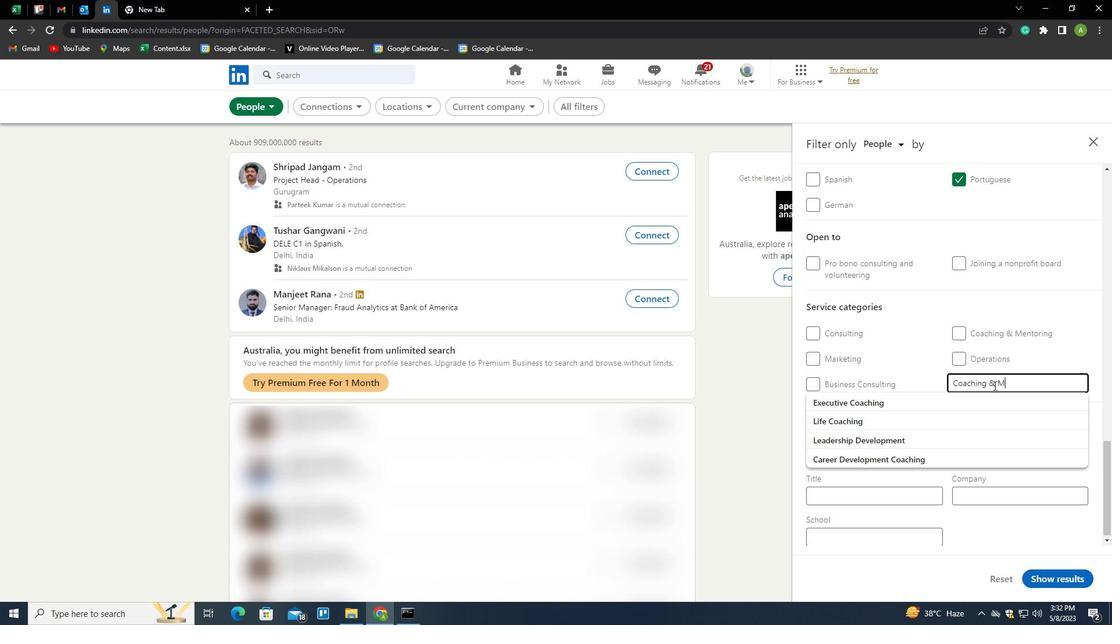 
Action: Key pressed NTORING
Screenshot: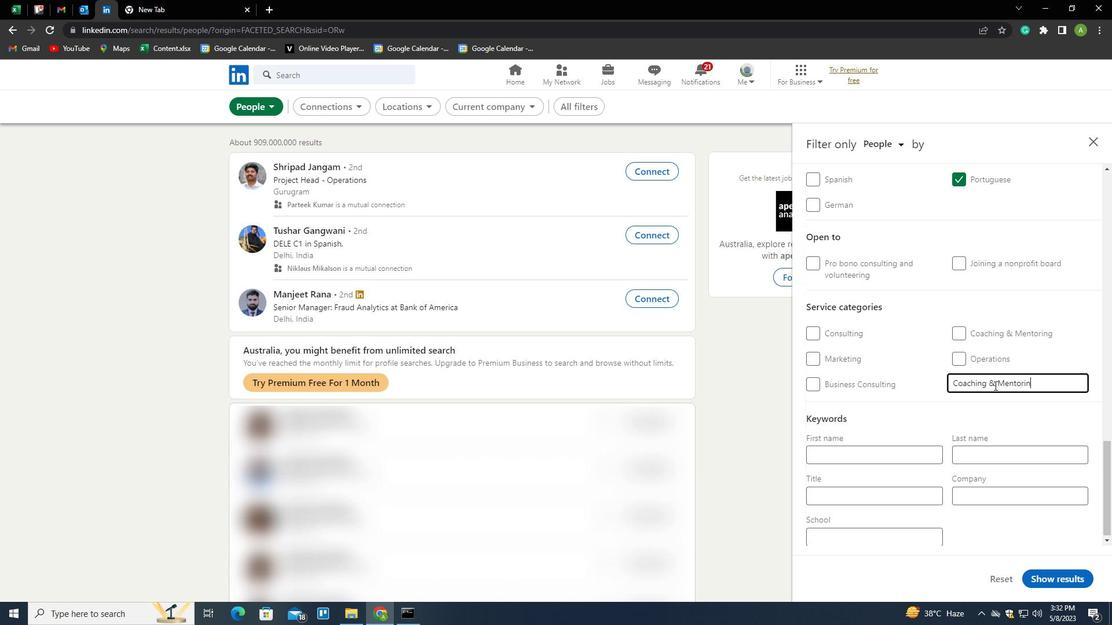 
Action: Mouse moved to (994, 396)
Screenshot: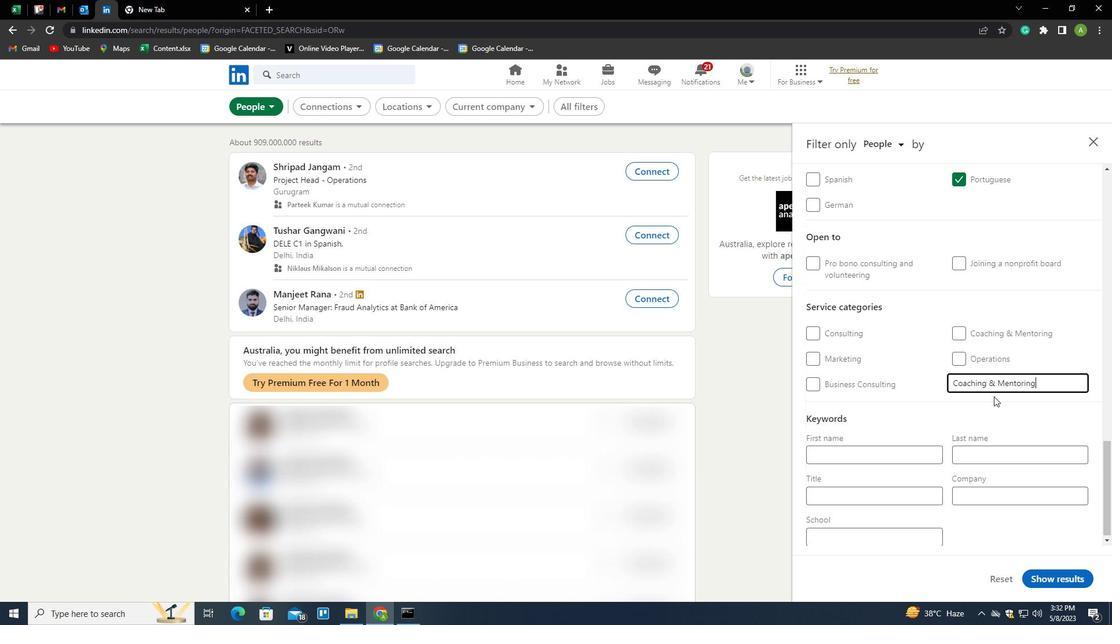 
Action: Mouse pressed left at (994, 396)
Screenshot: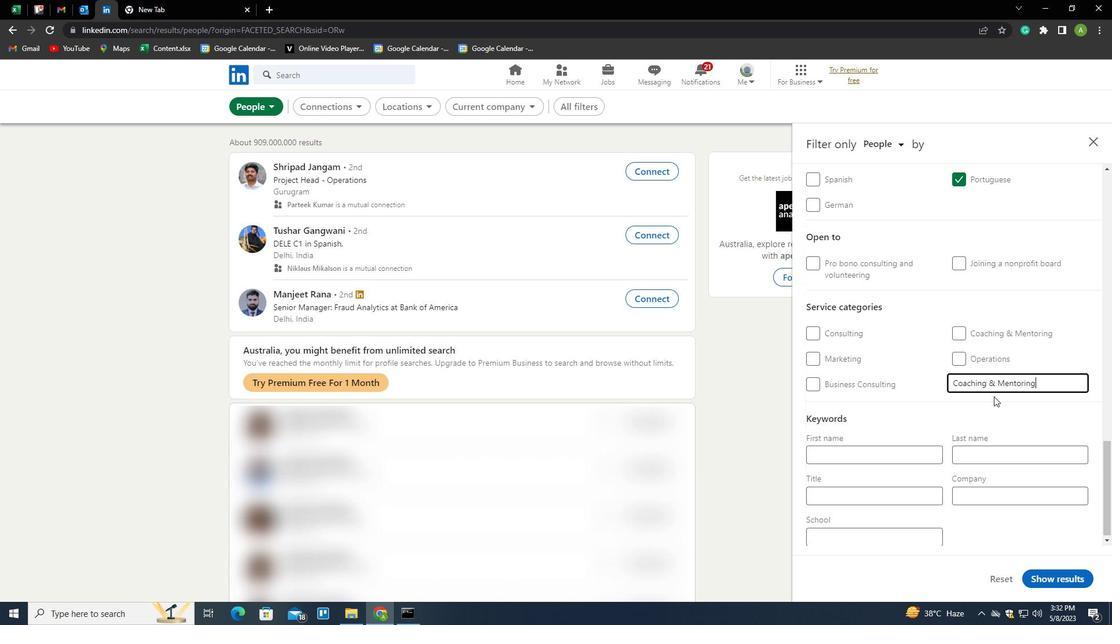 
Action: Mouse moved to (996, 396)
Screenshot: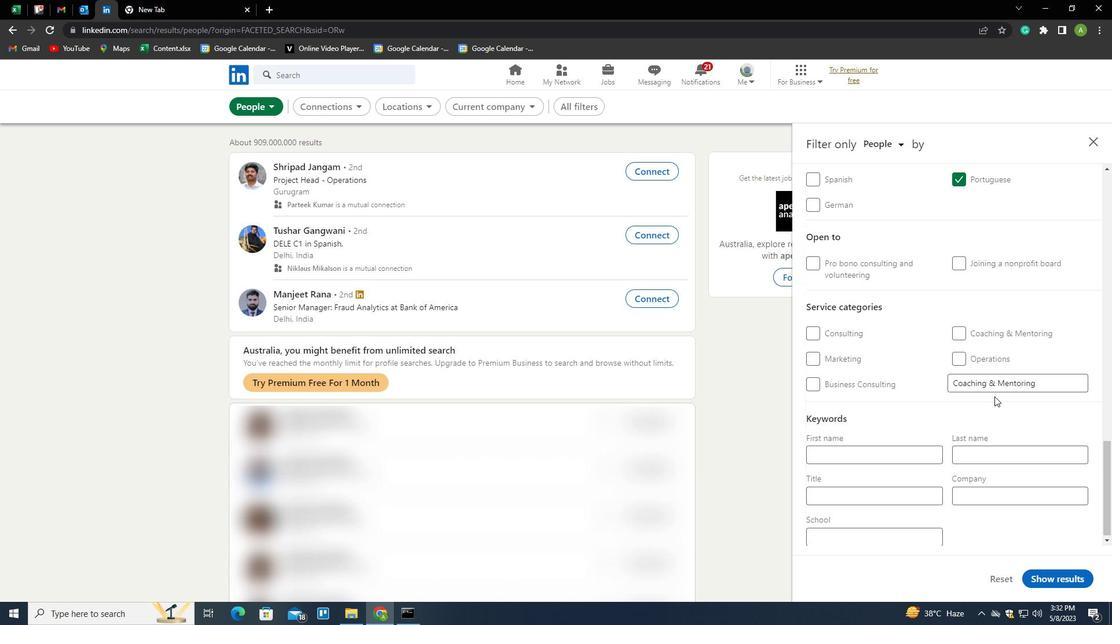 
Action: Mouse scrolled (996, 395) with delta (0, 0)
Screenshot: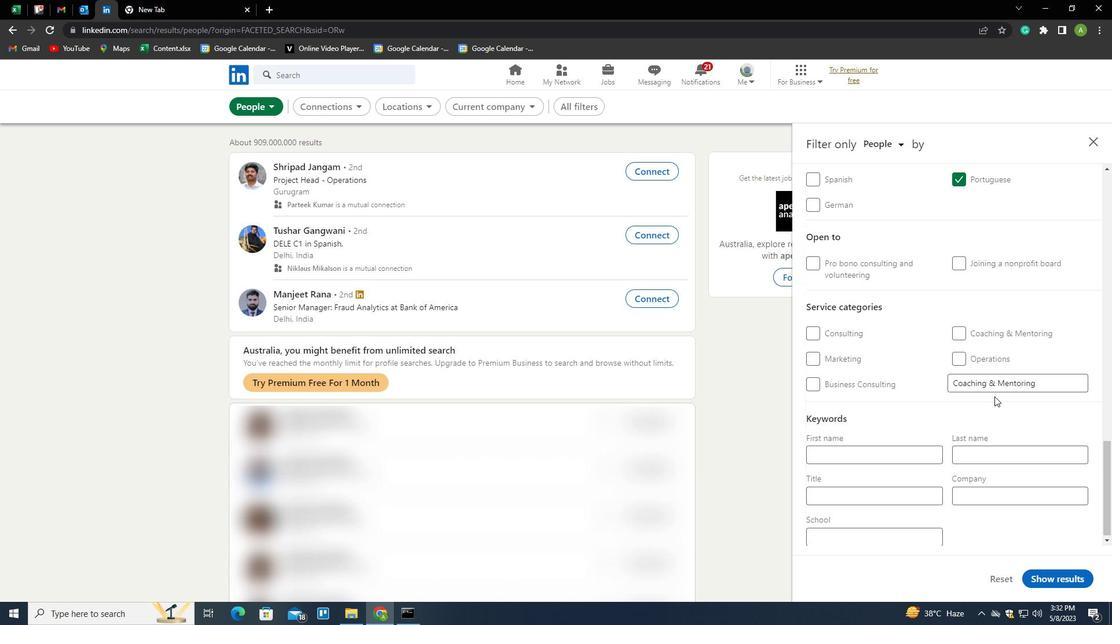 
Action: Mouse scrolled (996, 395) with delta (0, 0)
Screenshot: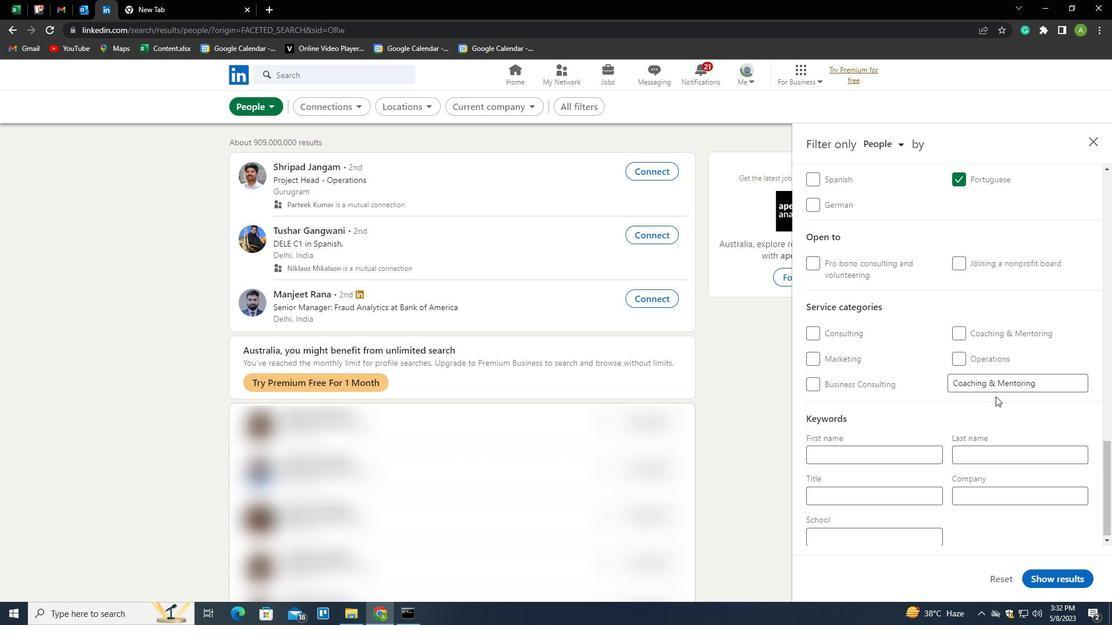
Action: Mouse scrolled (996, 395) with delta (0, 0)
Screenshot: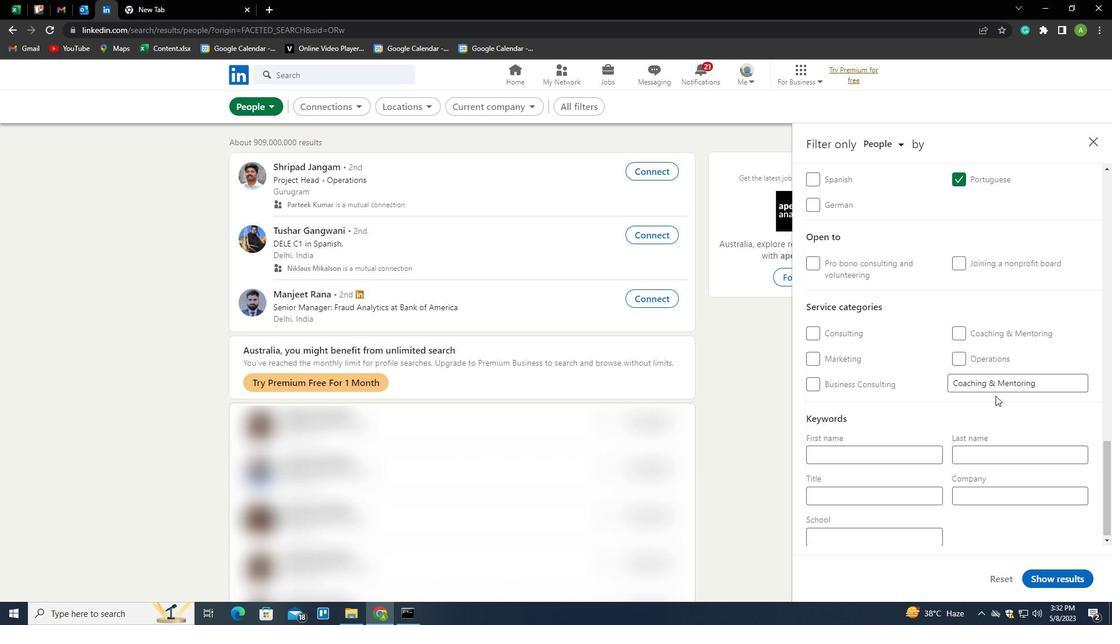 
Action: Mouse moved to (932, 490)
Screenshot: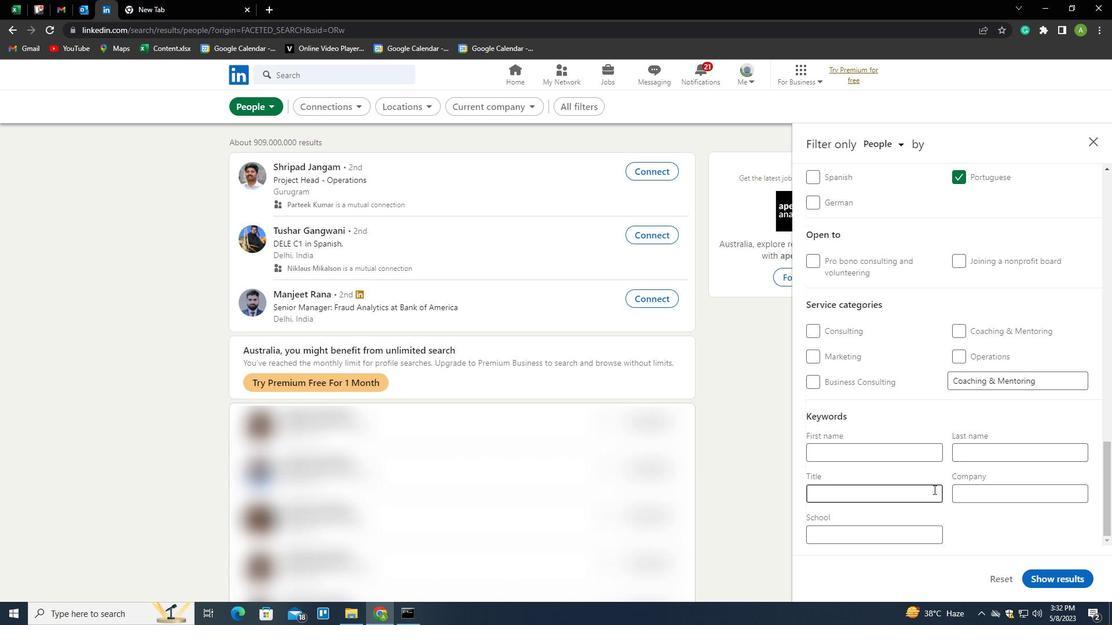 
Action: Mouse pressed left at (932, 490)
Screenshot: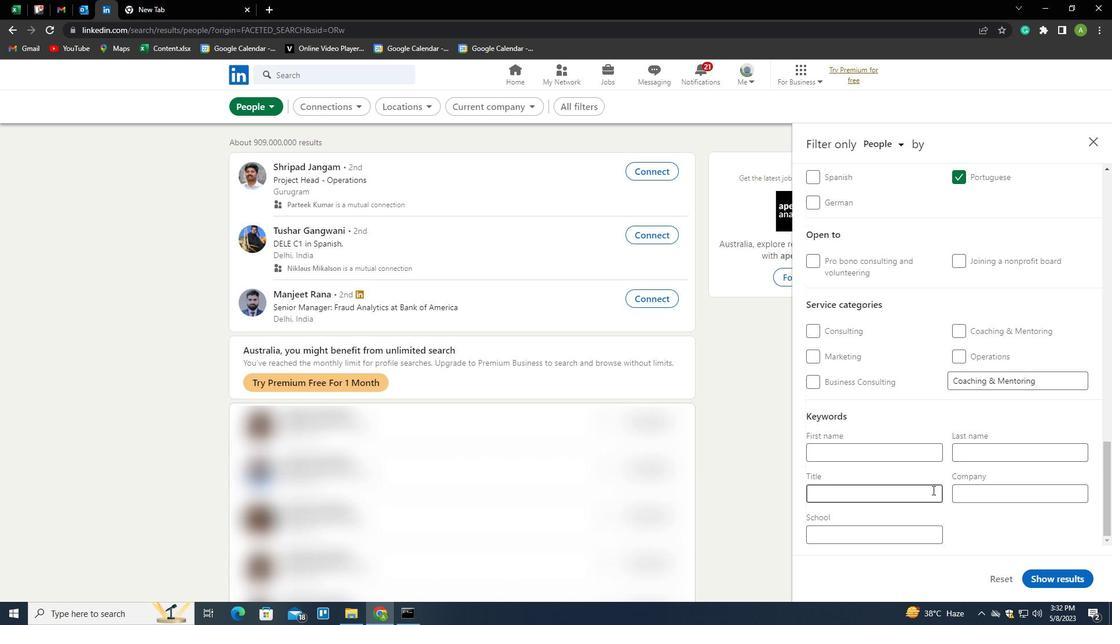 
Action: Mouse moved to (941, 486)
Screenshot: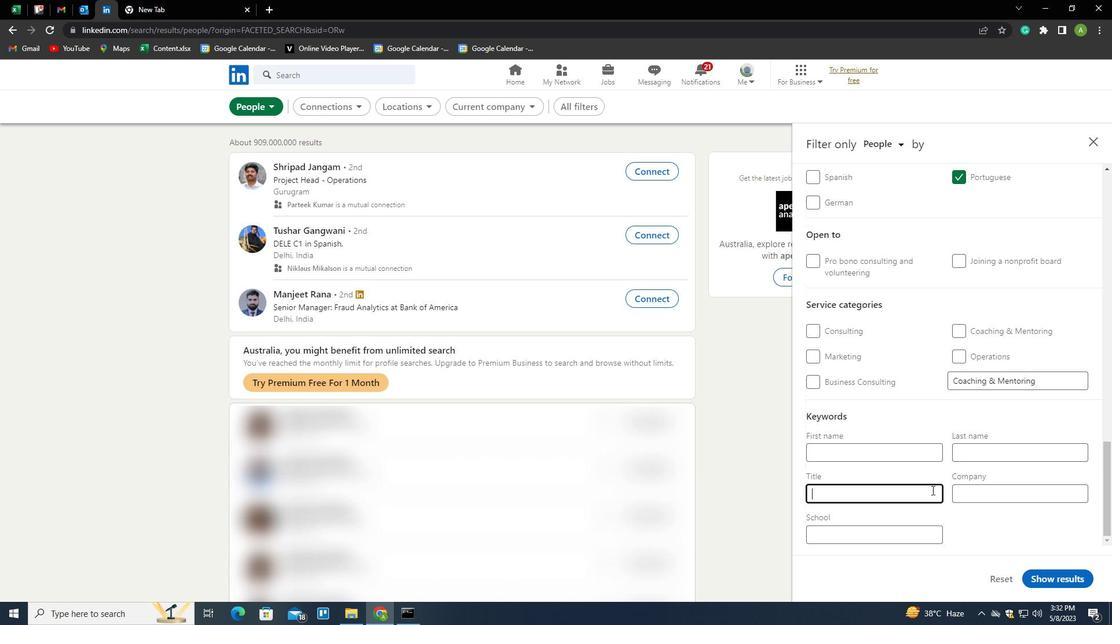 
Action: Key pressed <Key.shift>CREDIT<Key.space><Key.shift>COUNSELOR
Screenshot: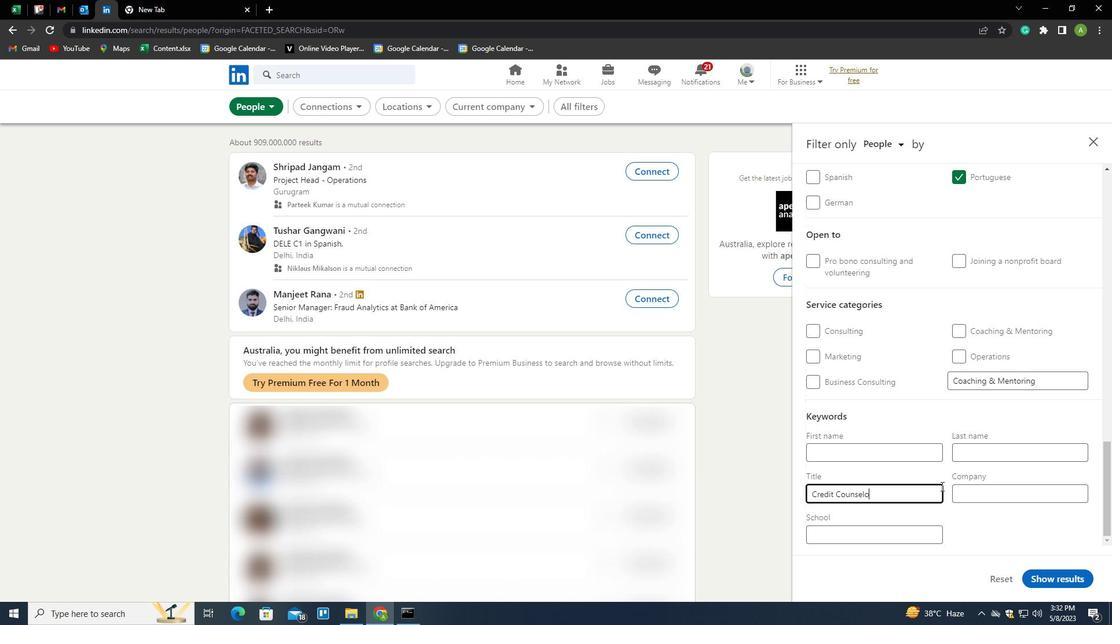 
Action: Mouse moved to (947, 482)
Screenshot: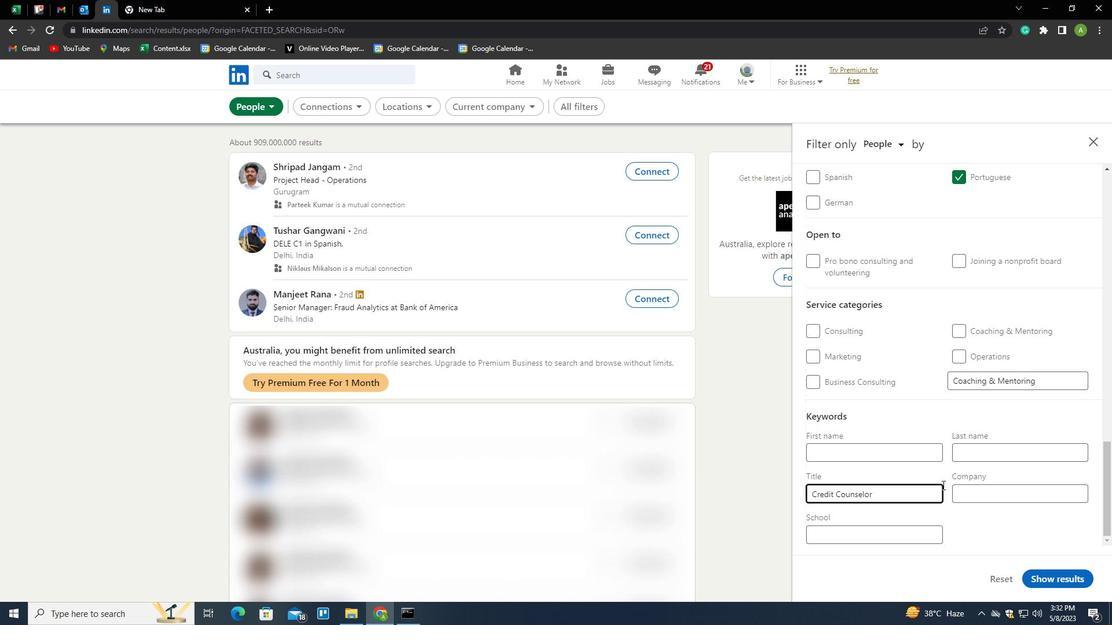 
Action: Mouse scrolled (947, 482) with delta (0, 0)
Screenshot: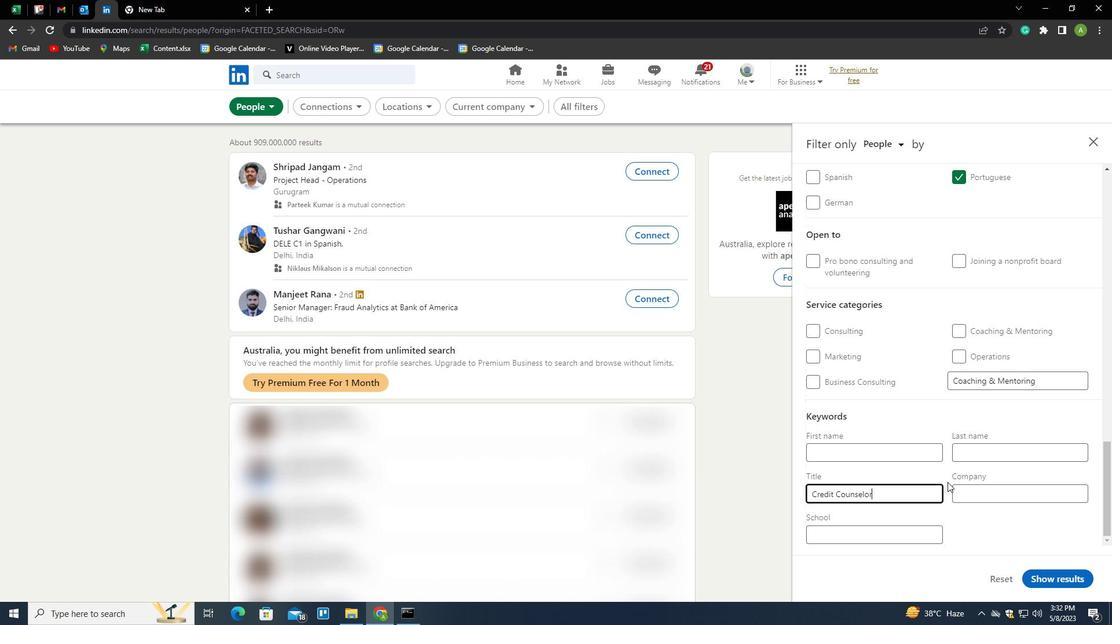
Action: Mouse scrolled (947, 482) with delta (0, 0)
Screenshot: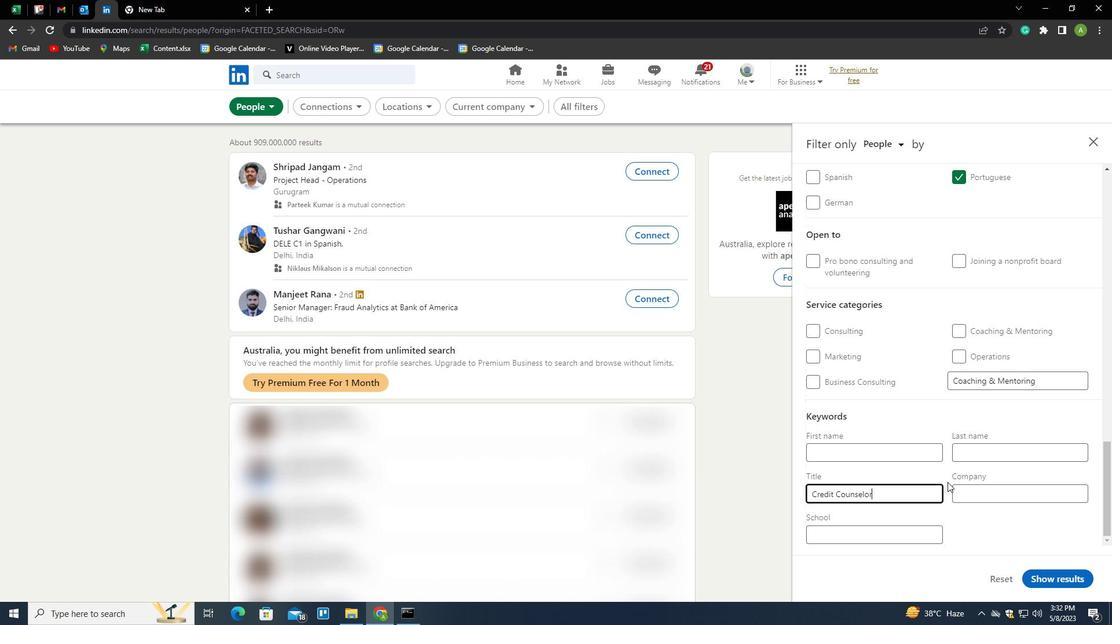
Action: Mouse moved to (953, 480)
Screenshot: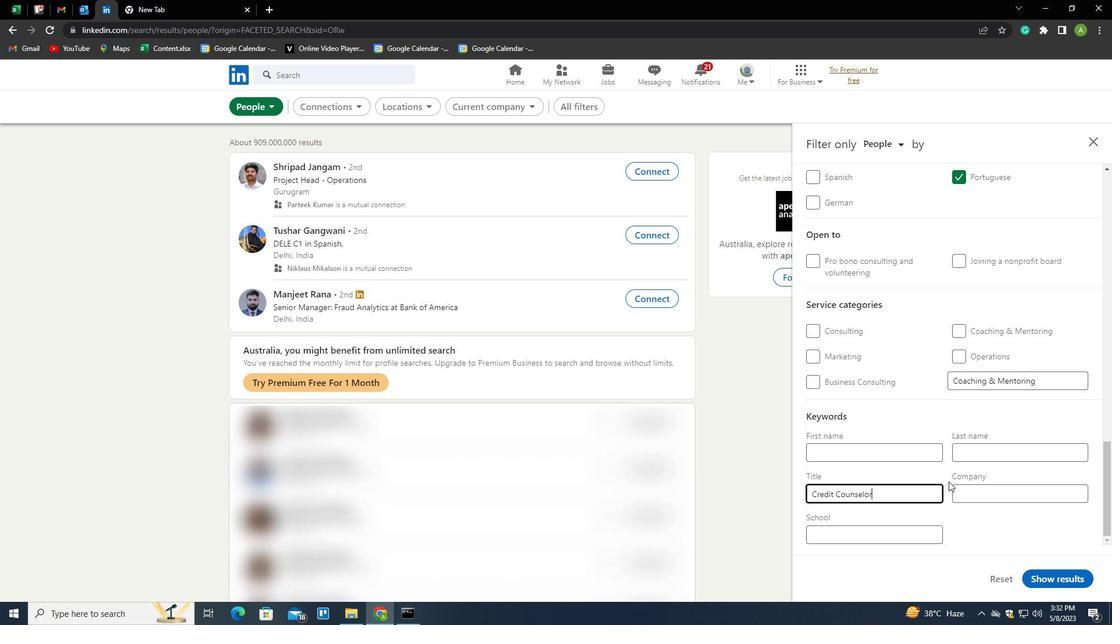 
Action: Mouse scrolled (953, 480) with delta (0, 0)
Screenshot: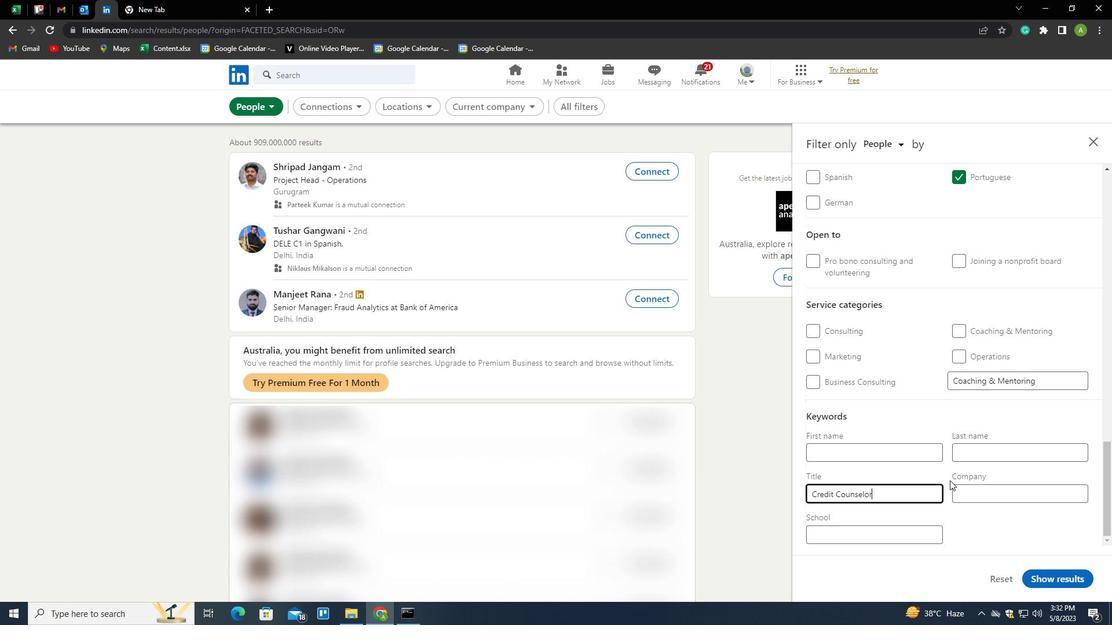 
Action: Mouse moved to (954, 480)
Screenshot: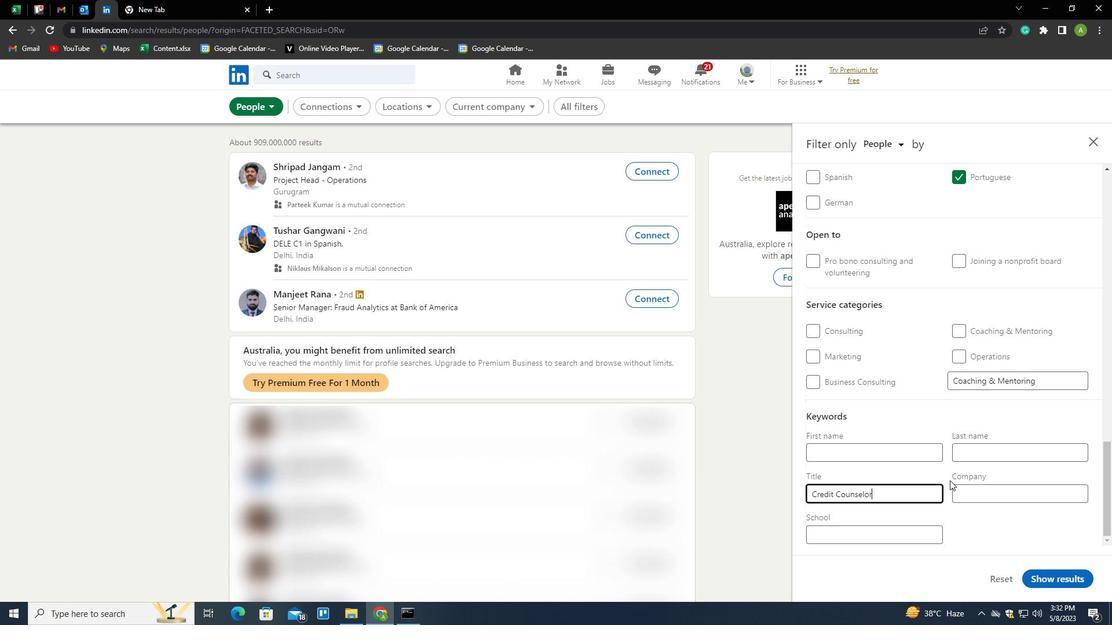 
Action: Mouse scrolled (954, 480) with delta (0, 0)
Screenshot: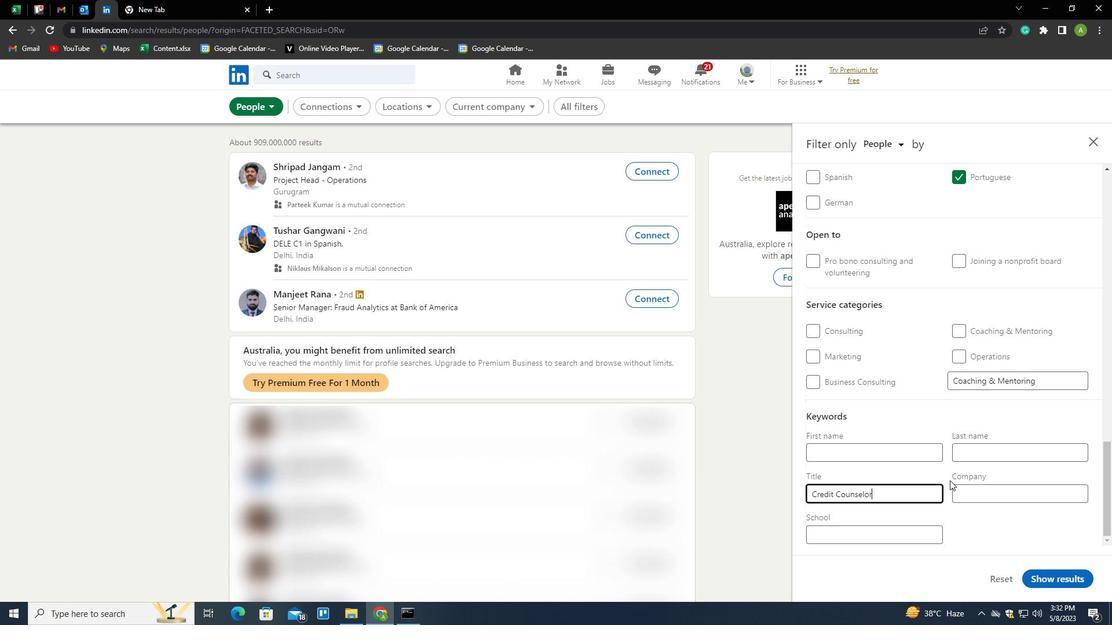 
Action: Mouse moved to (1049, 578)
Screenshot: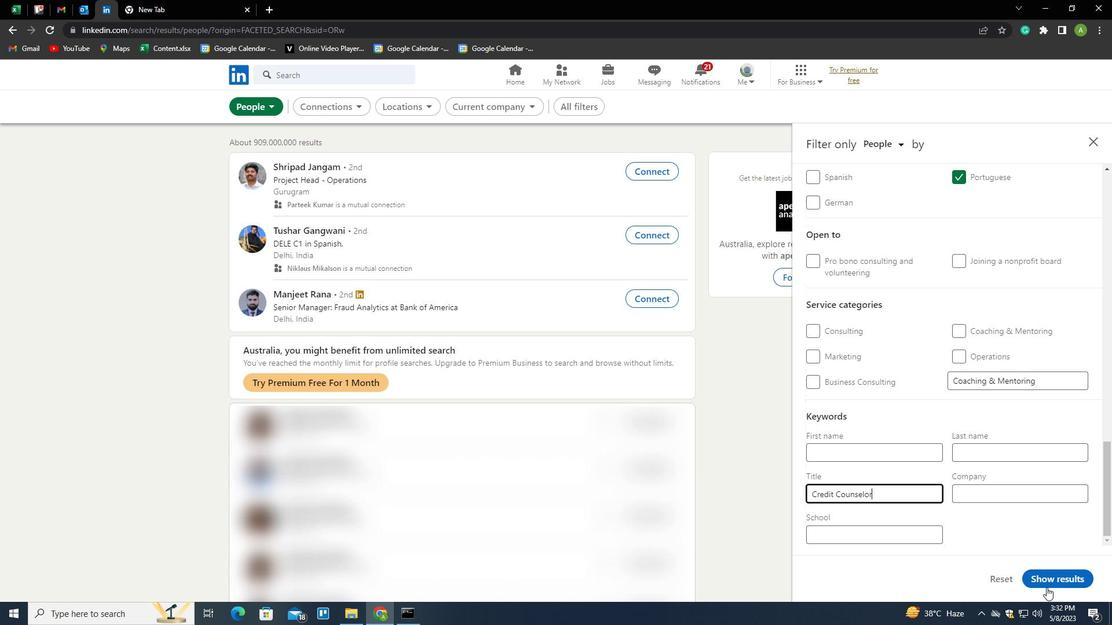 
Action: Mouse pressed left at (1049, 578)
Screenshot: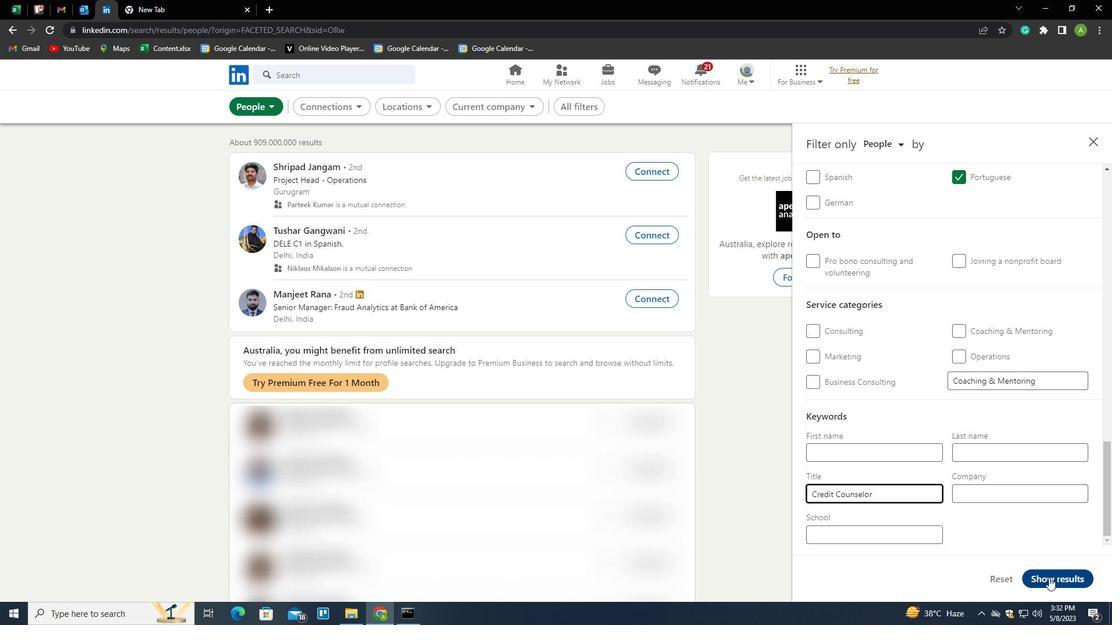 
Action: Mouse moved to (1061, 570)
Screenshot: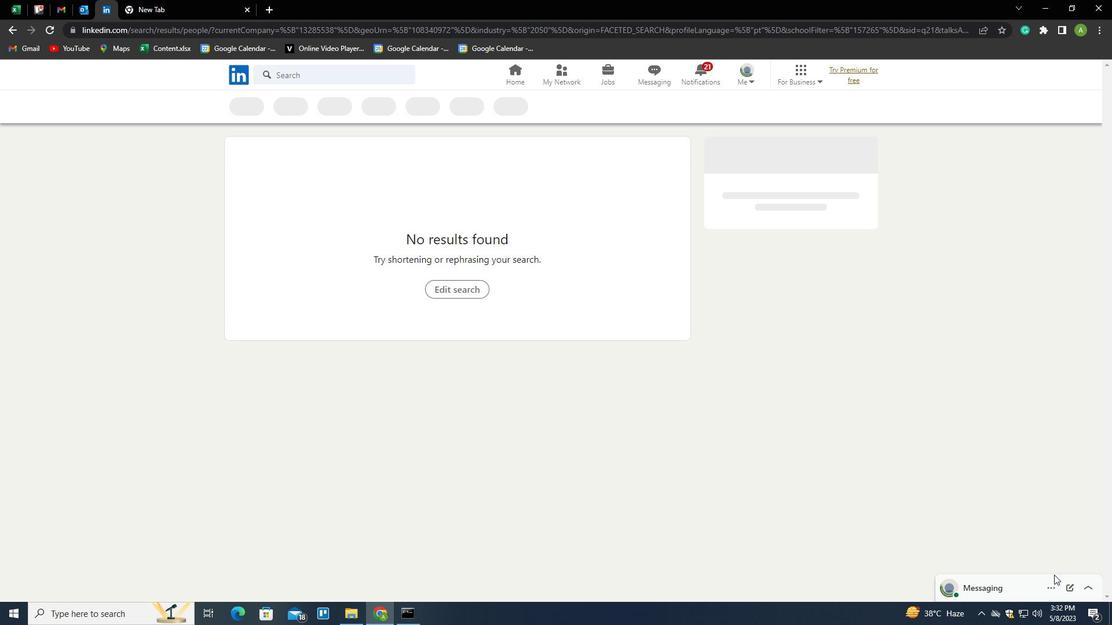 
